 Task: Use LinkedIn's search filters to find people by location, industry, company, school, service category, and title.
Action: Mouse moved to (544, 71)
Screenshot: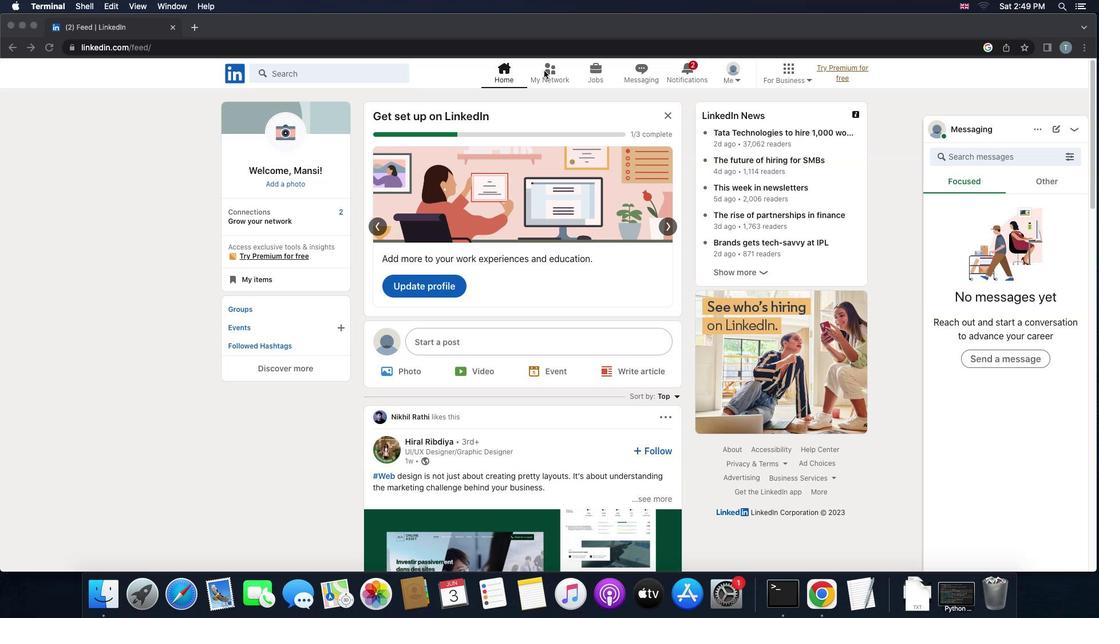 
Action: Mouse pressed left at (544, 71)
Screenshot: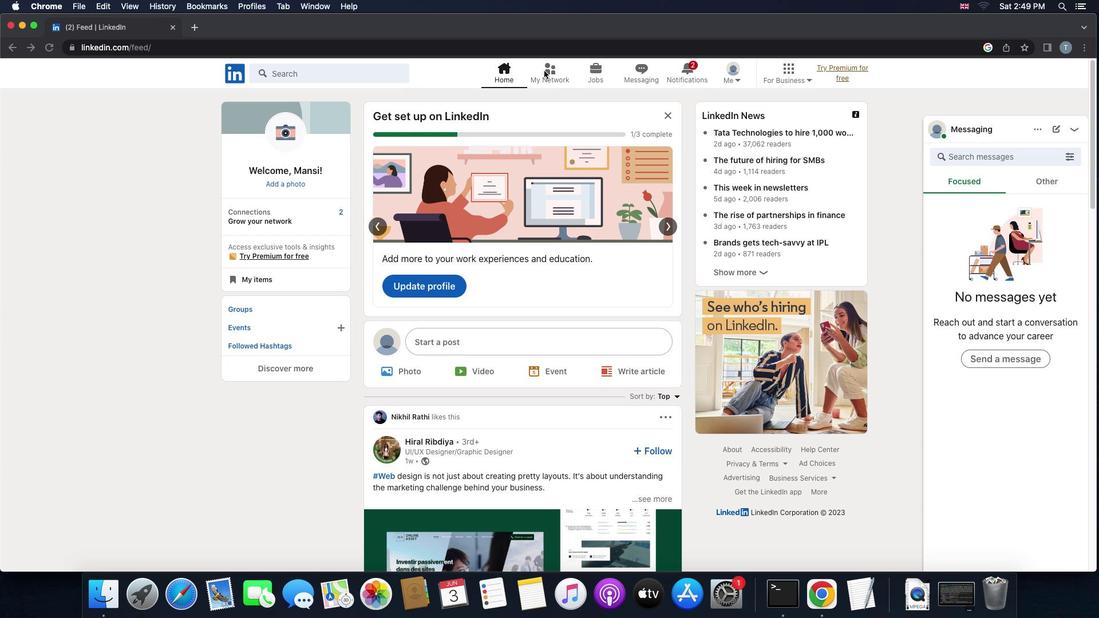 
Action: Mouse pressed left at (544, 71)
Screenshot: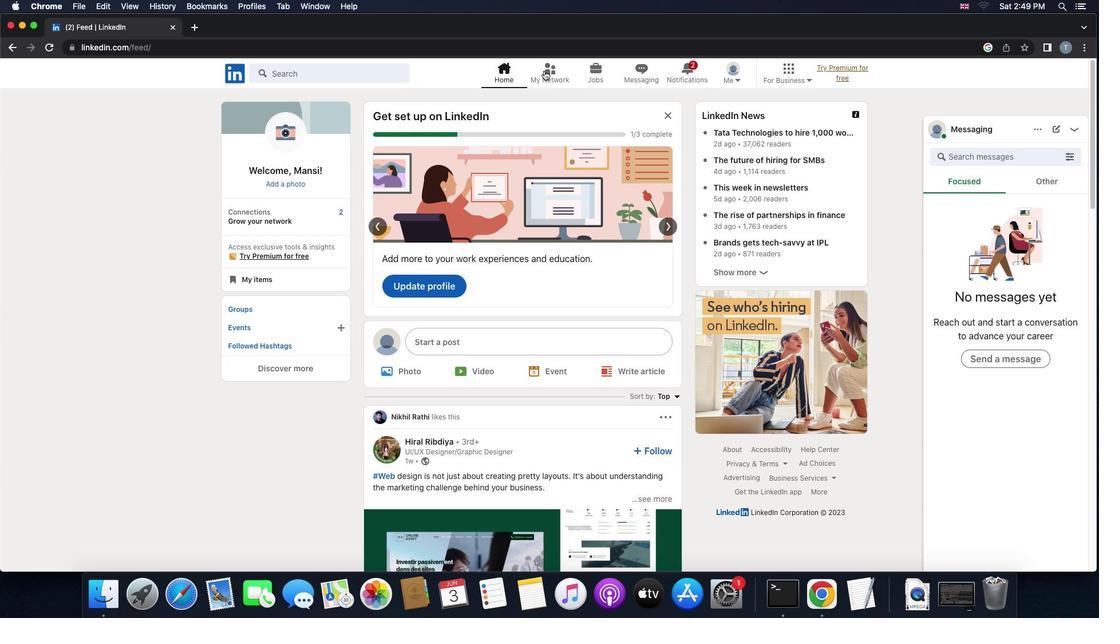 
Action: Mouse moved to (308, 136)
Screenshot: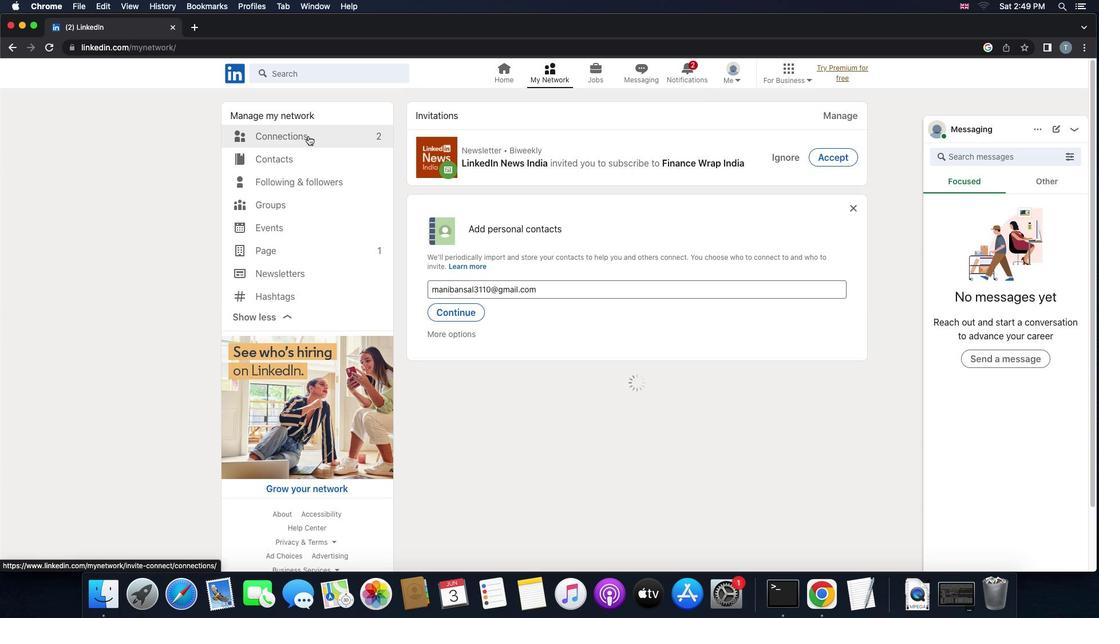 
Action: Mouse pressed left at (308, 136)
Screenshot: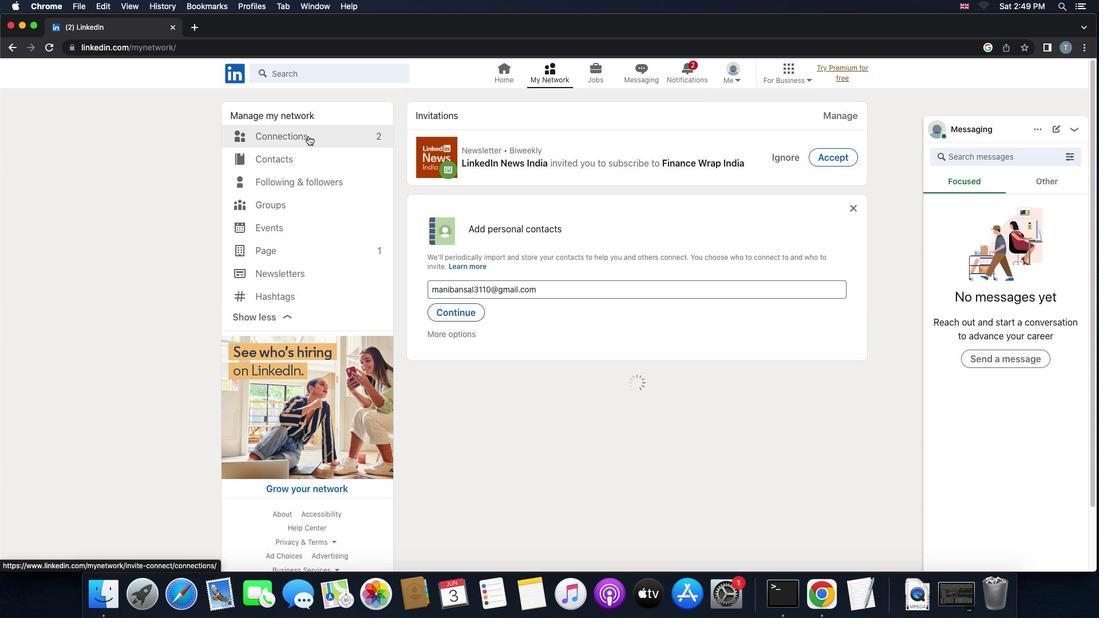 
Action: Mouse moved to (624, 136)
Screenshot: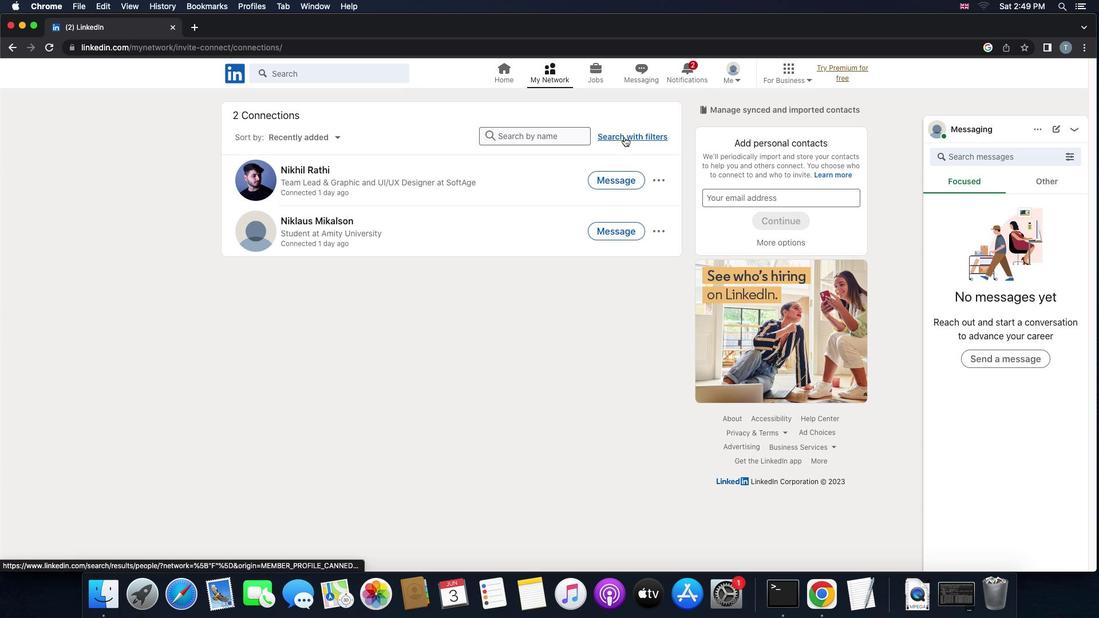 
Action: Mouse pressed left at (624, 136)
Screenshot: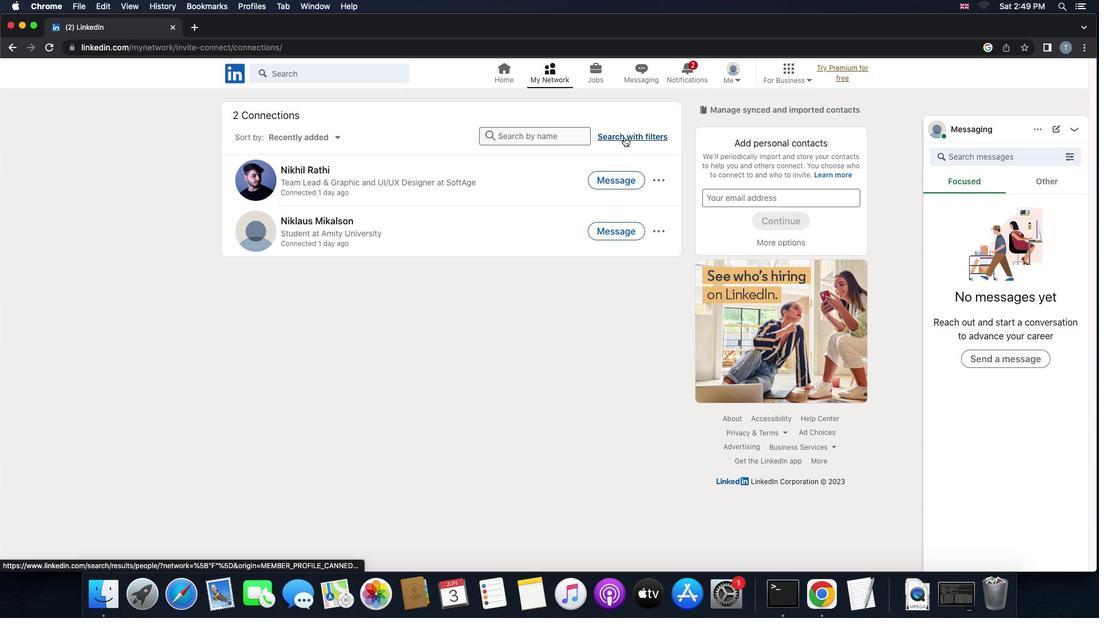 
Action: Mouse moved to (604, 108)
Screenshot: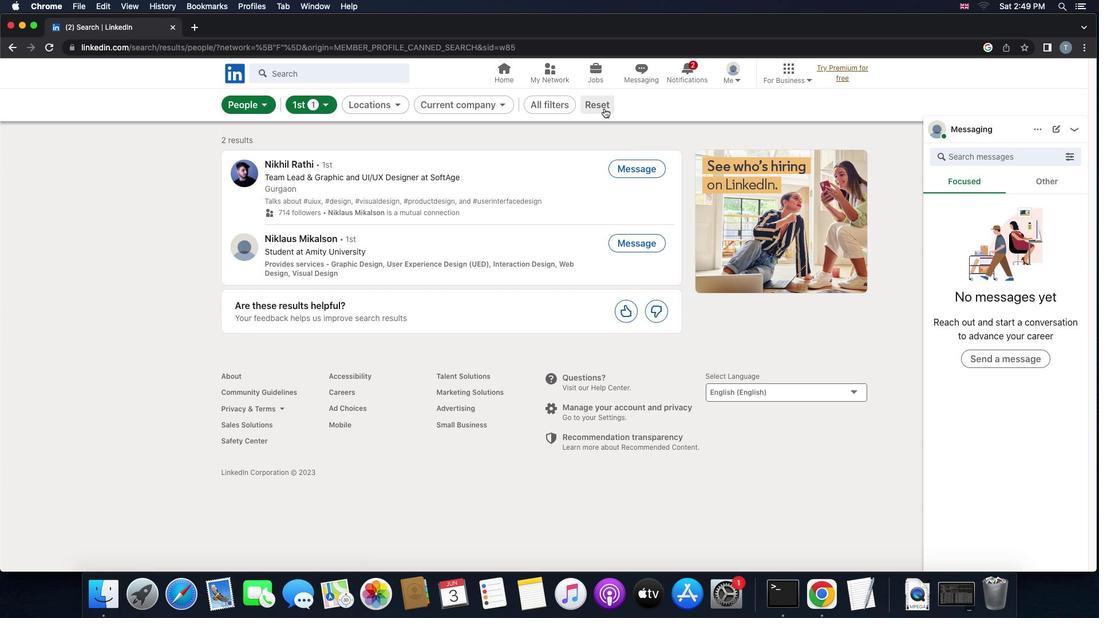 
Action: Mouse pressed left at (604, 108)
Screenshot: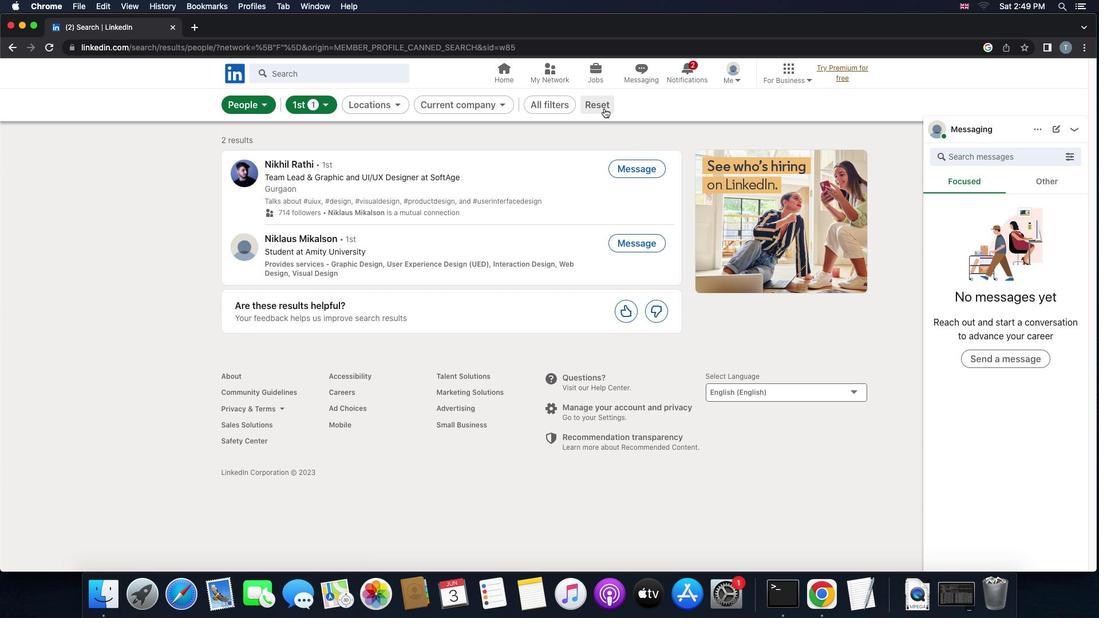 
Action: Mouse moved to (599, 108)
Screenshot: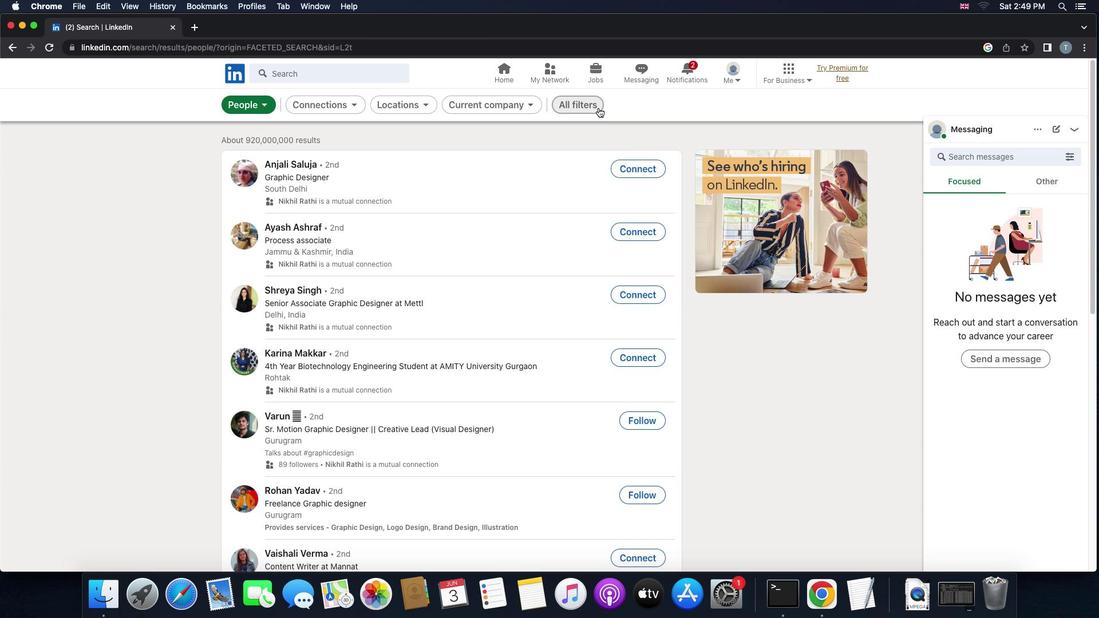 
Action: Mouse pressed left at (599, 108)
Screenshot: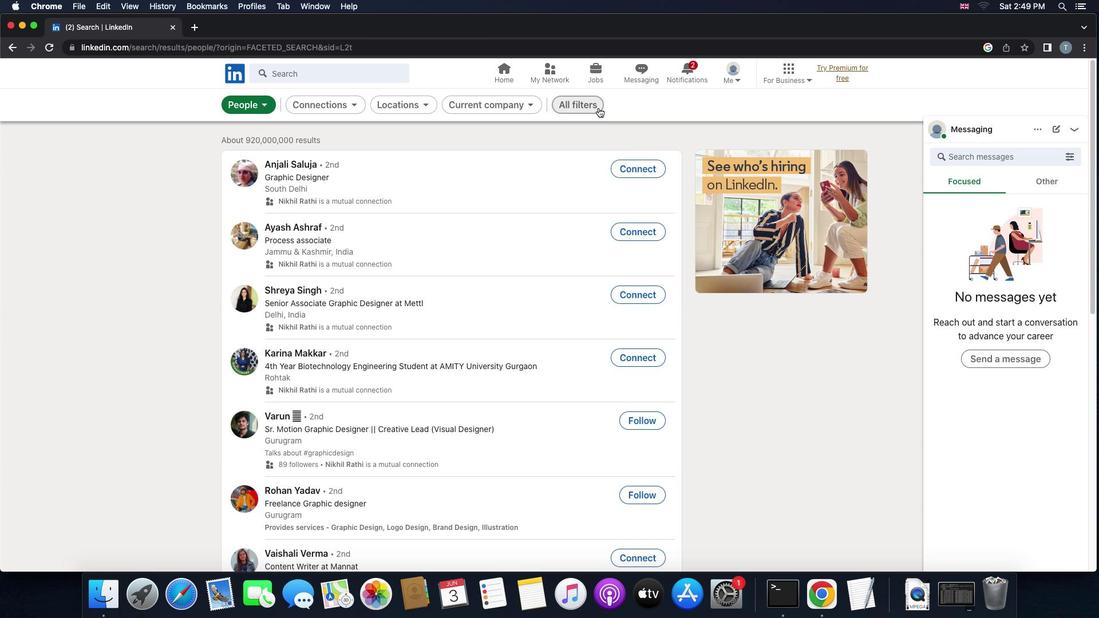 
Action: Mouse moved to (939, 314)
Screenshot: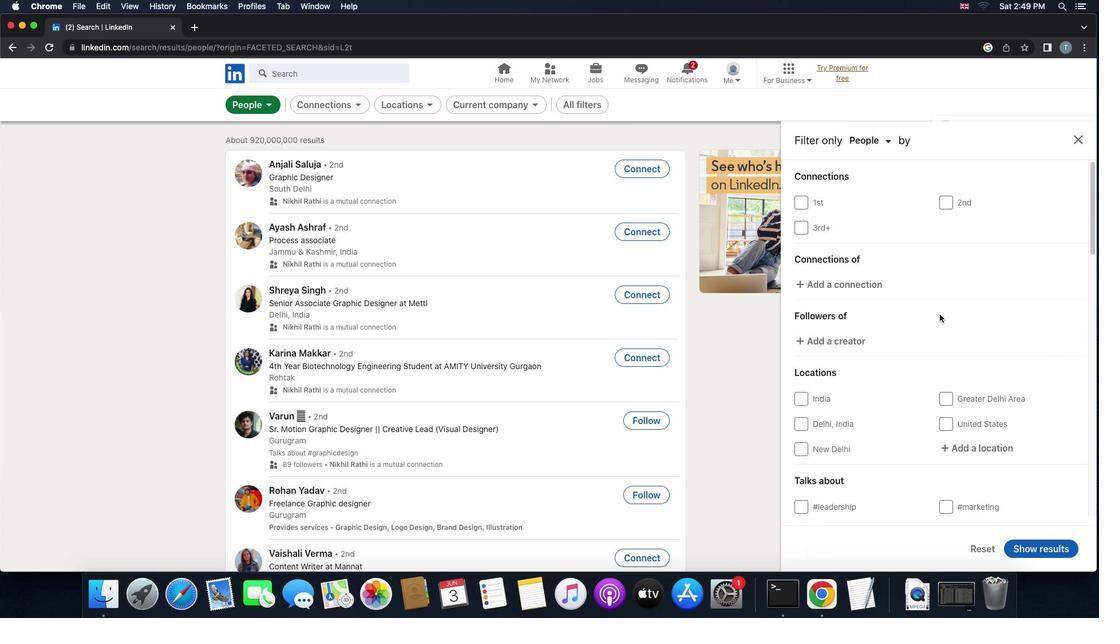 
Action: Mouse scrolled (939, 314) with delta (0, 0)
Screenshot: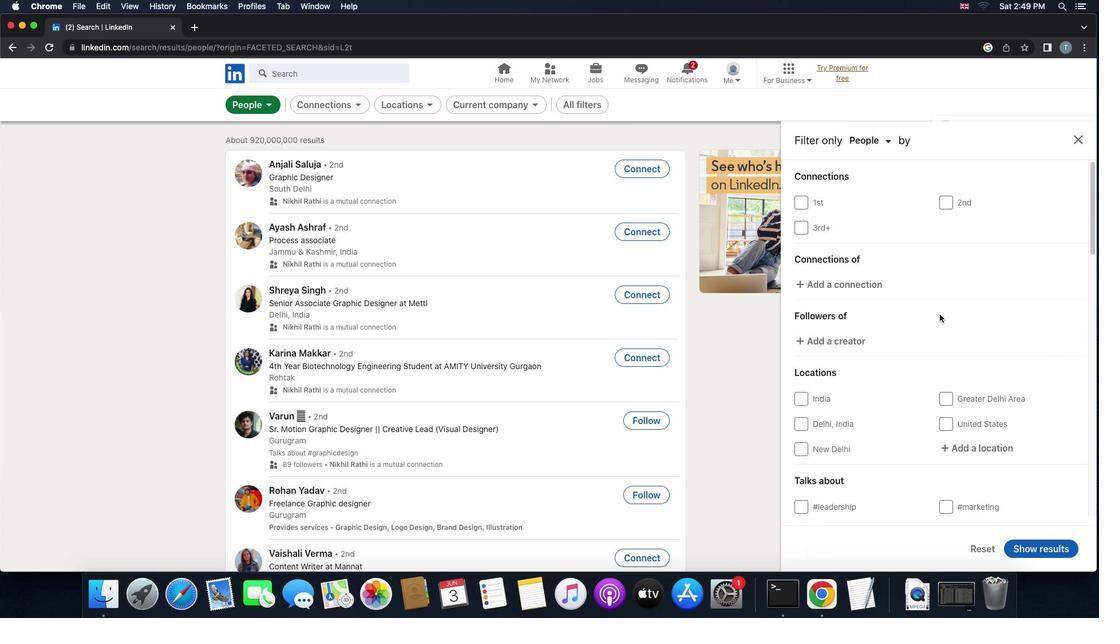 
Action: Mouse scrolled (939, 314) with delta (0, 0)
Screenshot: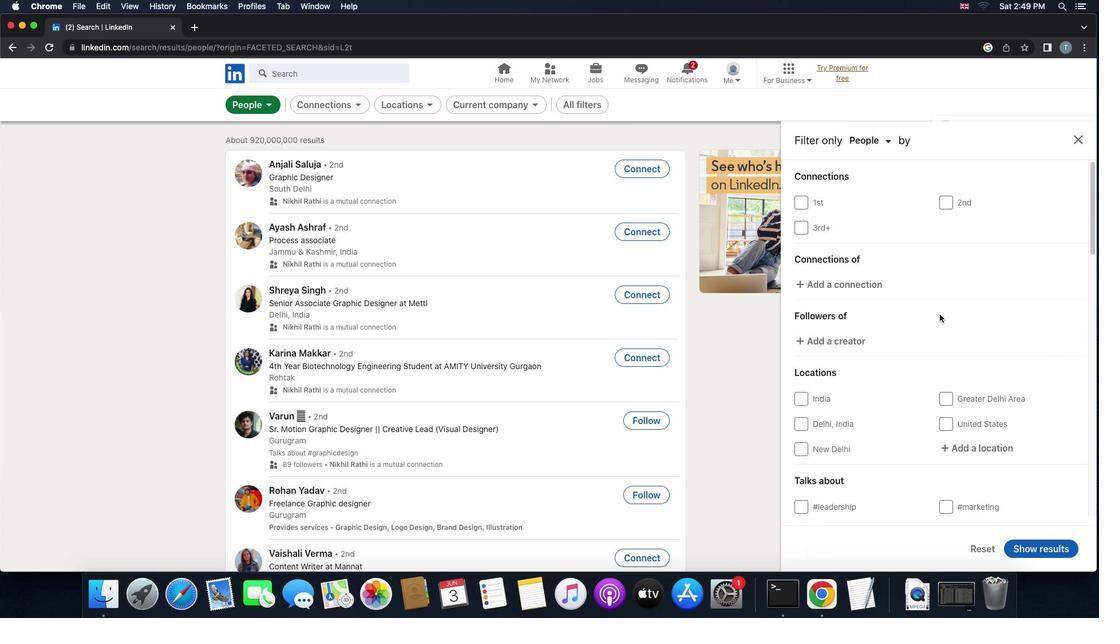 
Action: Mouse scrolled (939, 314) with delta (0, -1)
Screenshot: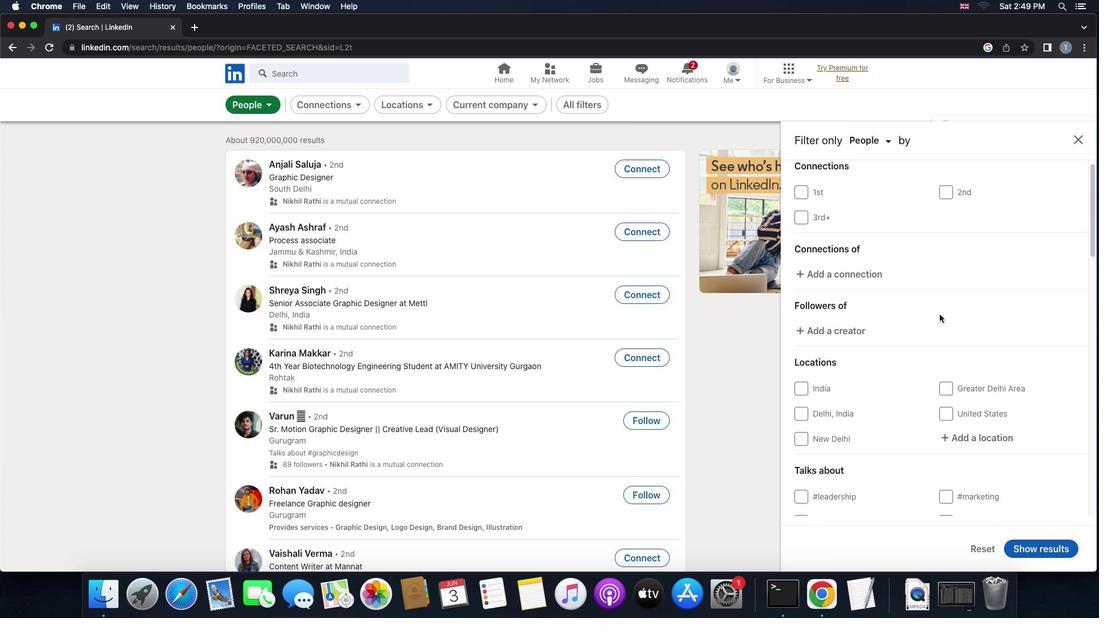 
Action: Mouse scrolled (939, 314) with delta (0, -2)
Screenshot: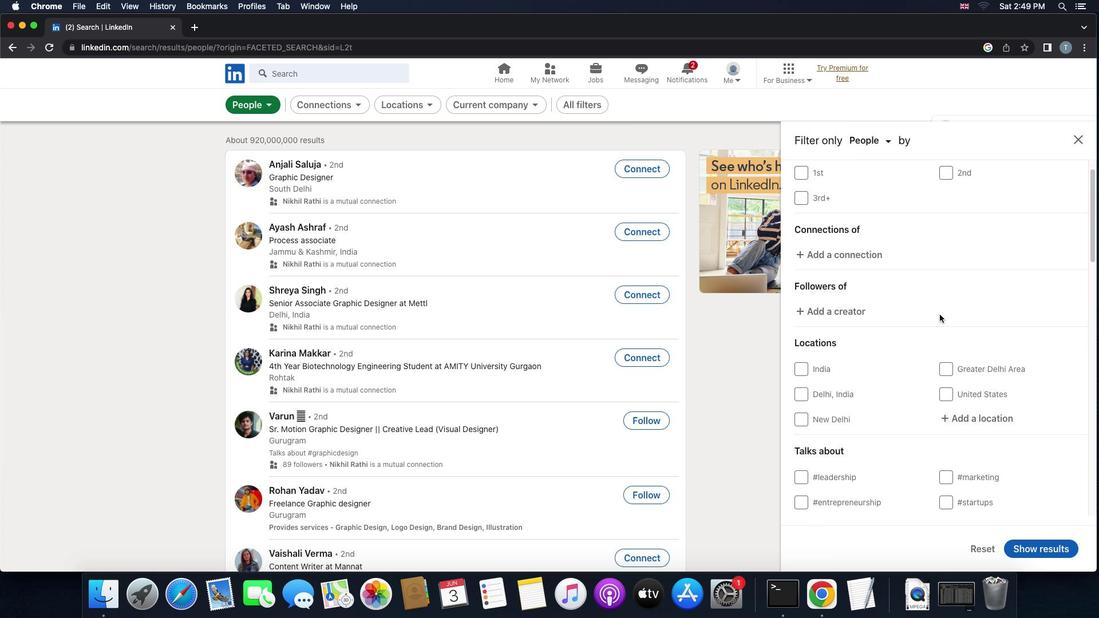 
Action: Mouse moved to (957, 260)
Screenshot: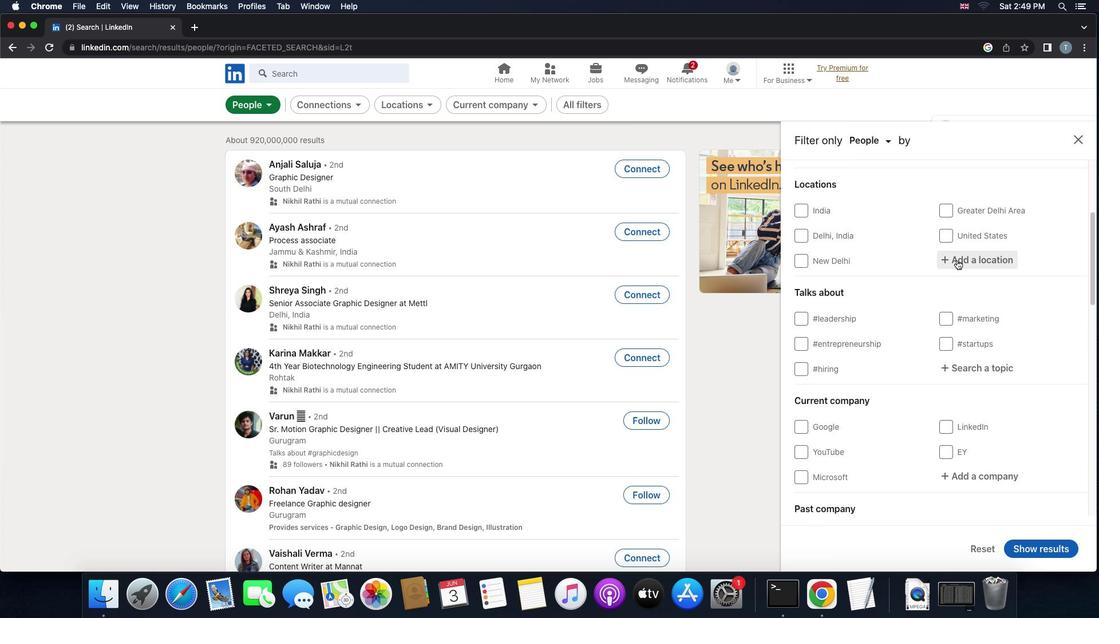 
Action: Mouse pressed left at (957, 260)
Screenshot: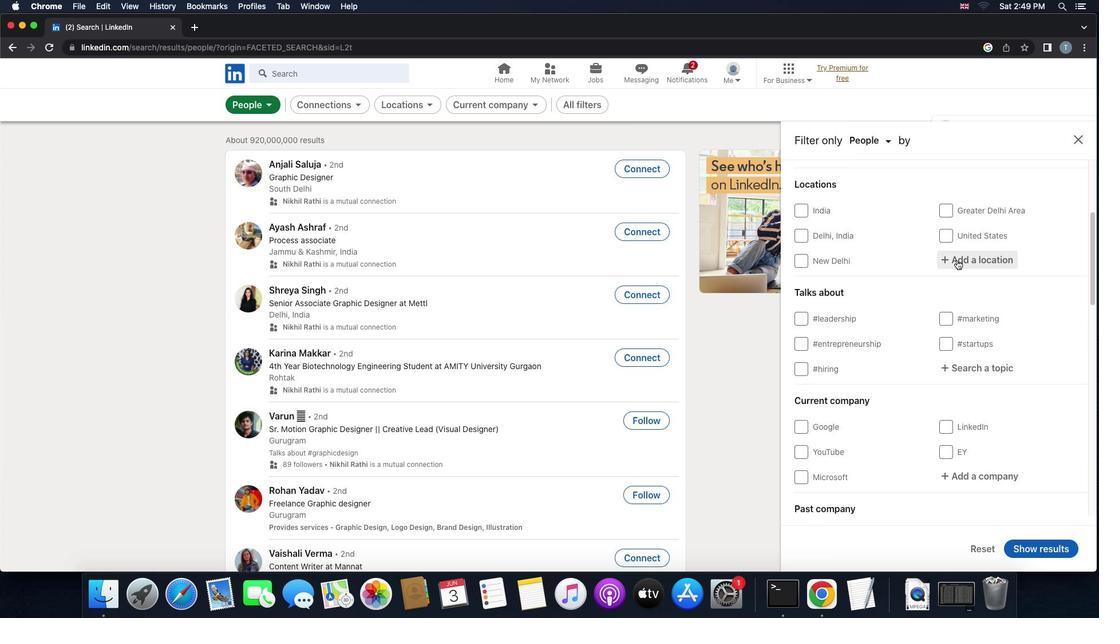 
Action: Key pressed 's''z''a''z''h''a''l''o''m''b''a''t''t''a'
Screenshot: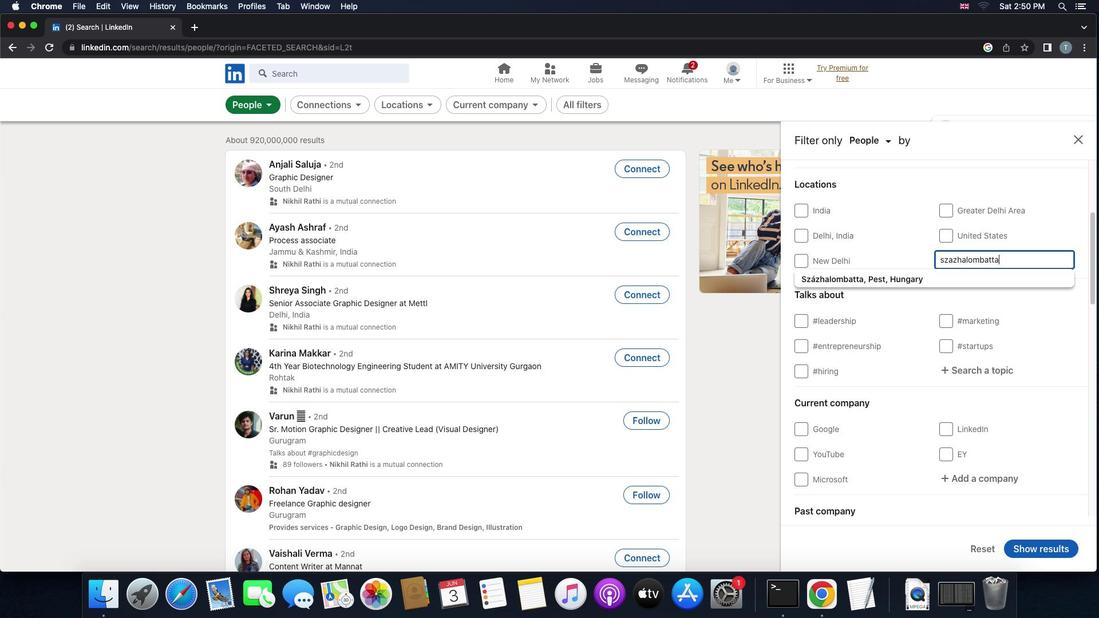 
Action: Mouse moved to (943, 276)
Screenshot: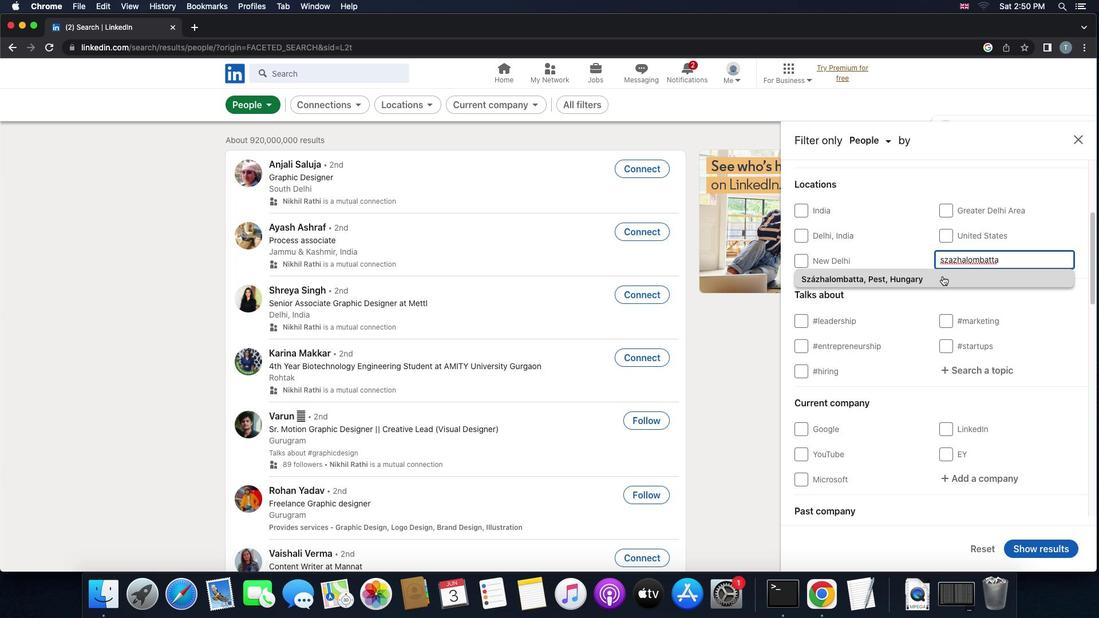 
Action: Mouse pressed left at (943, 276)
Screenshot: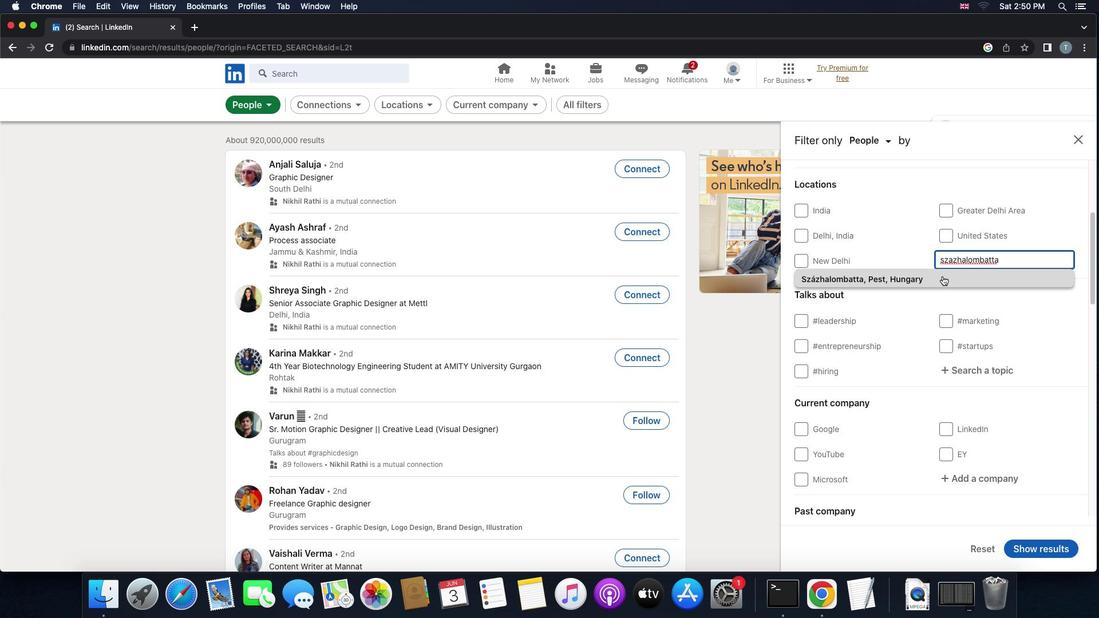 
Action: Mouse scrolled (943, 276) with delta (0, 0)
Screenshot: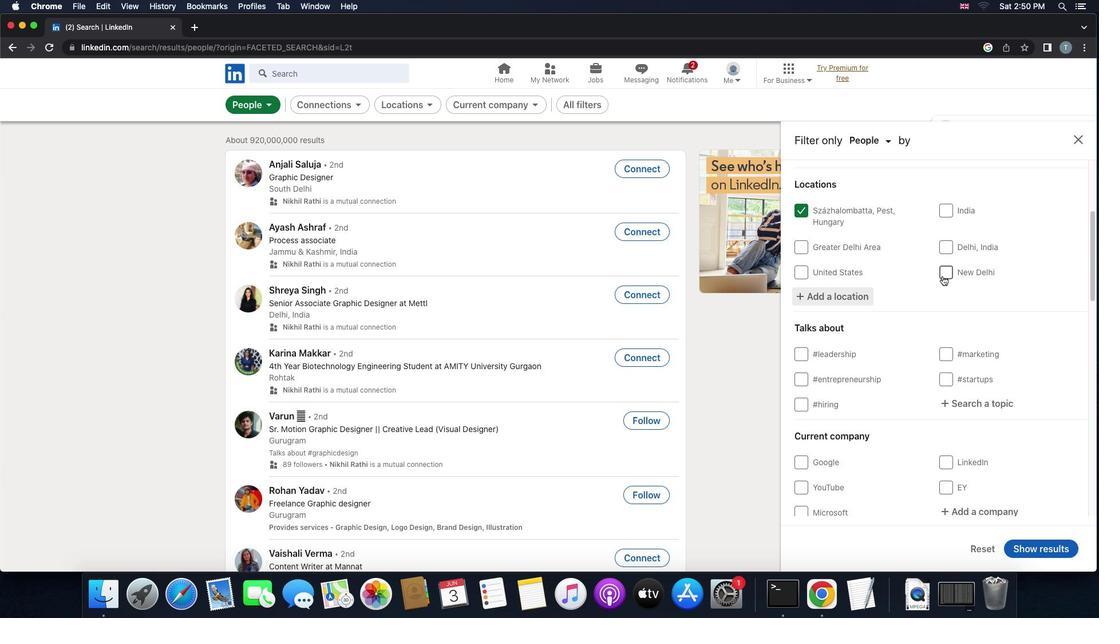 
Action: Mouse scrolled (943, 276) with delta (0, 0)
Screenshot: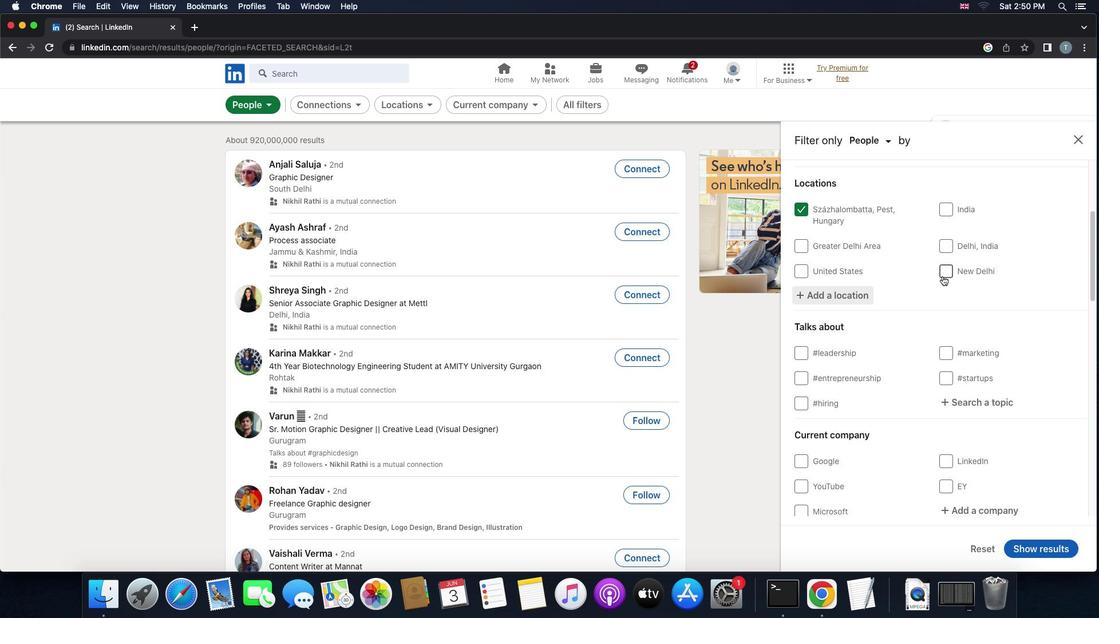 
Action: Mouse scrolled (943, 276) with delta (0, 0)
Screenshot: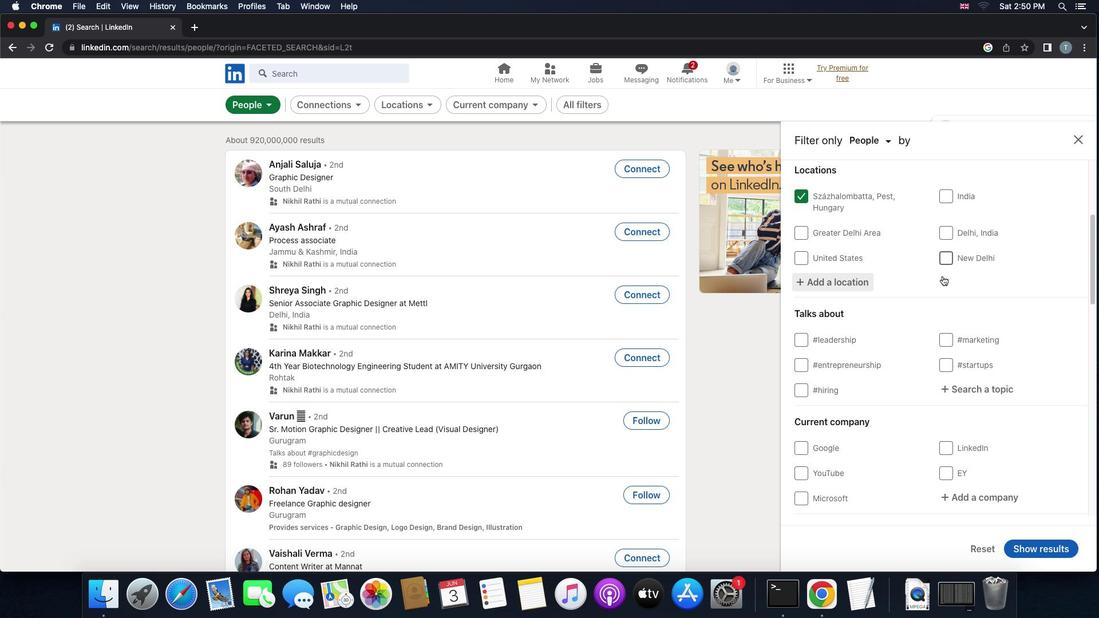 
Action: Mouse moved to (943, 276)
Screenshot: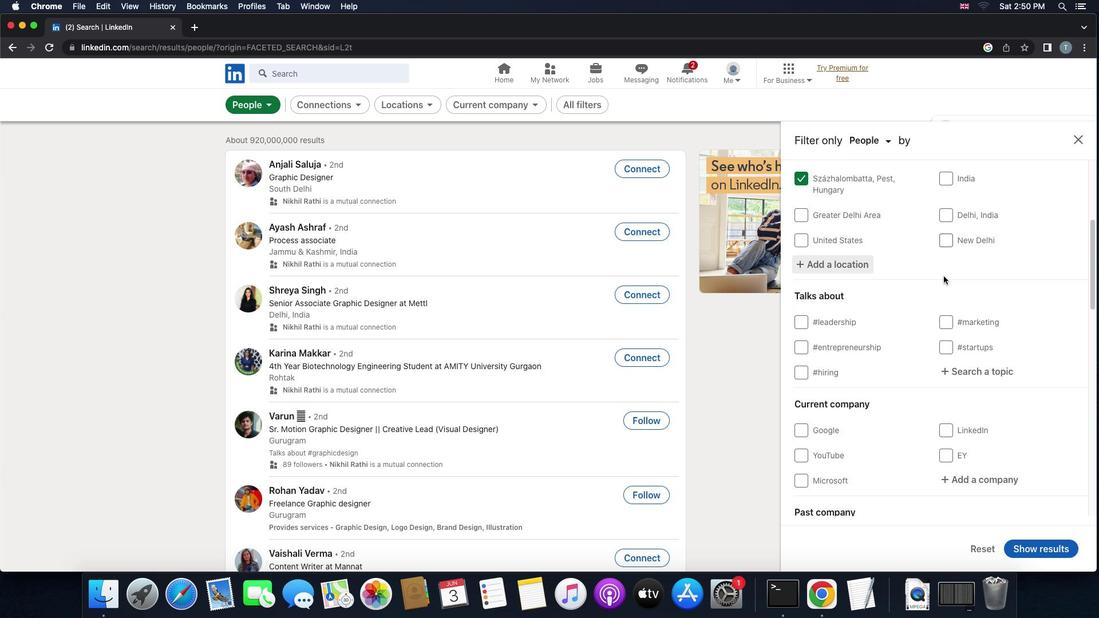
Action: Mouse scrolled (943, 276) with delta (0, 0)
Screenshot: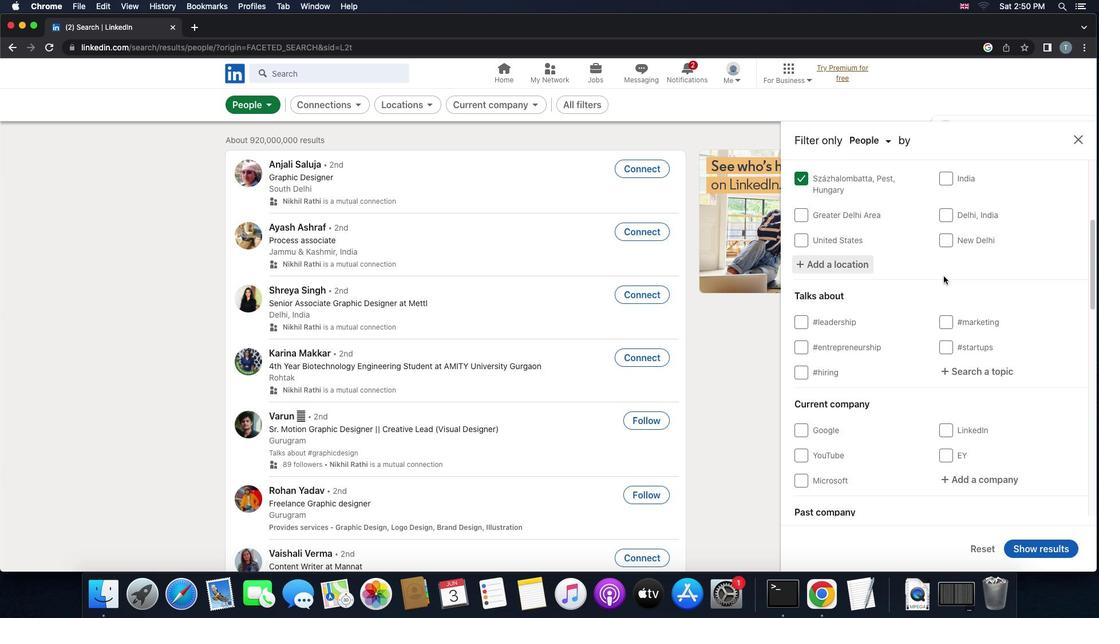 
Action: Mouse moved to (944, 276)
Screenshot: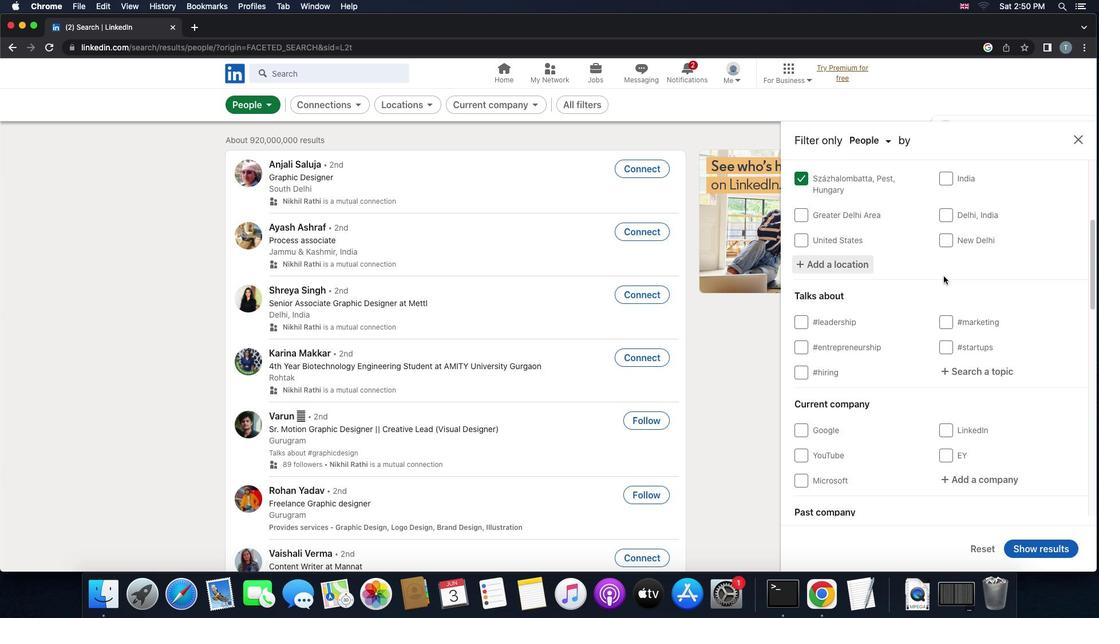 
Action: Mouse scrolled (944, 276) with delta (0, 0)
Screenshot: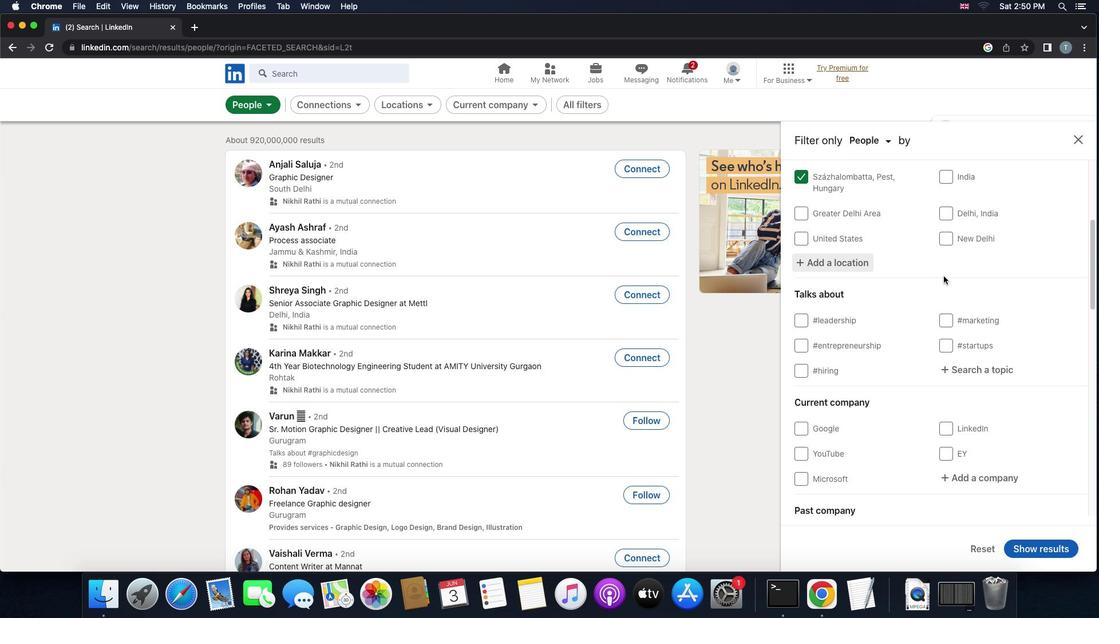 
Action: Mouse scrolled (944, 276) with delta (0, -1)
Screenshot: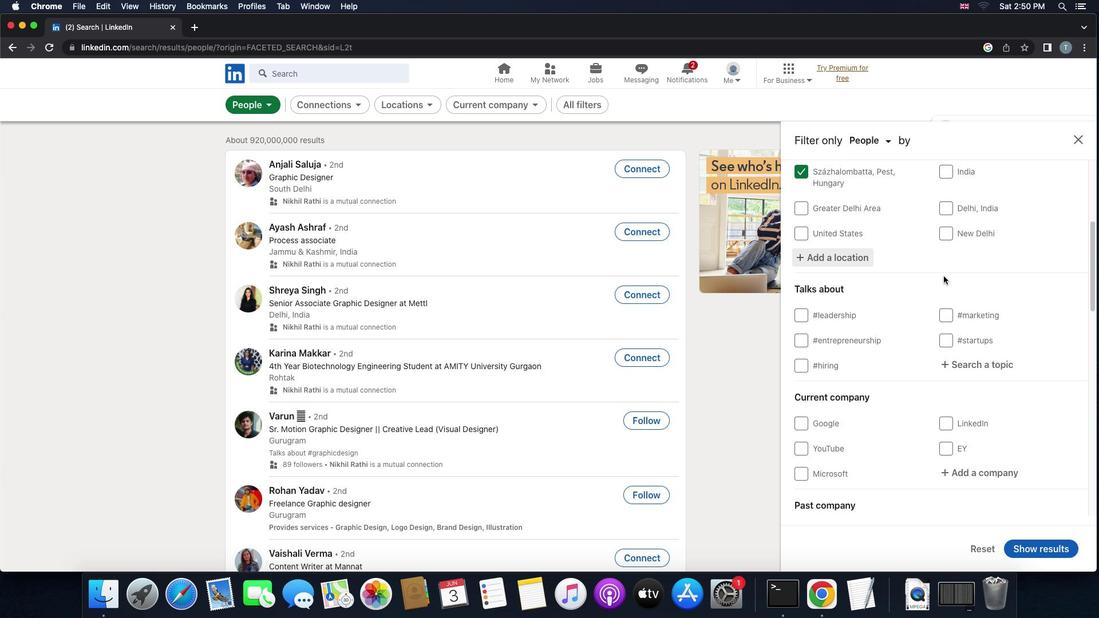 
Action: Mouse scrolled (944, 276) with delta (0, 0)
Screenshot: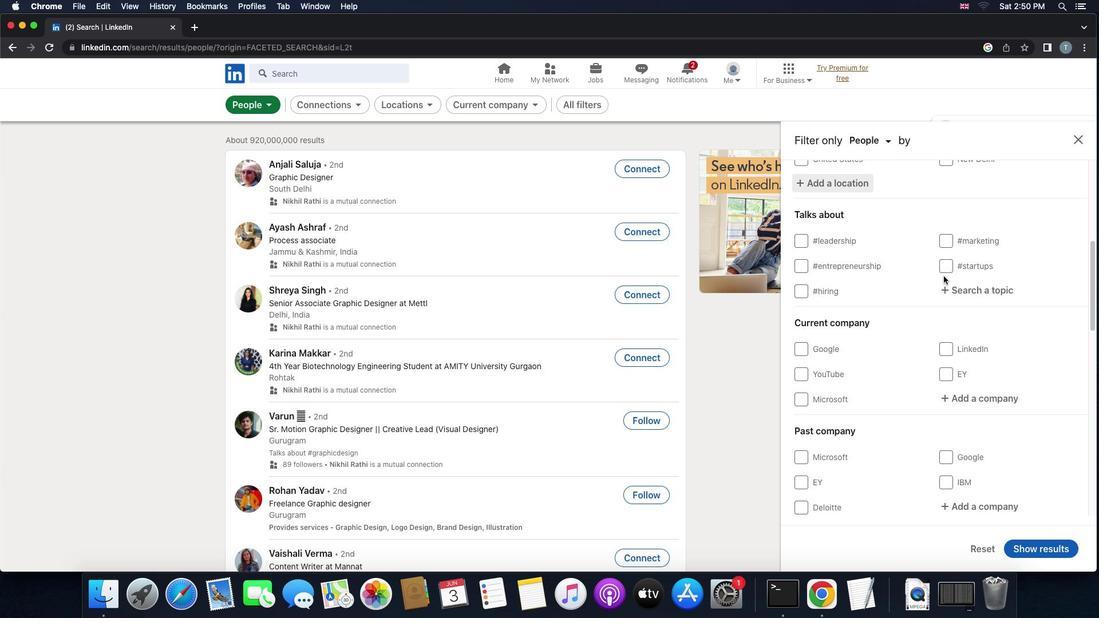 
Action: Mouse moved to (949, 289)
Screenshot: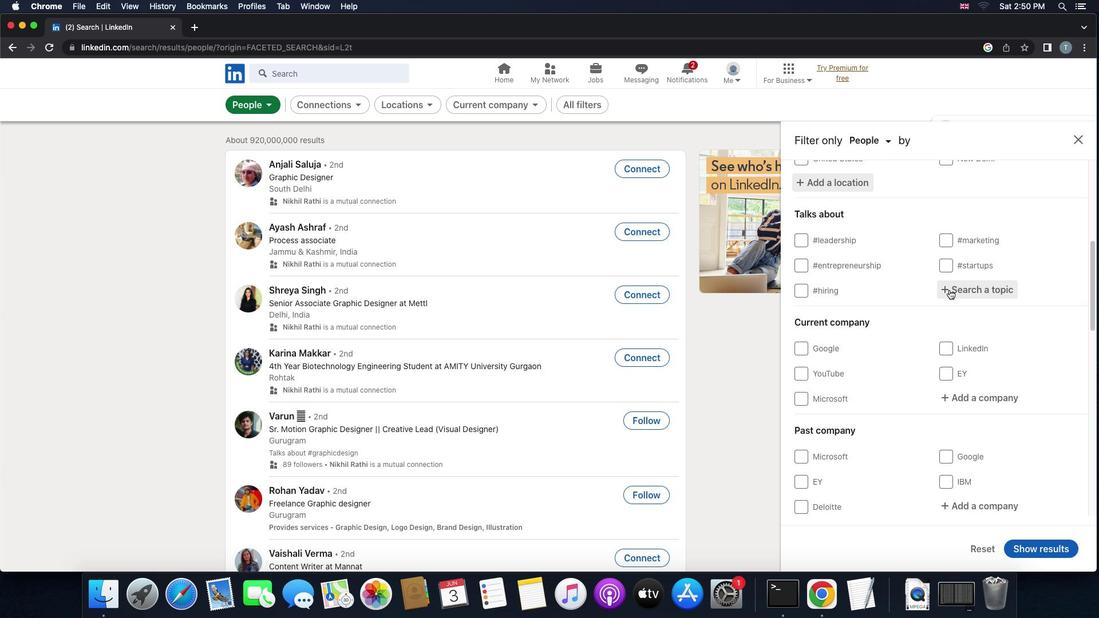 
Action: Mouse pressed left at (949, 289)
Screenshot: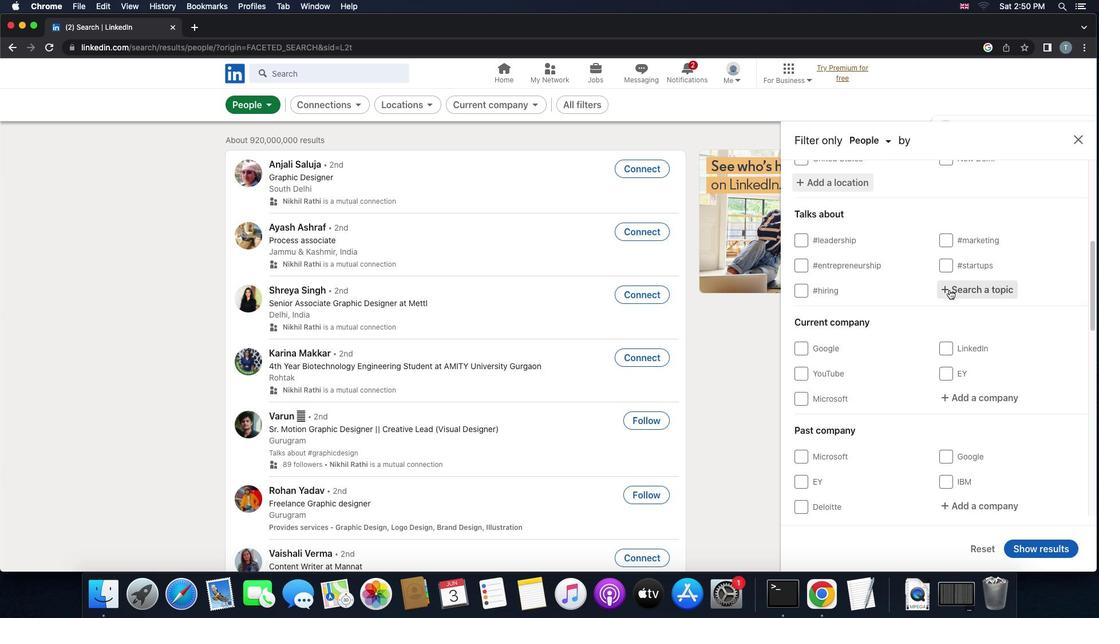 
Action: Mouse moved to (949, 290)
Screenshot: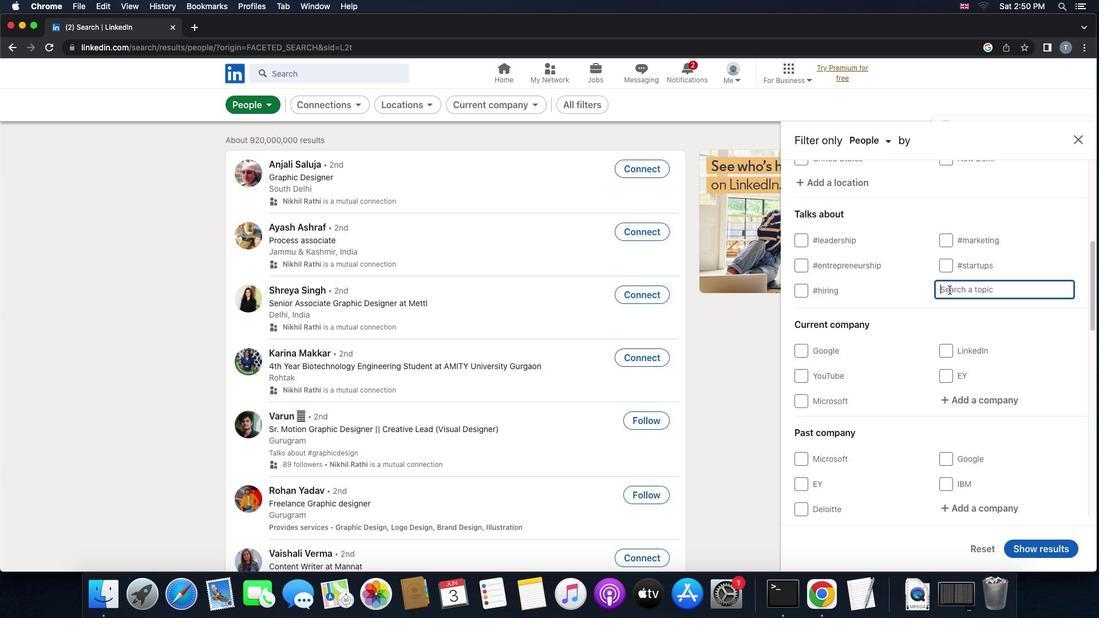 
Action: Key pressed 'l''i''f''e''c''o''a''c''h'
Screenshot: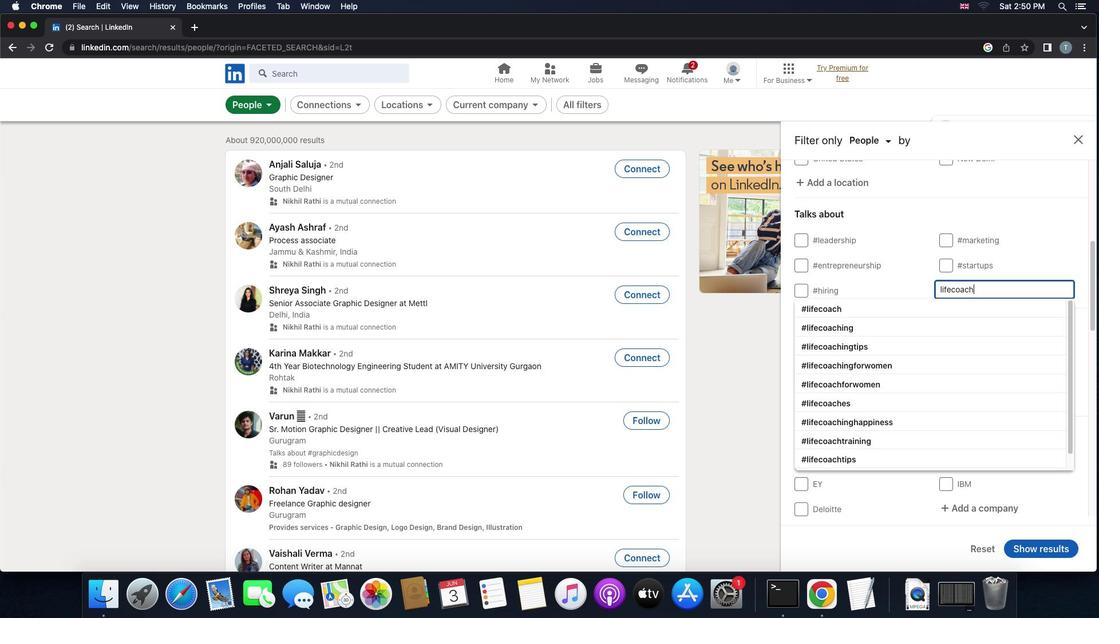 
Action: Mouse moved to (929, 301)
Screenshot: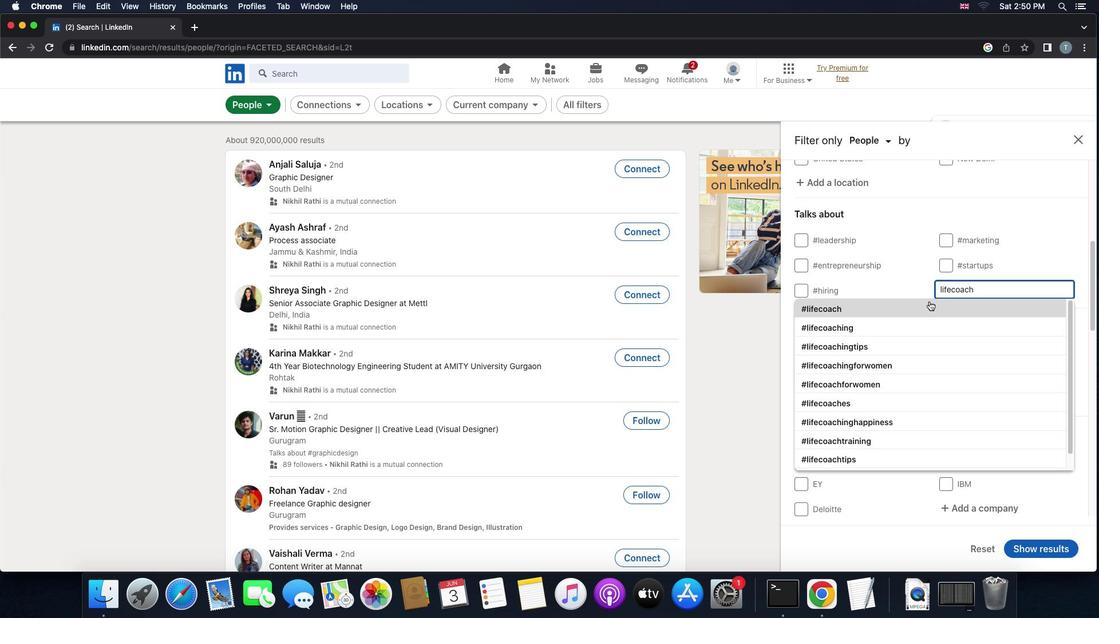 
Action: Mouse pressed left at (929, 301)
Screenshot: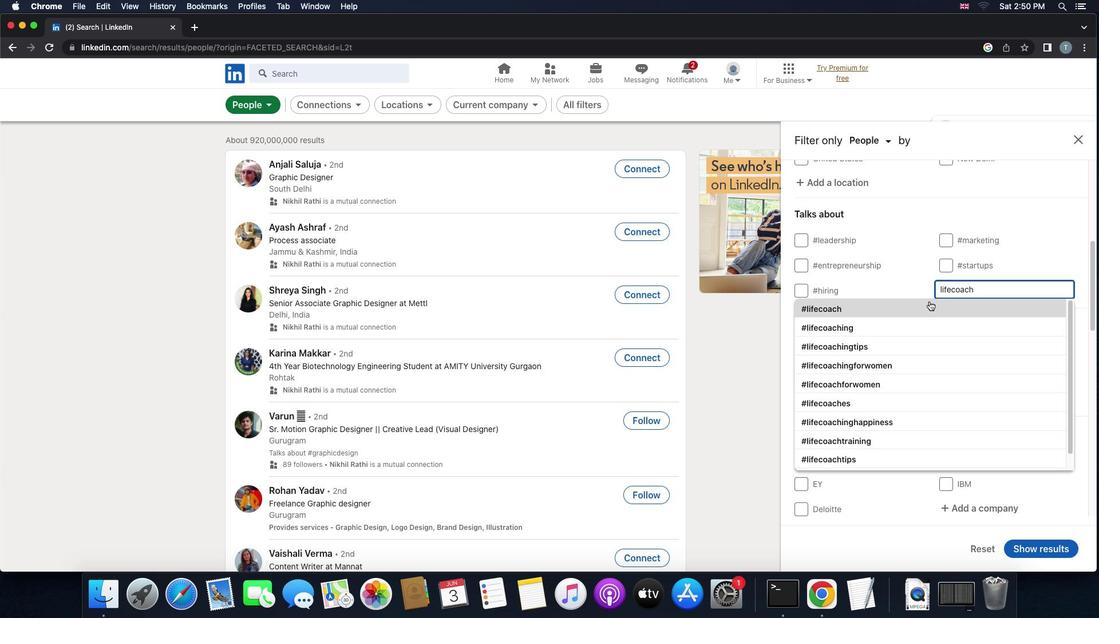 
Action: Mouse scrolled (929, 301) with delta (0, 0)
Screenshot: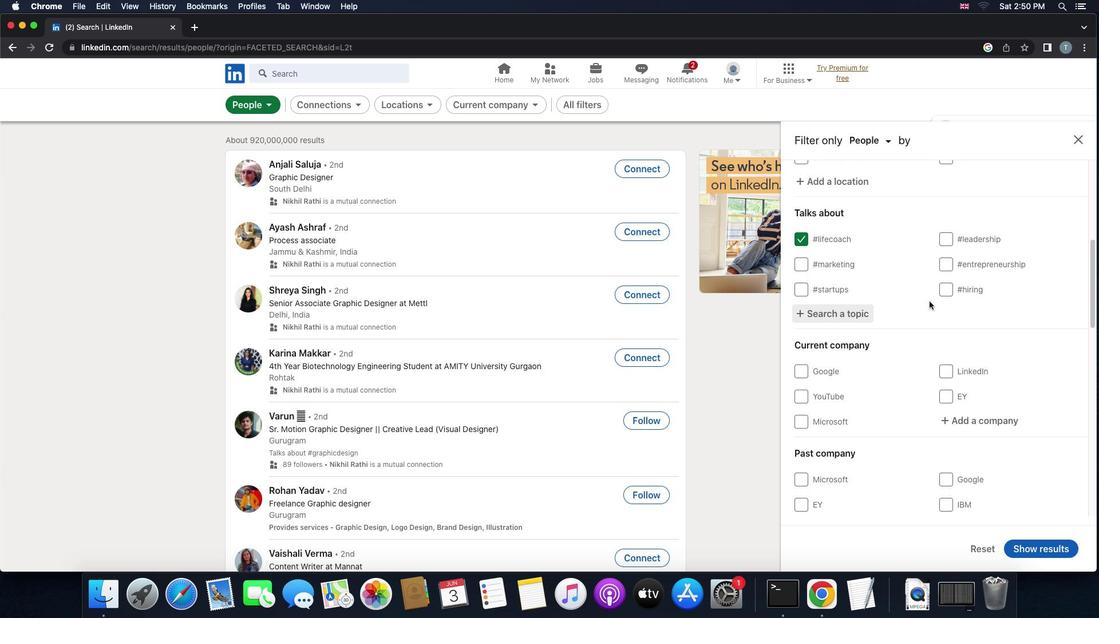
Action: Mouse scrolled (929, 301) with delta (0, 0)
Screenshot: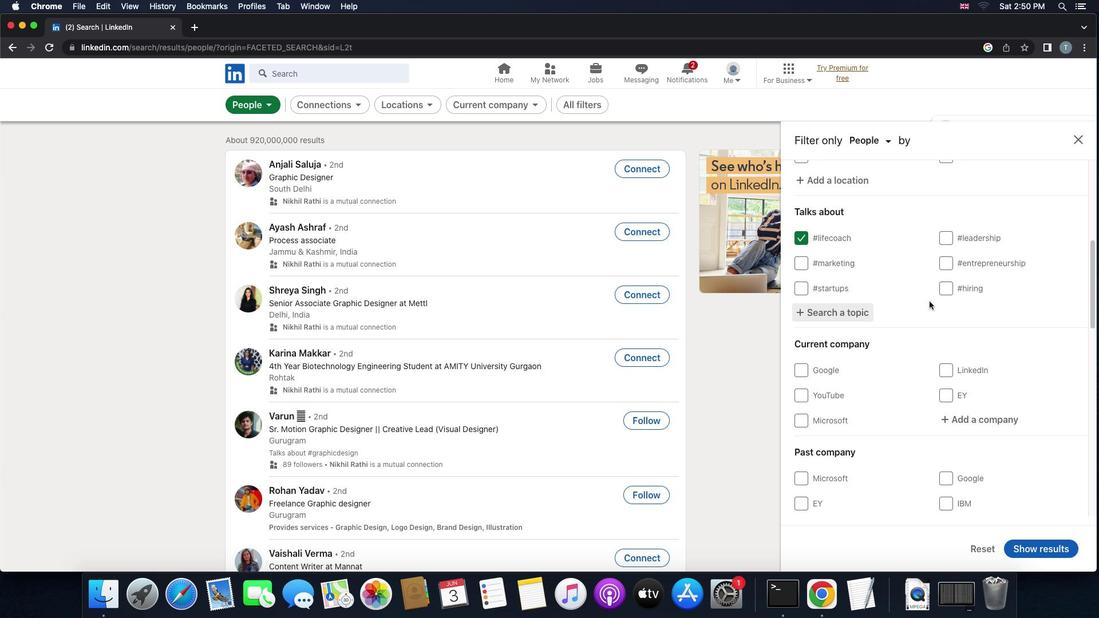 
Action: Mouse scrolled (929, 301) with delta (0, -1)
Screenshot: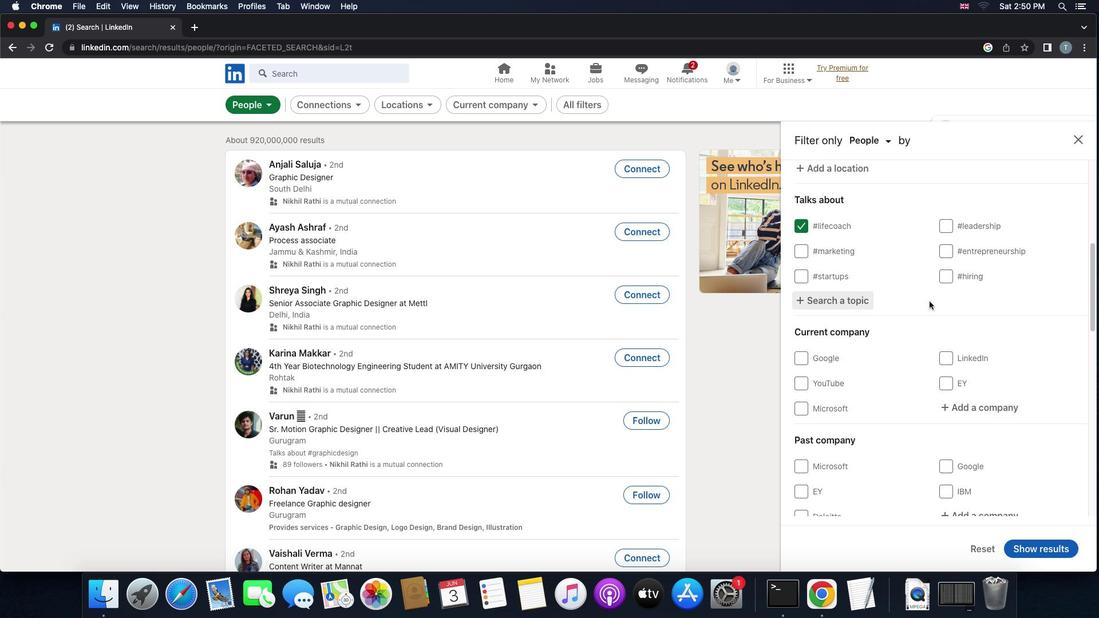 
Action: Mouse scrolled (929, 301) with delta (0, 0)
Screenshot: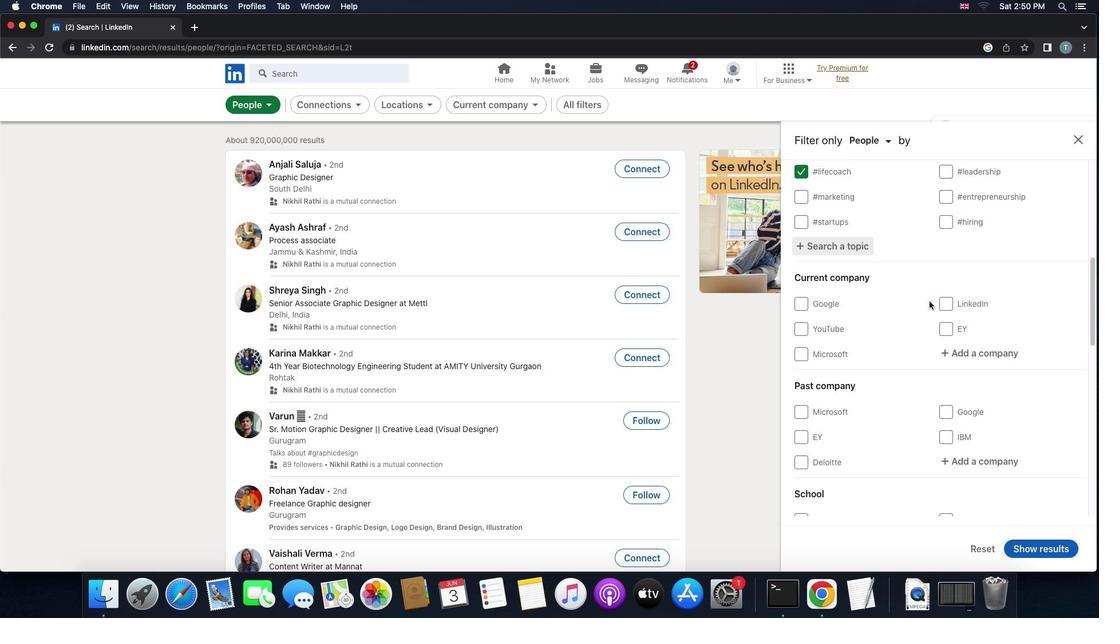 
Action: Mouse moved to (930, 301)
Screenshot: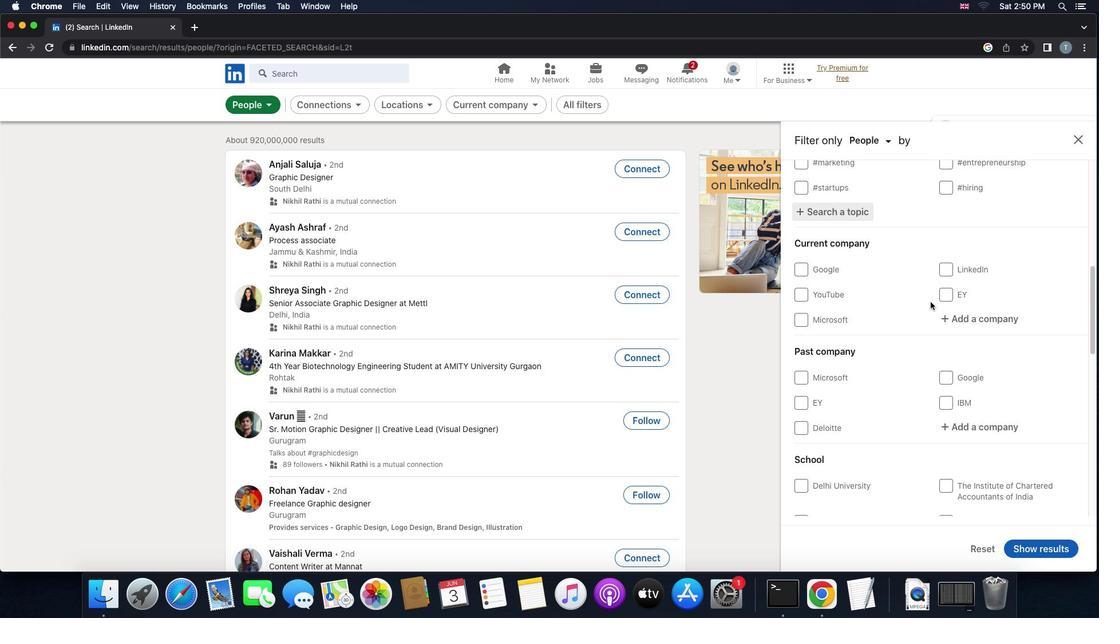 
Action: Mouse scrolled (930, 301) with delta (0, 0)
Screenshot: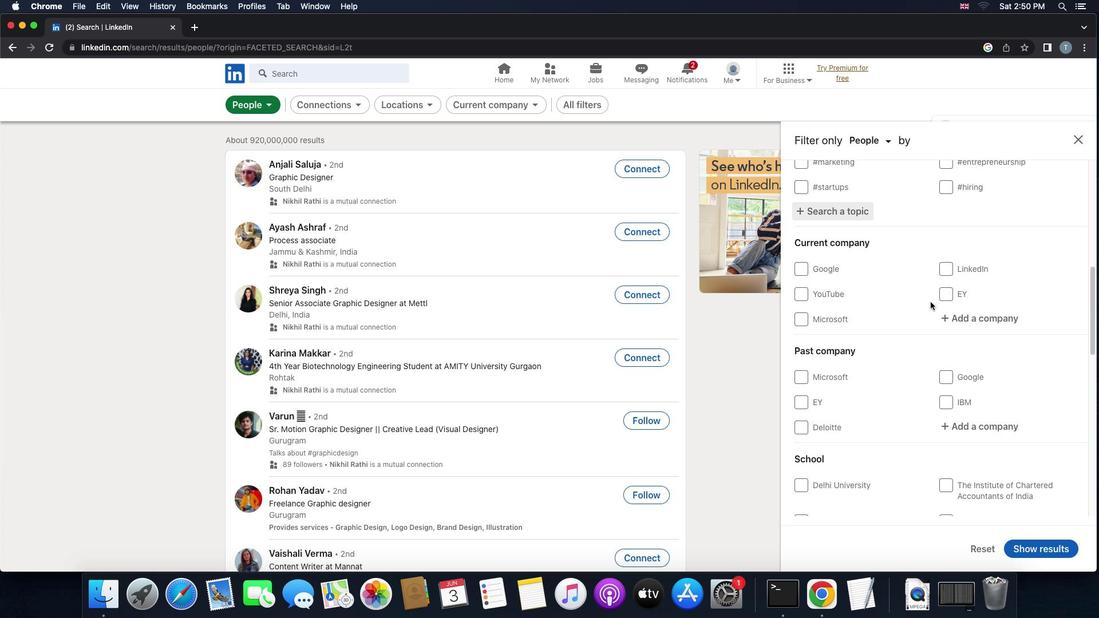 
Action: Mouse scrolled (930, 301) with delta (0, 0)
Screenshot: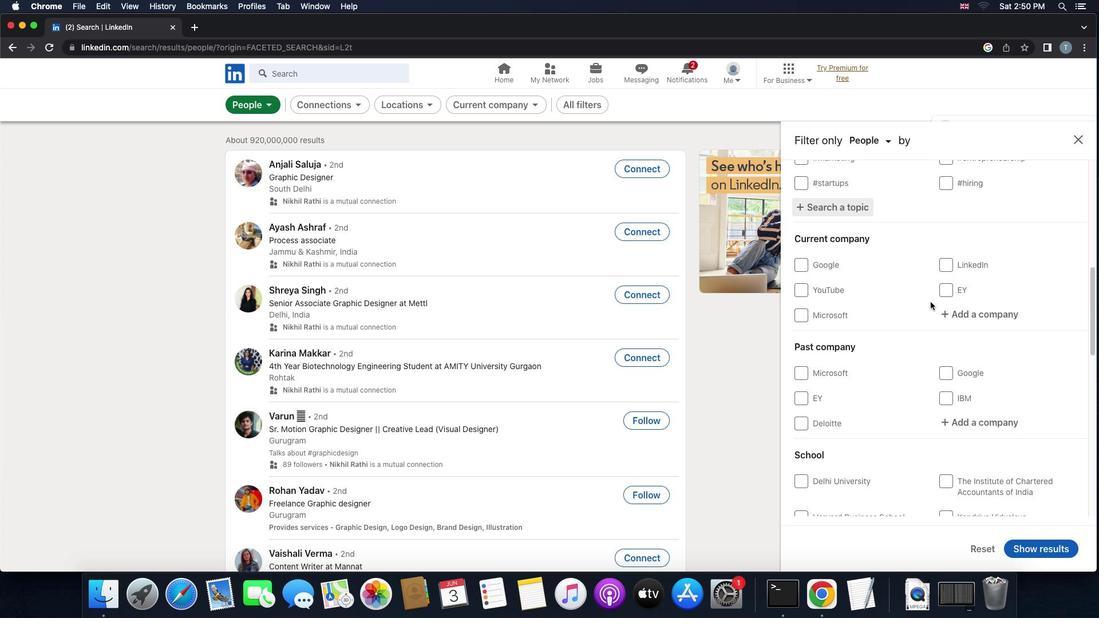 
Action: Mouse scrolled (930, 301) with delta (0, 0)
Screenshot: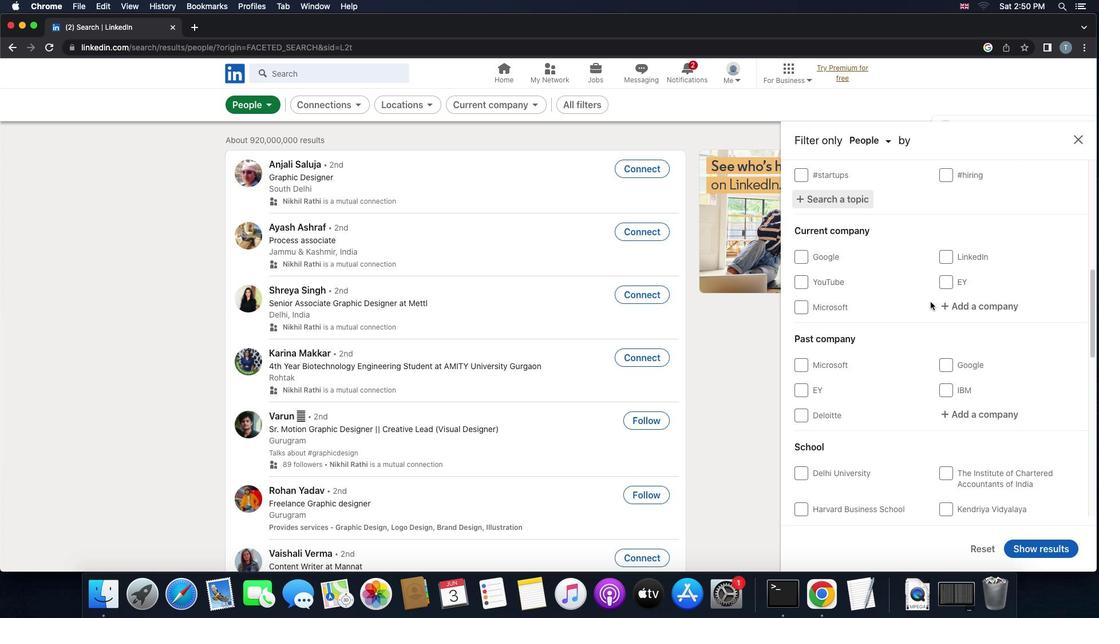 
Action: Mouse moved to (935, 302)
Screenshot: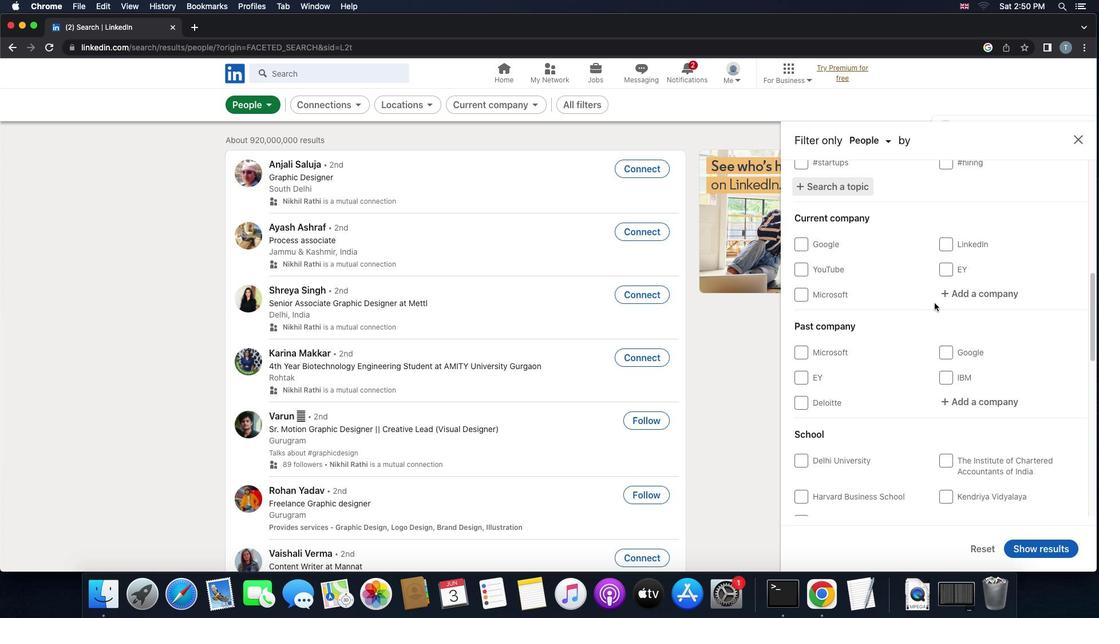 
Action: Mouse scrolled (935, 302) with delta (0, 0)
Screenshot: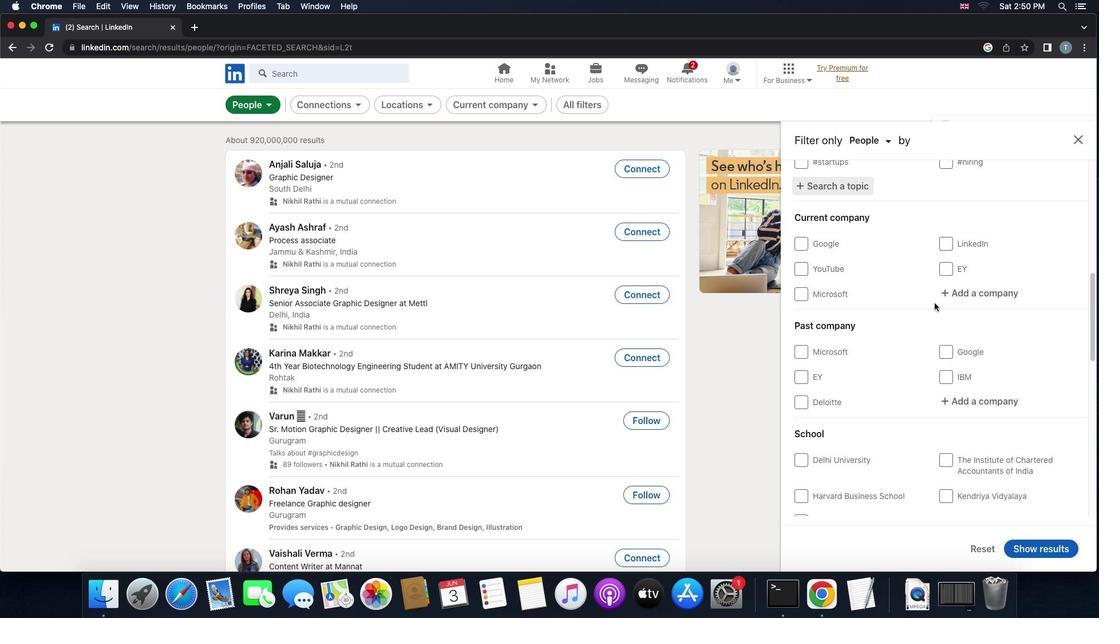 
Action: Mouse scrolled (935, 302) with delta (0, 0)
Screenshot: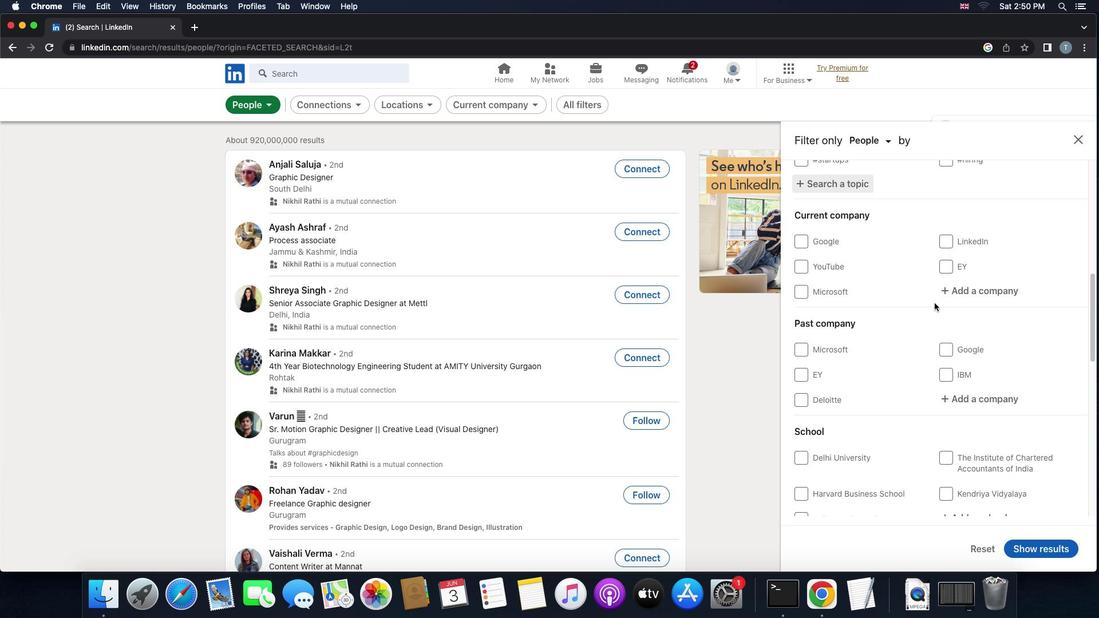 
Action: Mouse moved to (982, 280)
Screenshot: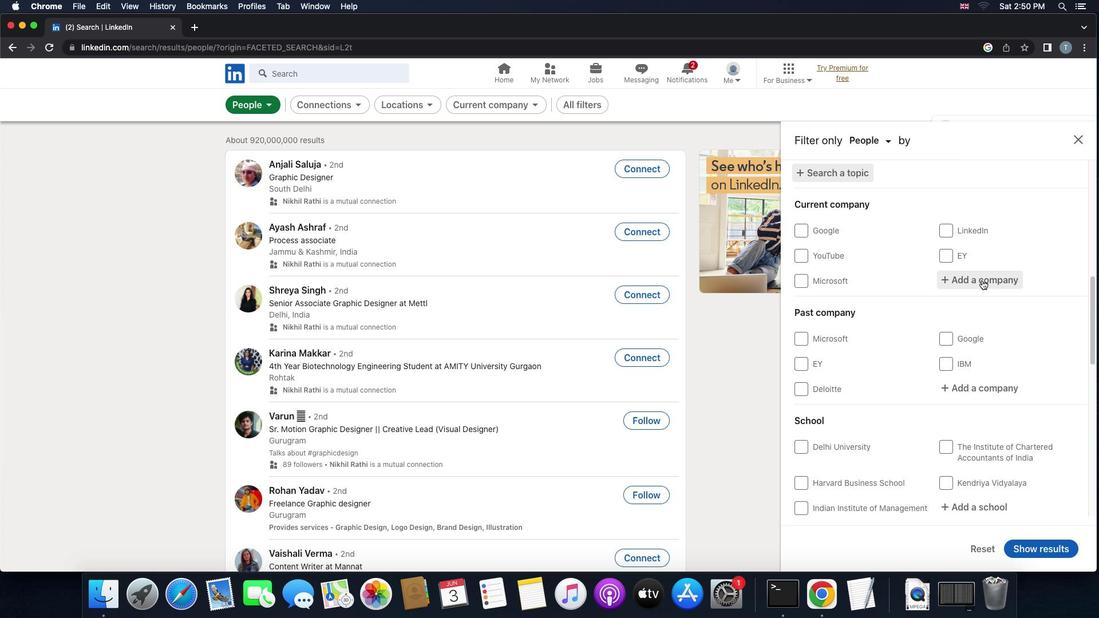 
Action: Mouse pressed left at (982, 280)
Screenshot: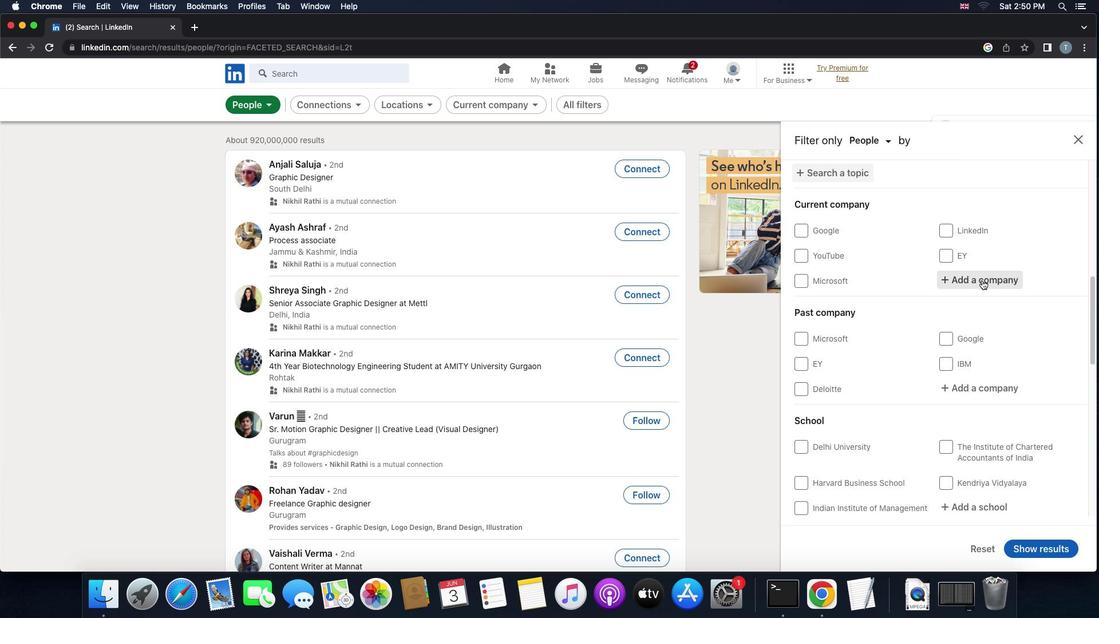 
Action: Key pressed 't''a''t''a'Key.space'c''a'Key.backspace'o''n''s''u''l''t''i''n''g'
Screenshot: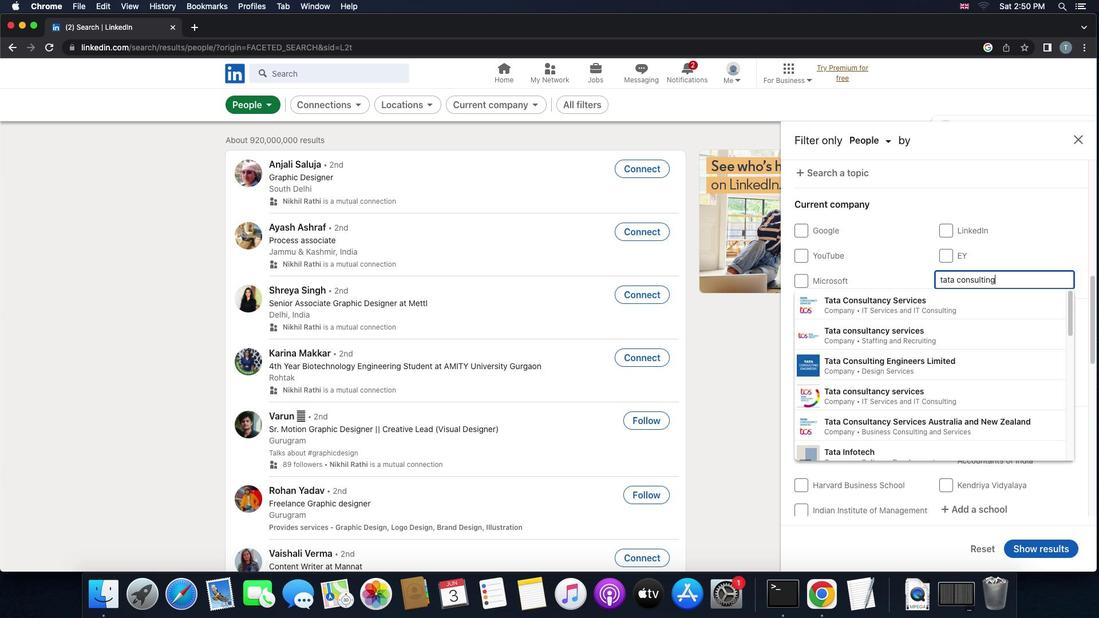 
Action: Mouse moved to (984, 306)
Screenshot: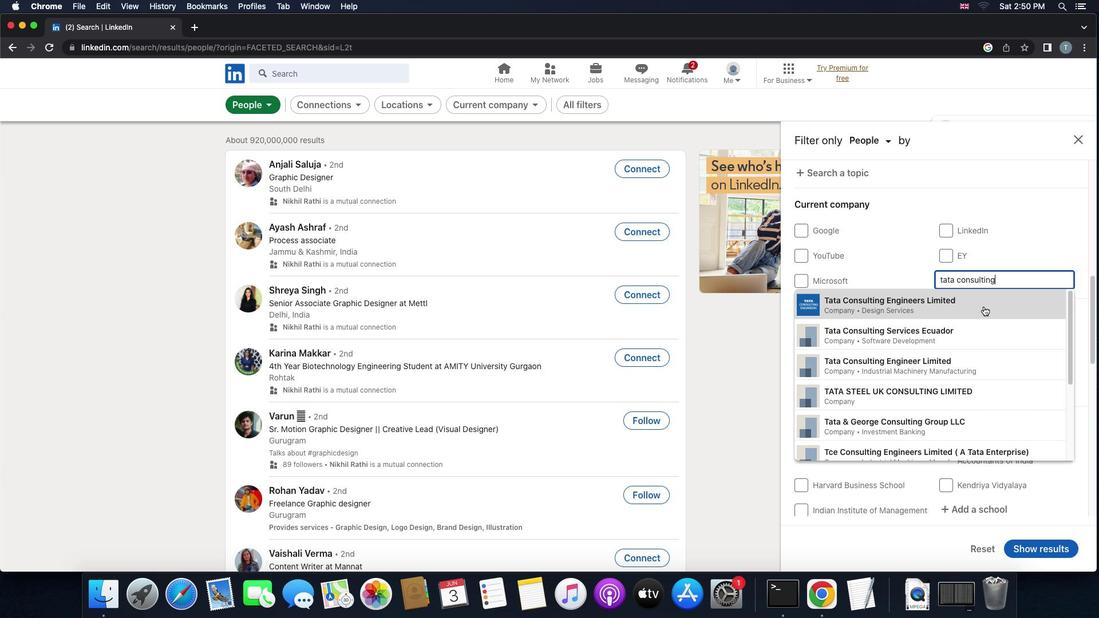
Action: Mouse pressed left at (984, 306)
Screenshot: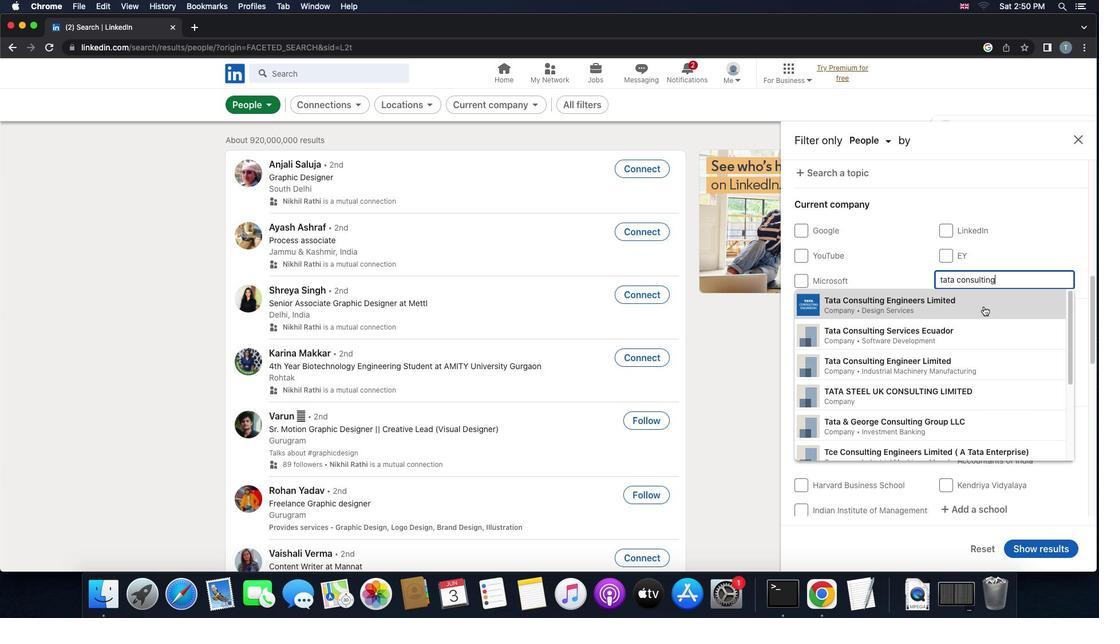 
Action: Mouse moved to (979, 310)
Screenshot: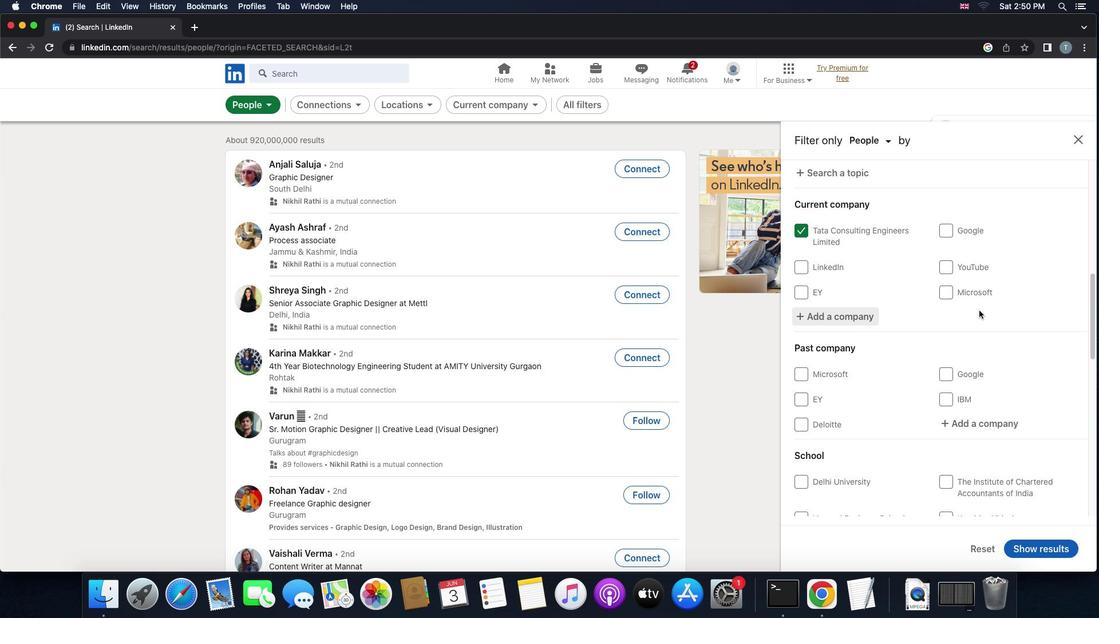 
Action: Mouse scrolled (979, 310) with delta (0, 0)
Screenshot: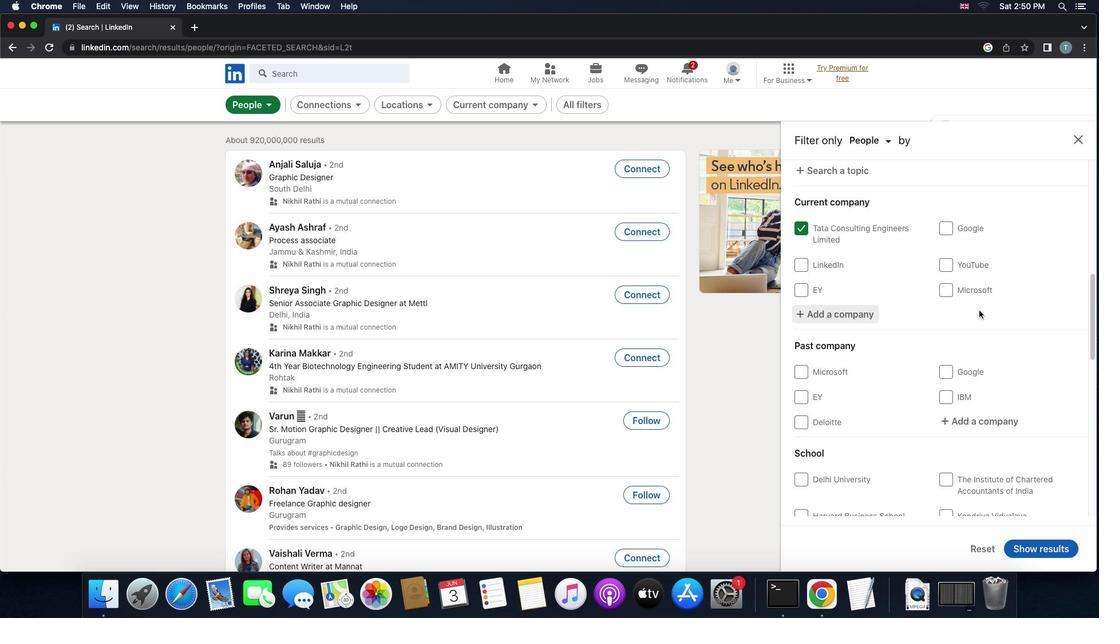 
Action: Mouse scrolled (979, 310) with delta (0, 0)
Screenshot: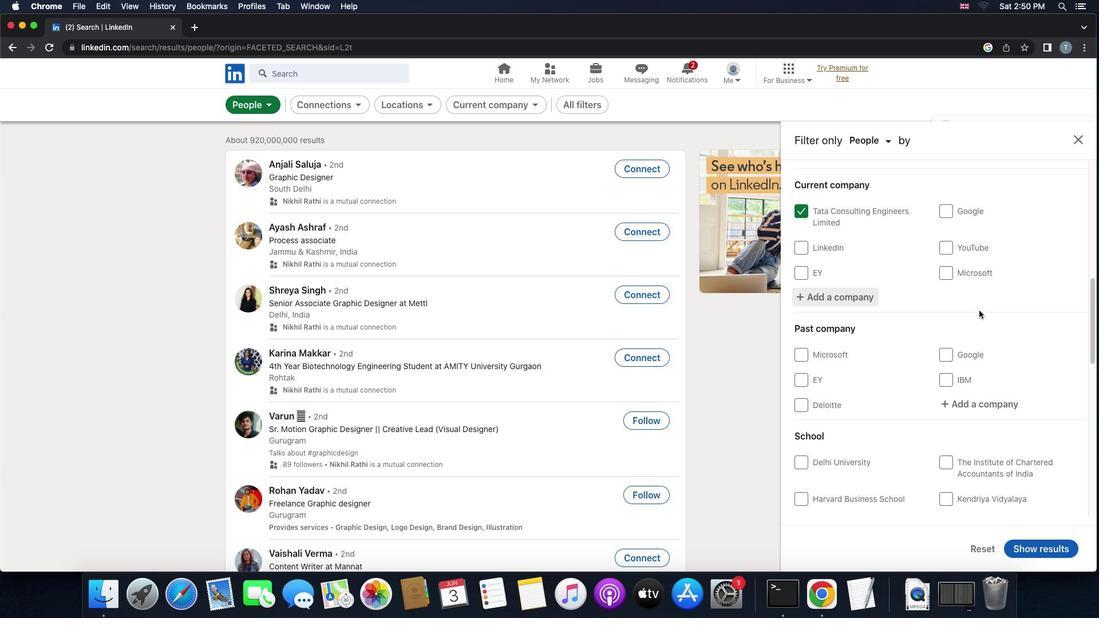 
Action: Mouse scrolled (979, 310) with delta (0, -1)
Screenshot: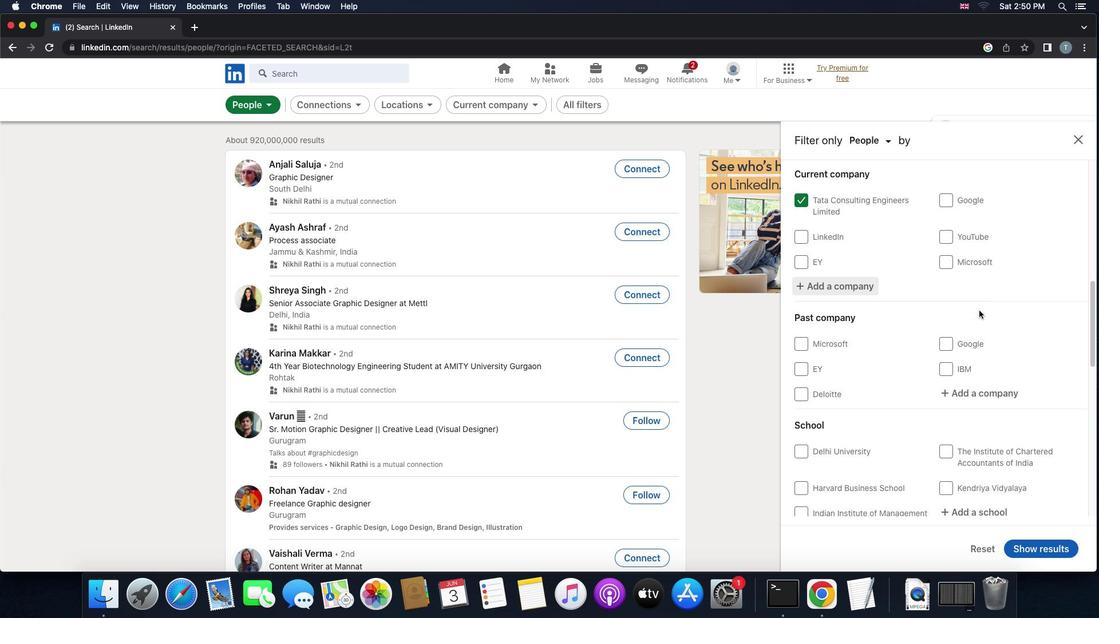 
Action: Mouse scrolled (979, 310) with delta (0, -1)
Screenshot: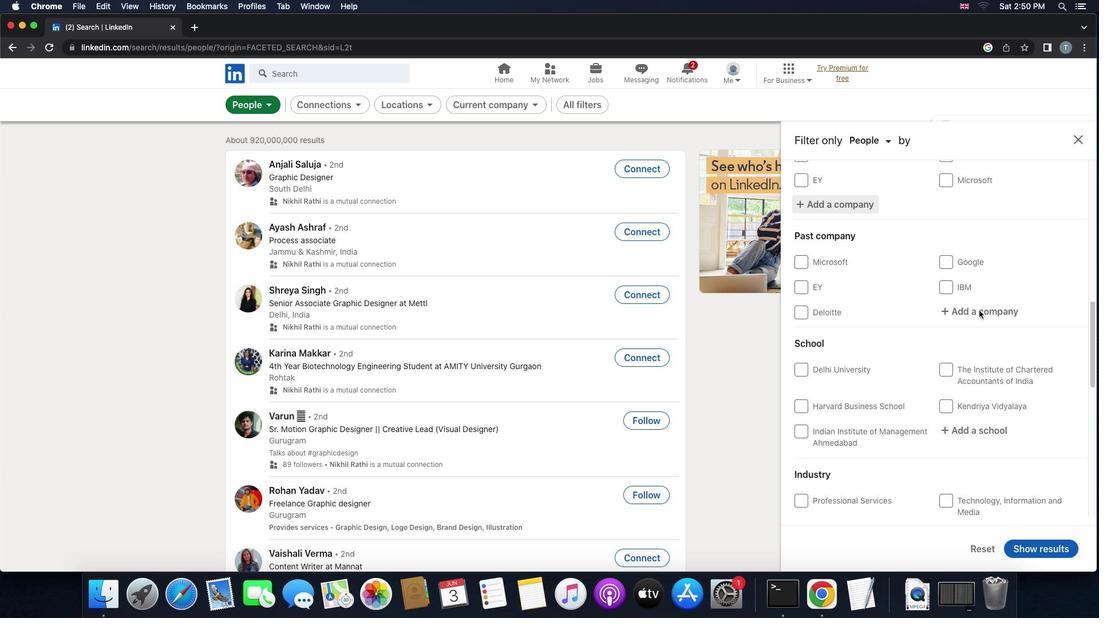 
Action: Mouse scrolled (979, 310) with delta (0, 0)
Screenshot: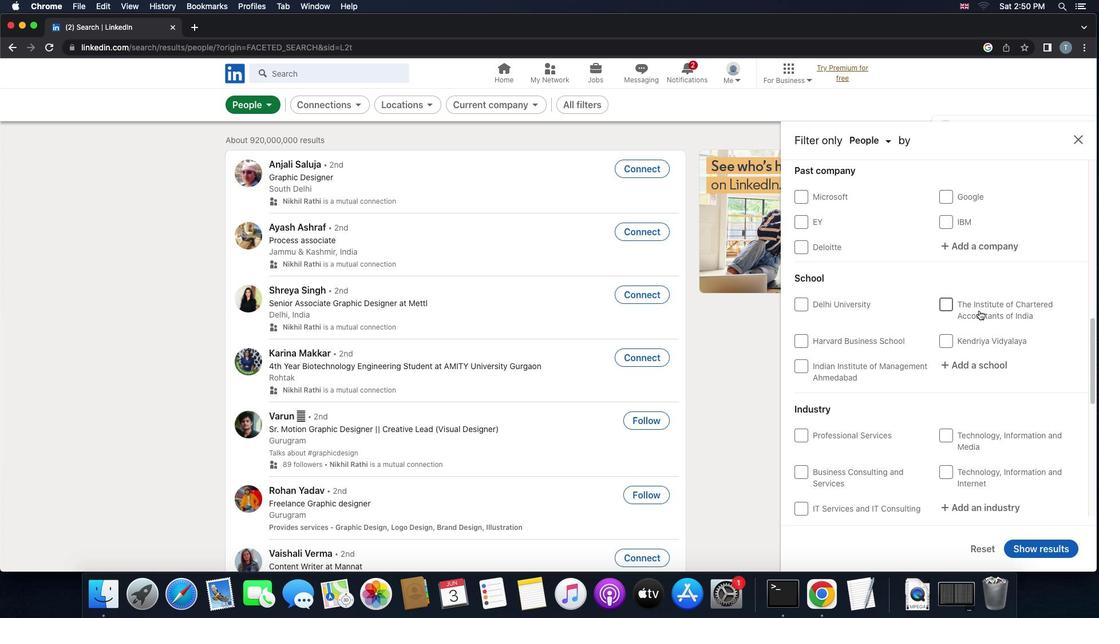 
Action: Mouse scrolled (979, 310) with delta (0, 0)
Screenshot: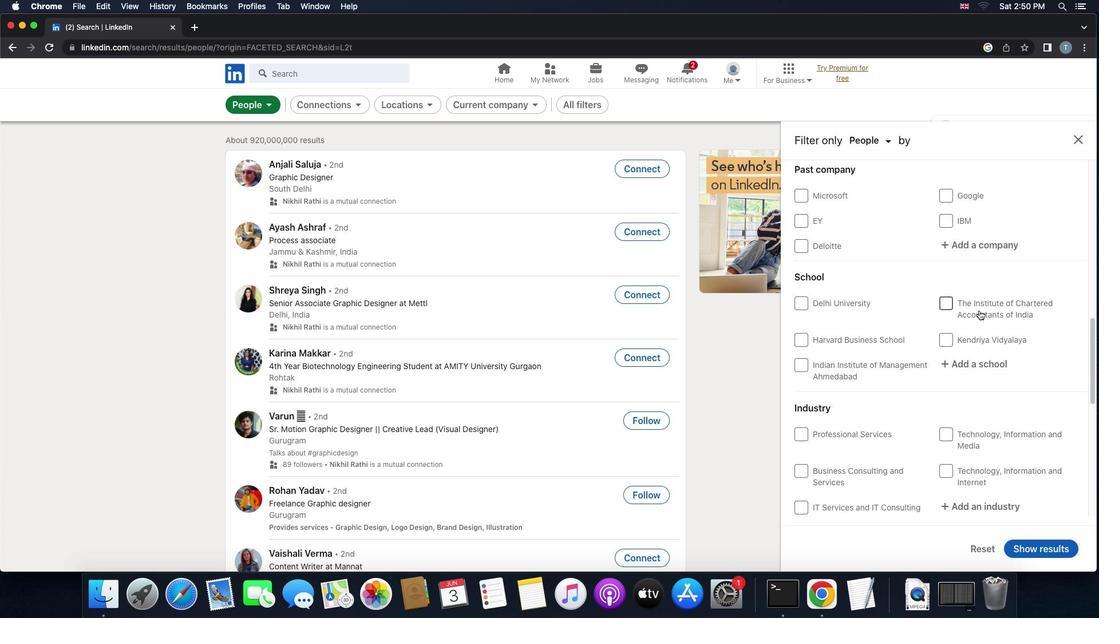 
Action: Mouse scrolled (979, 310) with delta (0, -1)
Screenshot: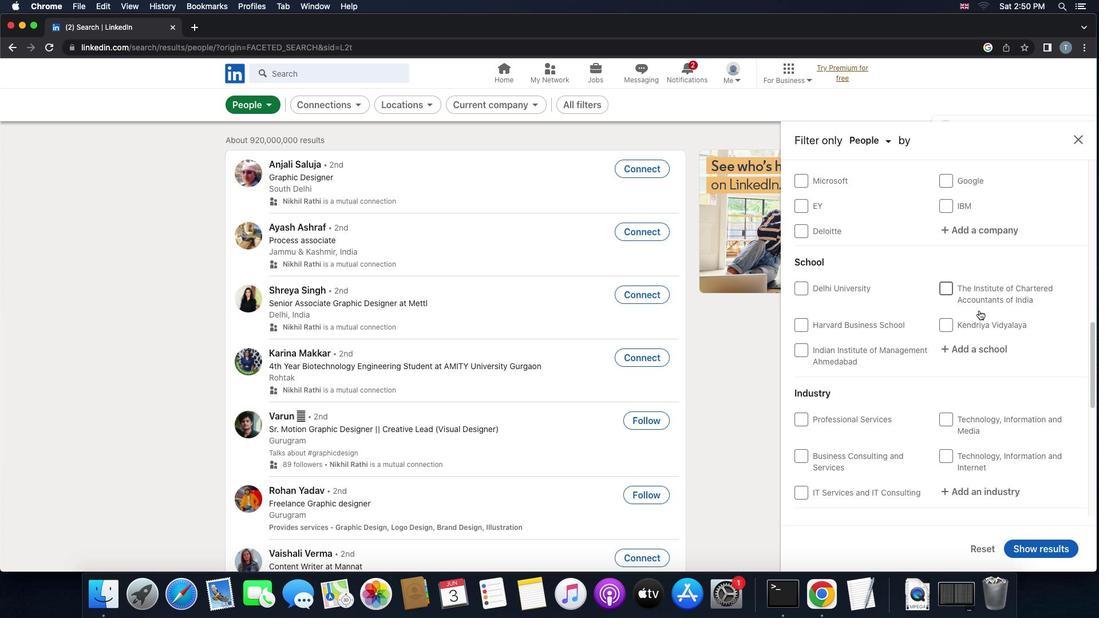 
Action: Mouse moved to (986, 290)
Screenshot: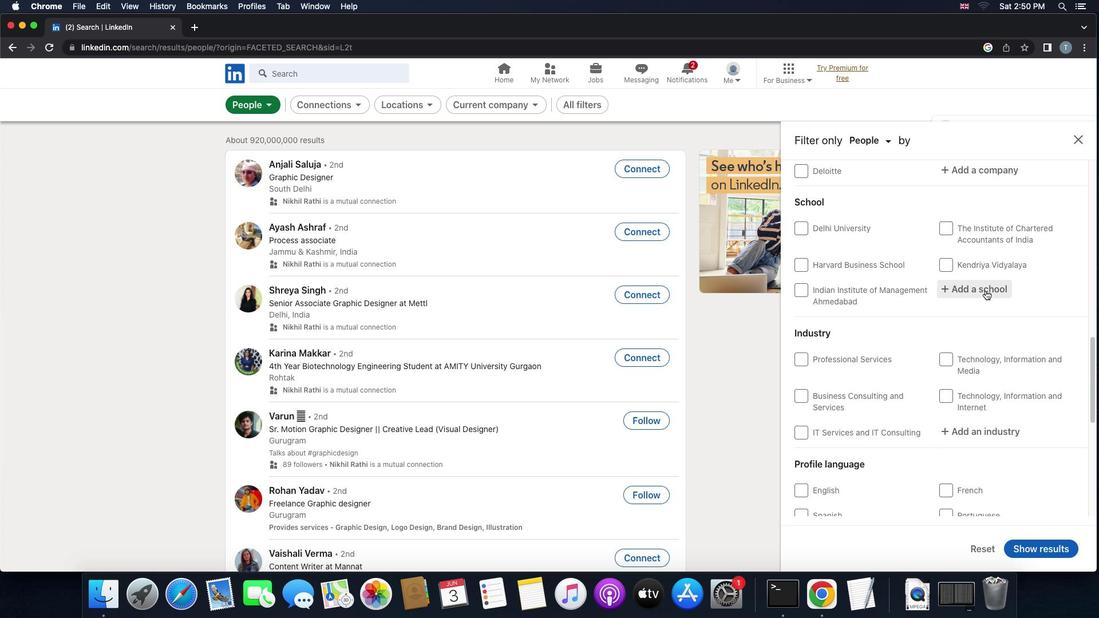 
Action: Mouse pressed left at (986, 290)
Screenshot: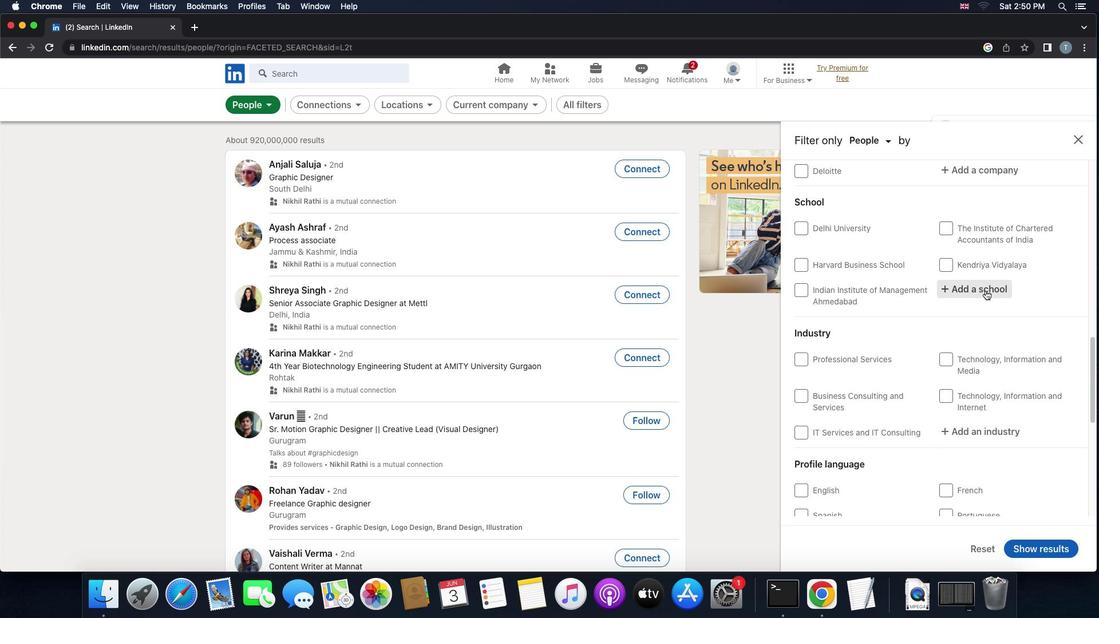
Action: Key pressed 's''t''.''p''a''u''l'
Screenshot: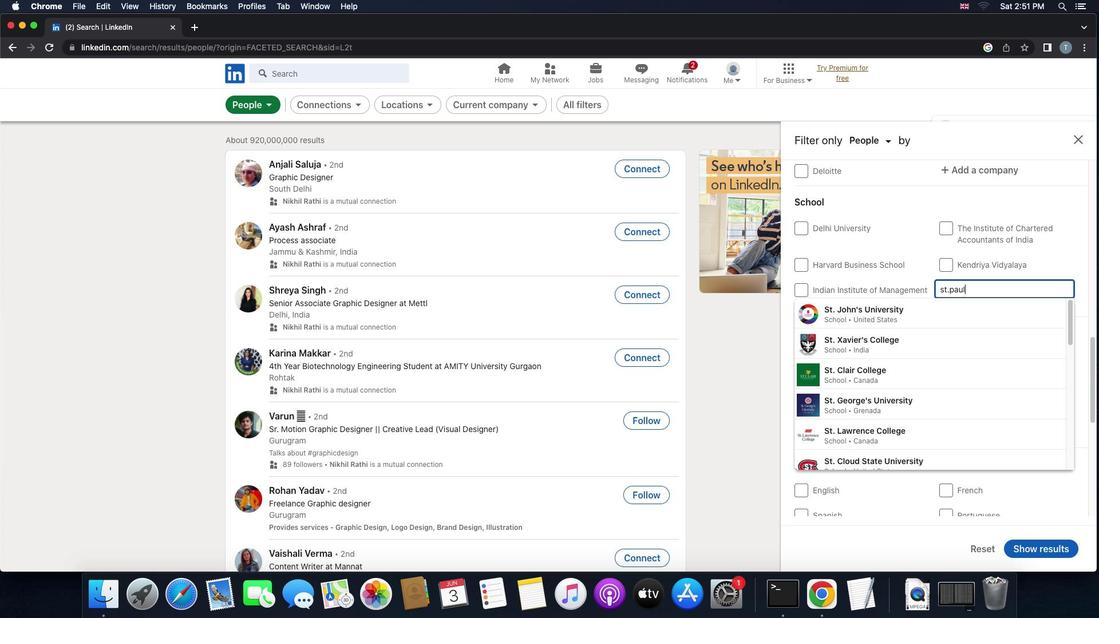 
Action: Mouse moved to (971, 371)
Screenshot: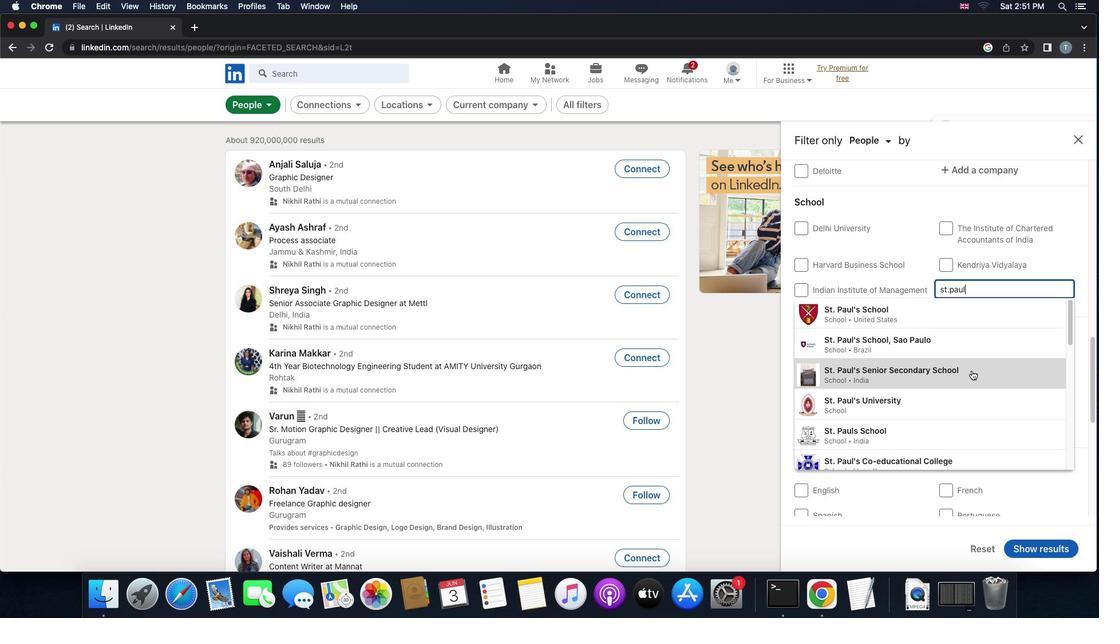 
Action: Mouse pressed left at (971, 371)
Screenshot: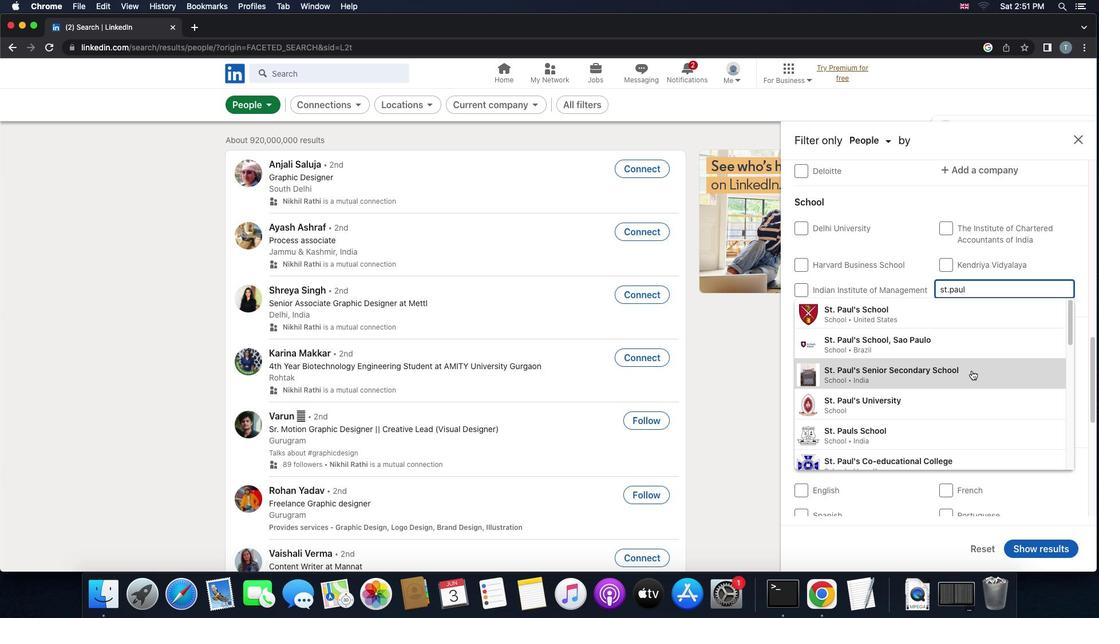 
Action: Mouse scrolled (971, 371) with delta (0, 0)
Screenshot: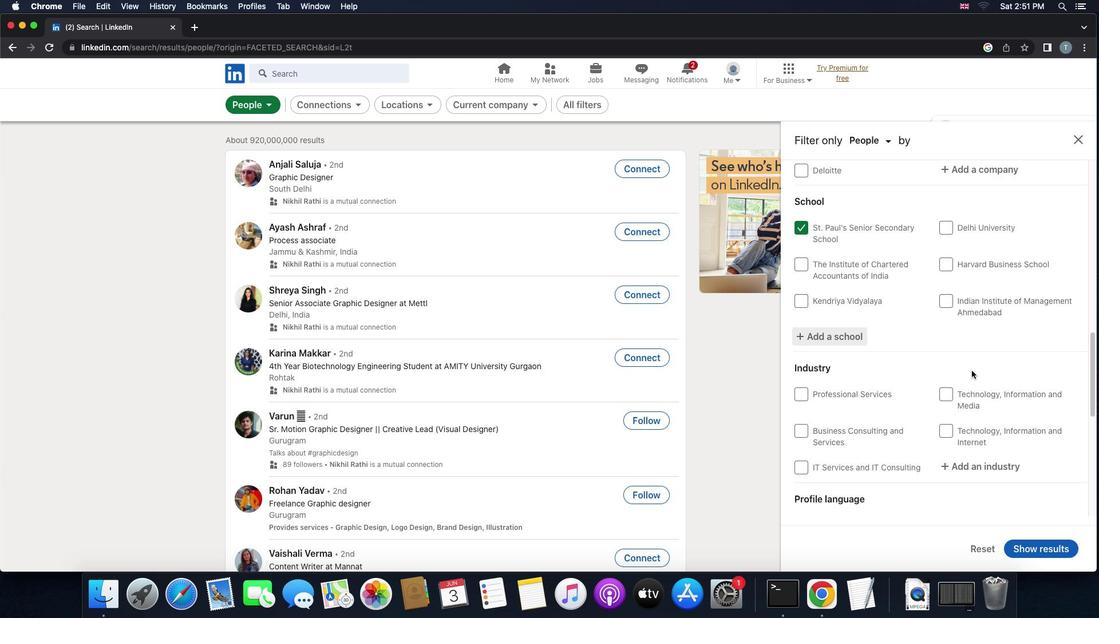 
Action: Mouse scrolled (971, 371) with delta (0, 0)
Screenshot: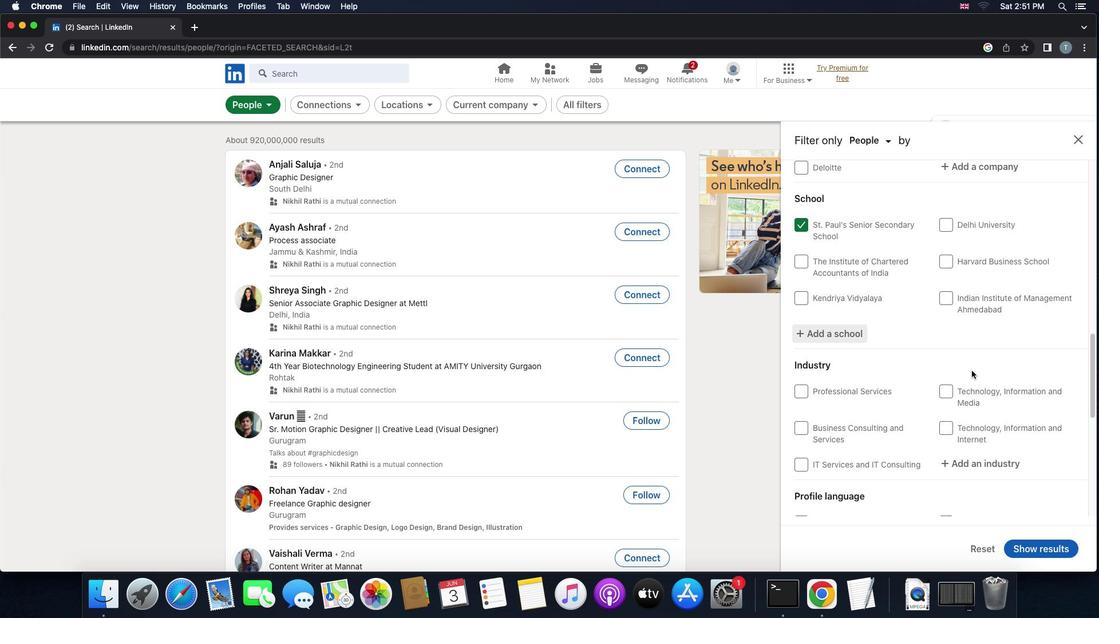
Action: Mouse scrolled (971, 371) with delta (0, 0)
Screenshot: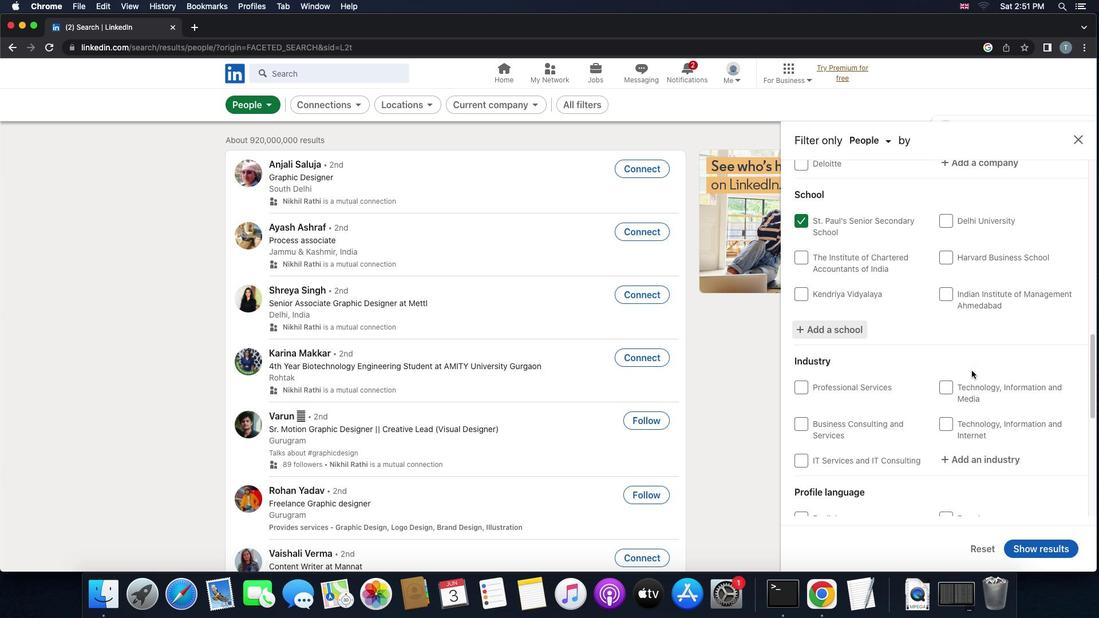 
Action: Mouse scrolled (971, 371) with delta (0, 0)
Screenshot: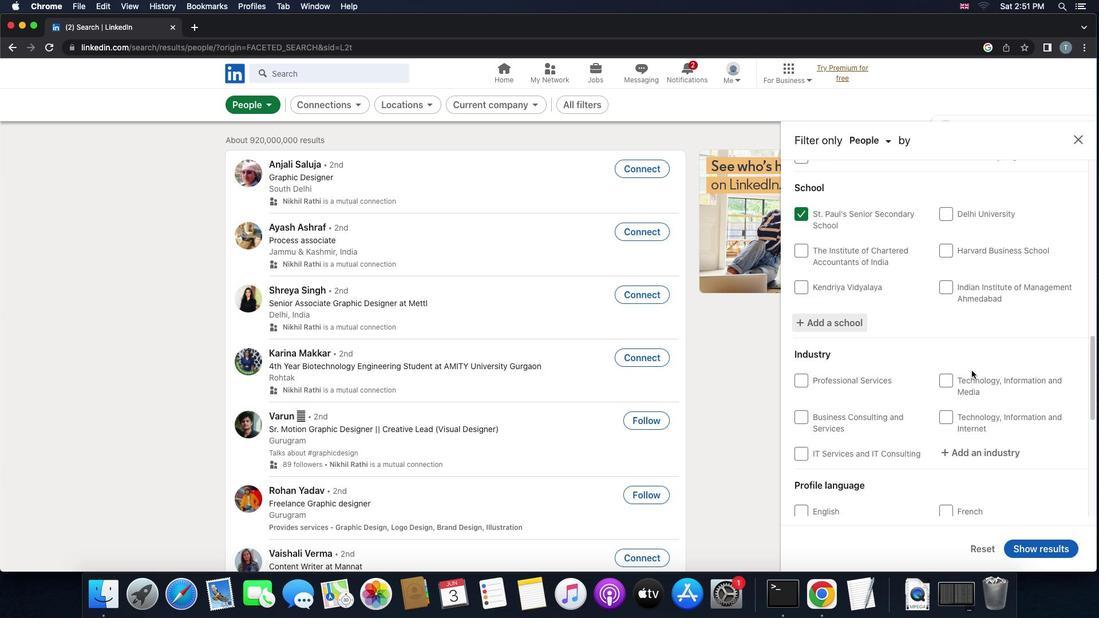 
Action: Mouse scrolled (971, 371) with delta (0, 0)
Screenshot: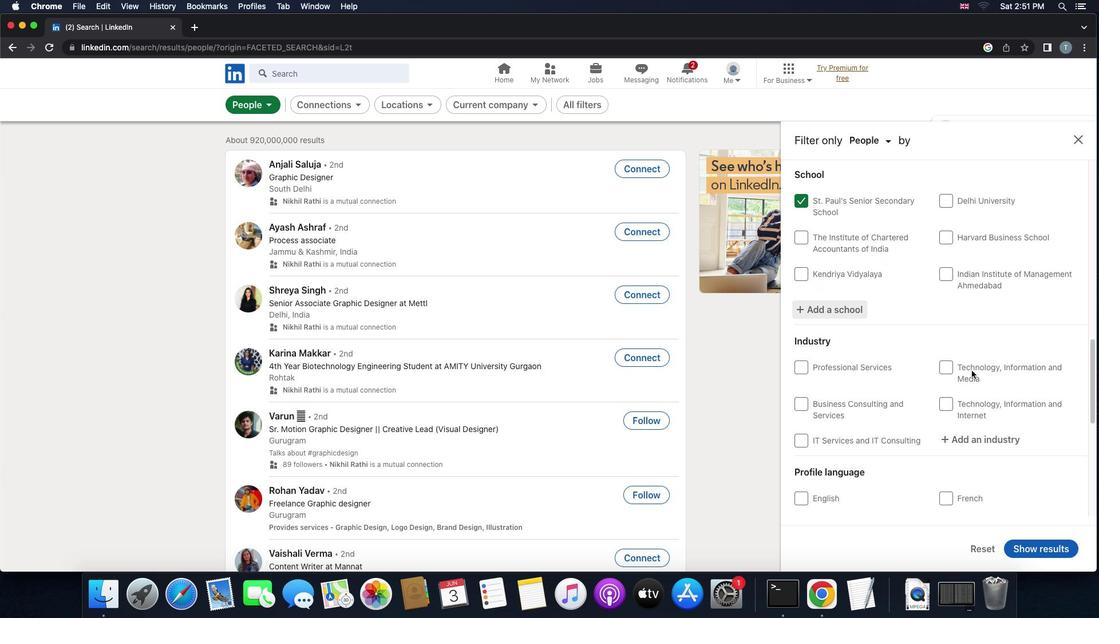 
Action: Mouse scrolled (971, 371) with delta (0, 0)
Screenshot: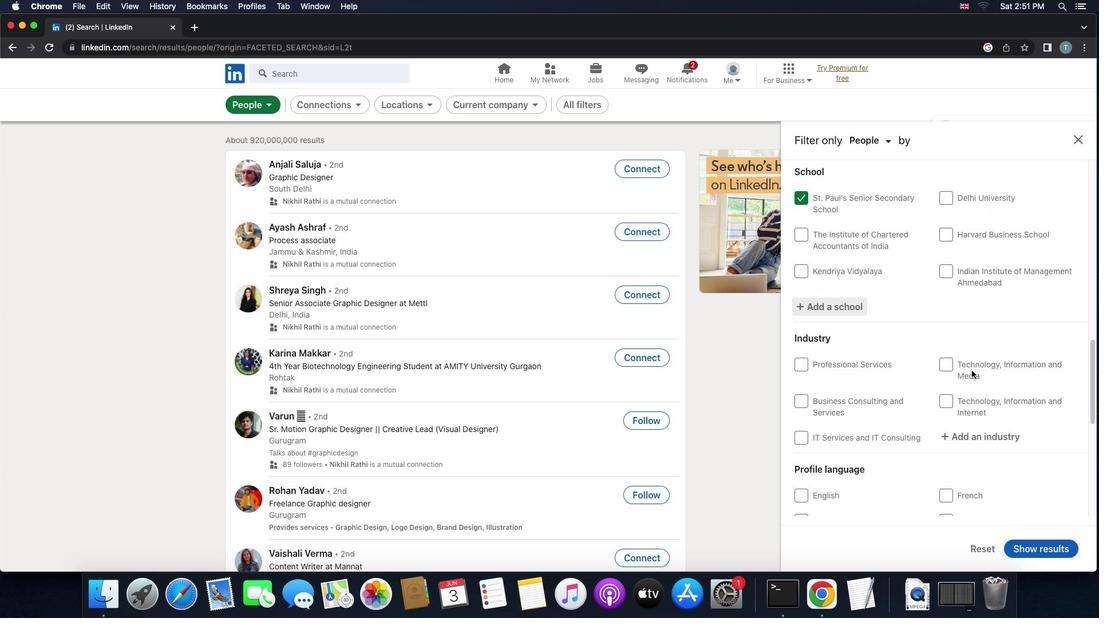 
Action: Mouse scrolled (971, 371) with delta (0, 0)
Screenshot: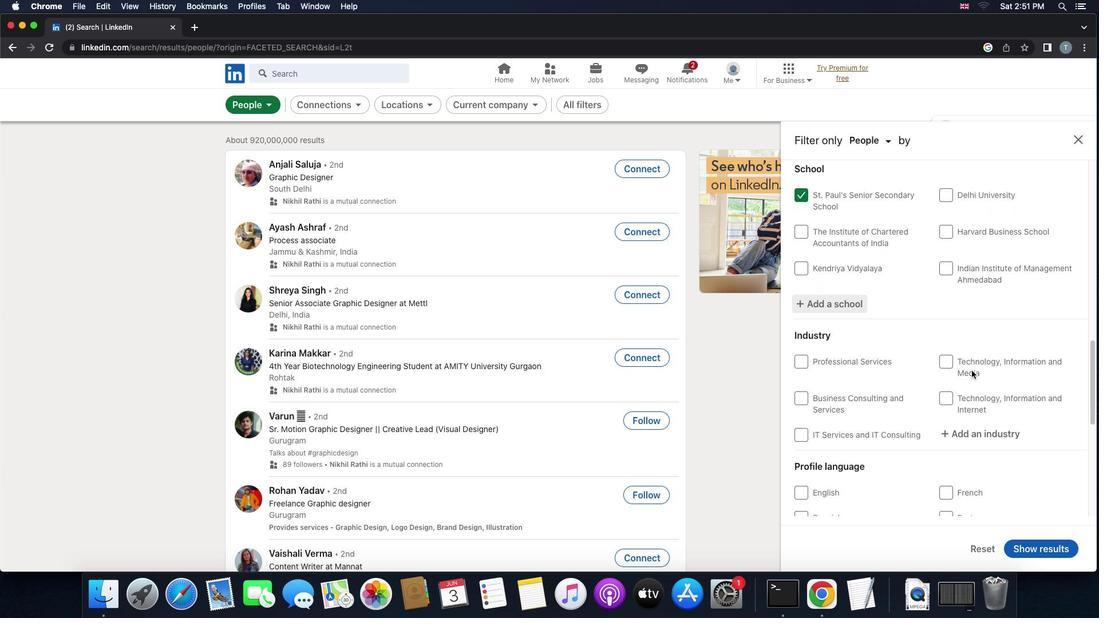 
Action: Mouse scrolled (971, 371) with delta (0, 0)
Screenshot: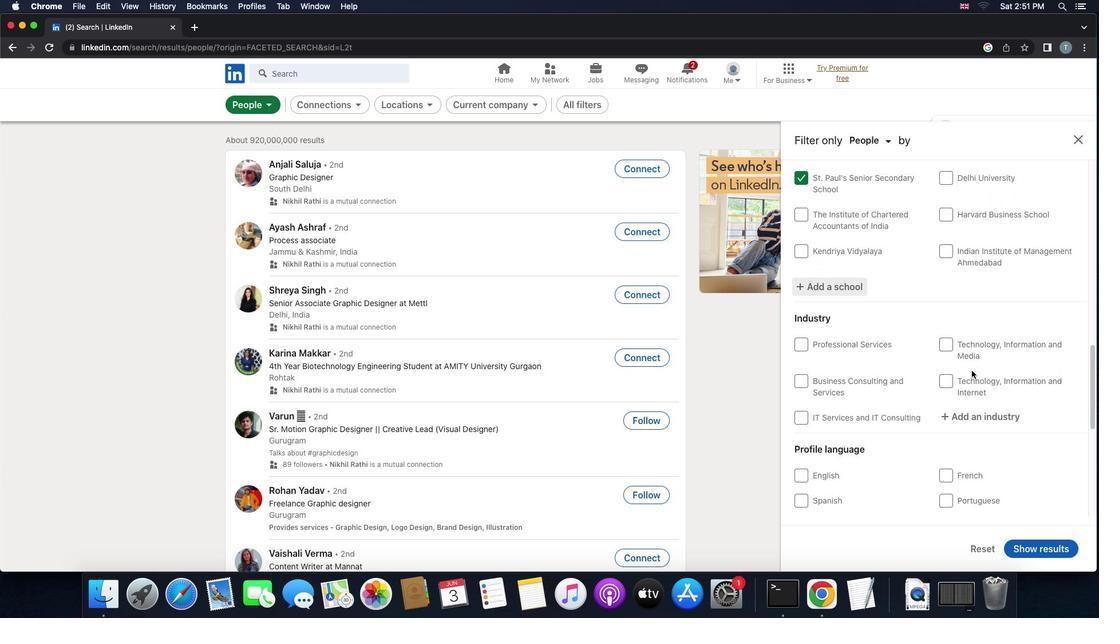 
Action: Mouse moved to (971, 374)
Screenshot: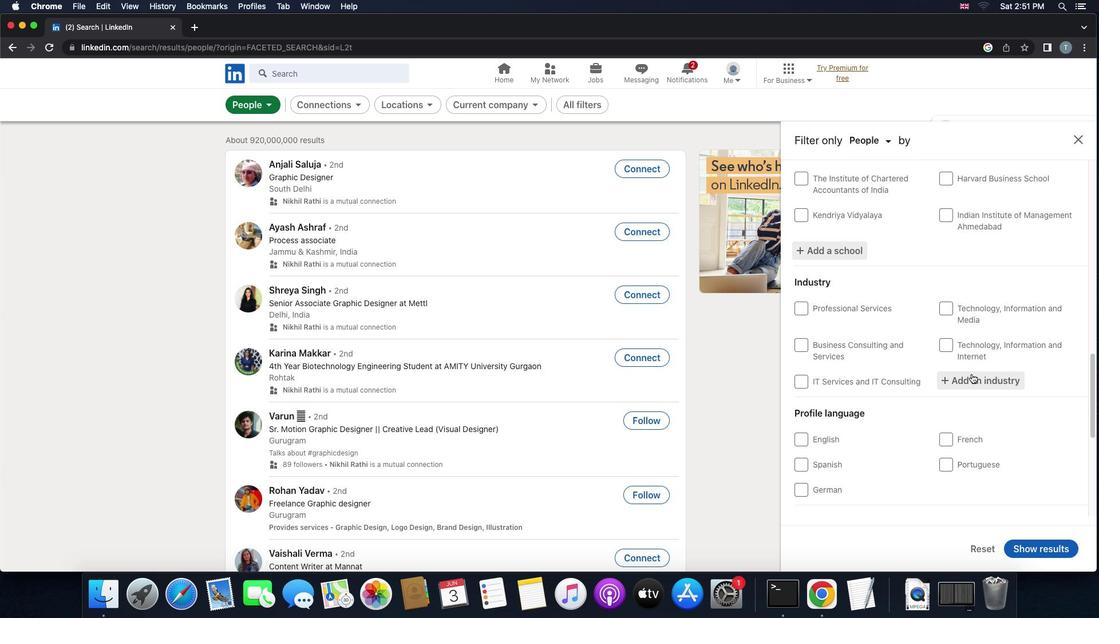 
Action: Mouse pressed left at (971, 374)
Screenshot: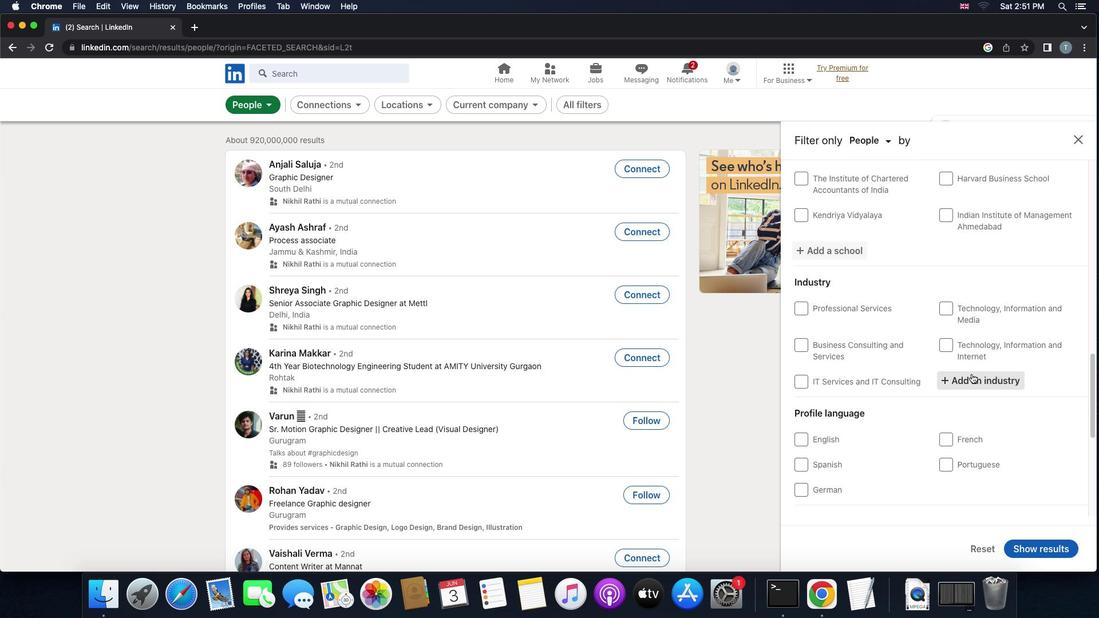 
Action: Key pressed 'm''u''s''i''a'Key.backspace'c''i'
Screenshot: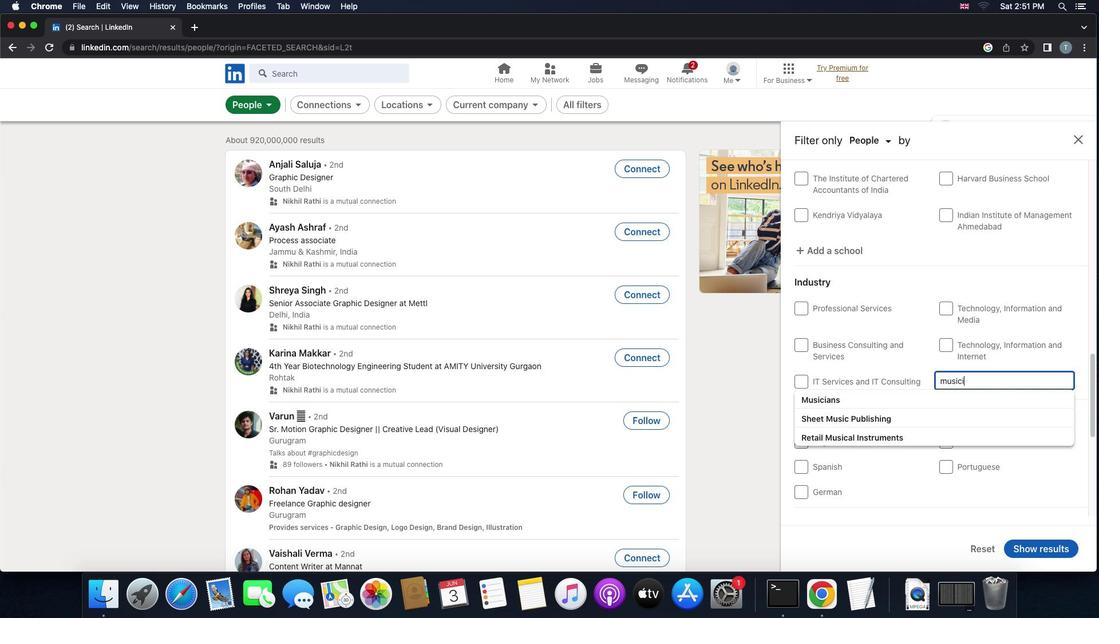 
Action: Mouse moved to (933, 397)
Screenshot: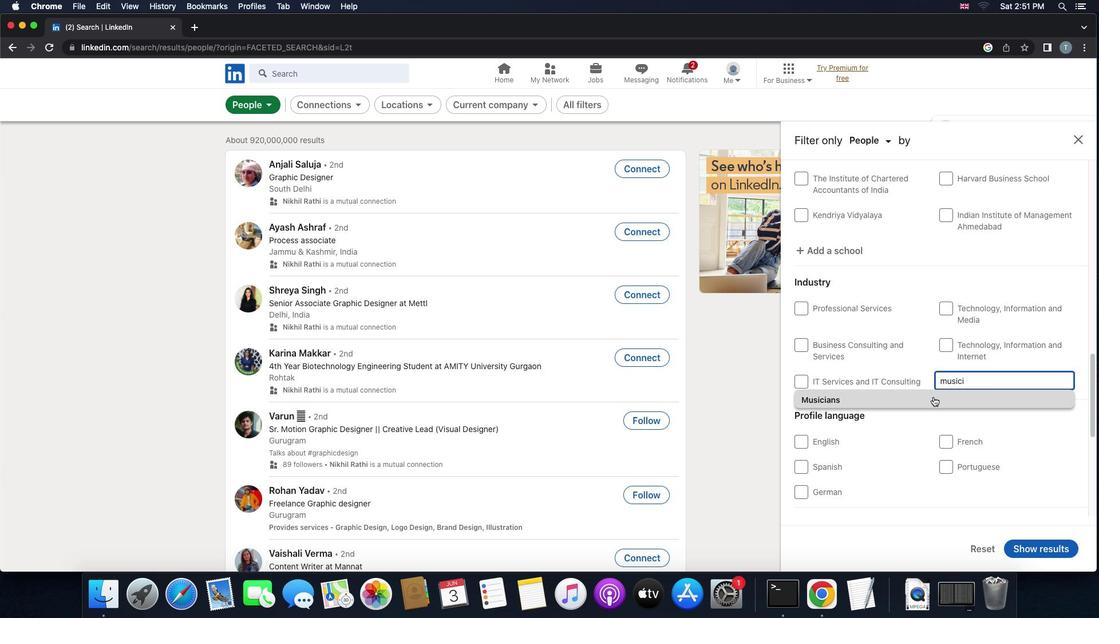 
Action: Mouse pressed left at (933, 397)
Screenshot: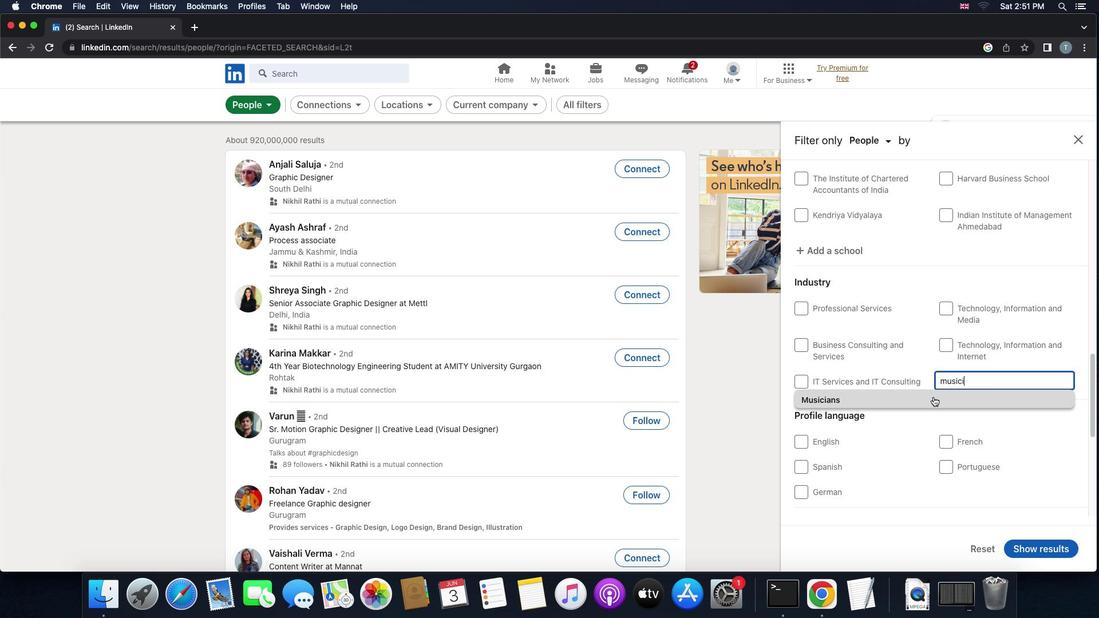 
Action: Mouse moved to (935, 397)
Screenshot: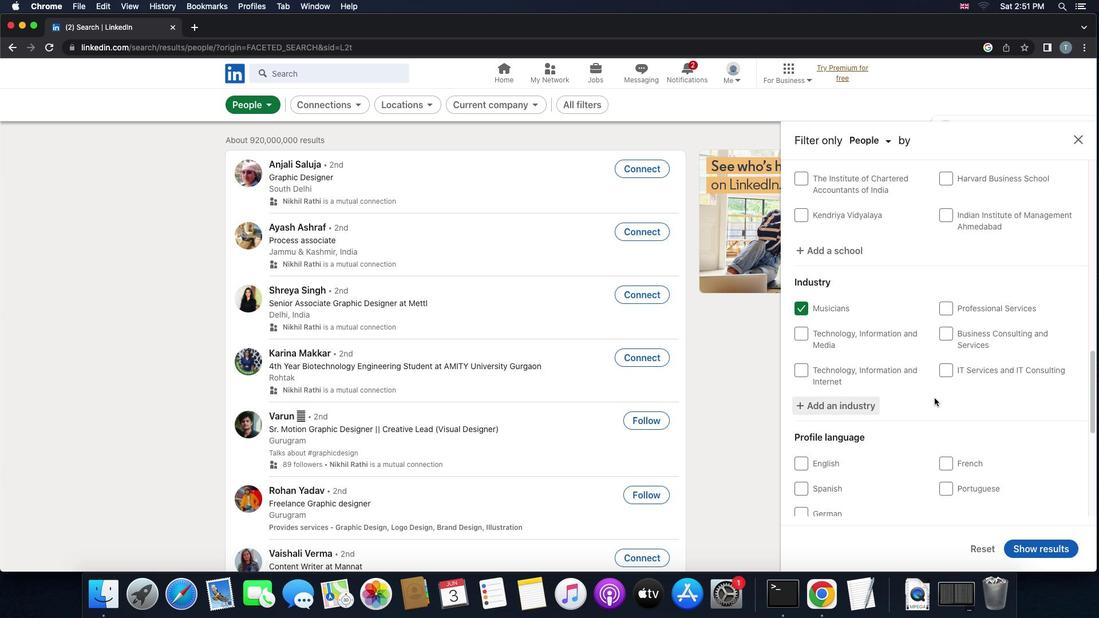 
Action: Mouse scrolled (935, 397) with delta (0, 0)
Screenshot: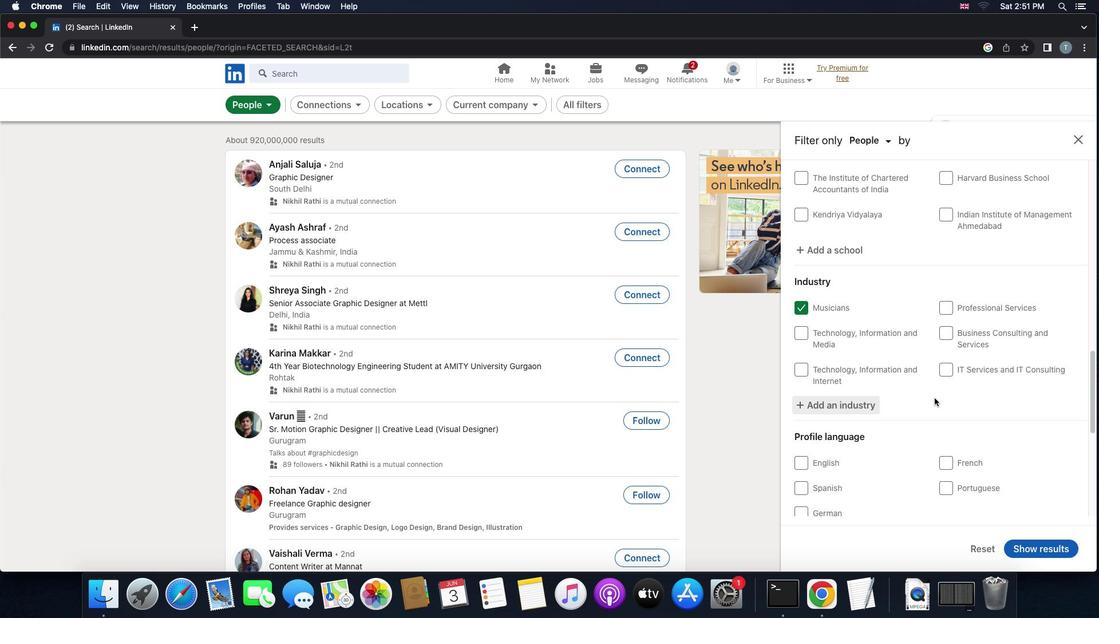 
Action: Mouse scrolled (935, 397) with delta (0, 0)
Screenshot: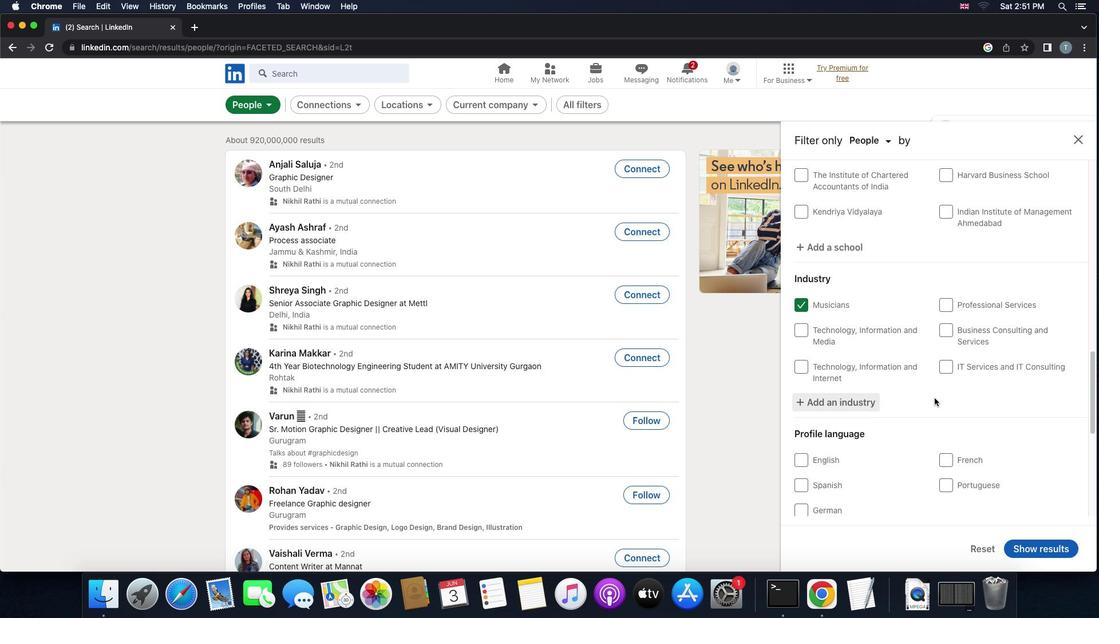 
Action: Mouse scrolled (935, 397) with delta (0, 0)
Screenshot: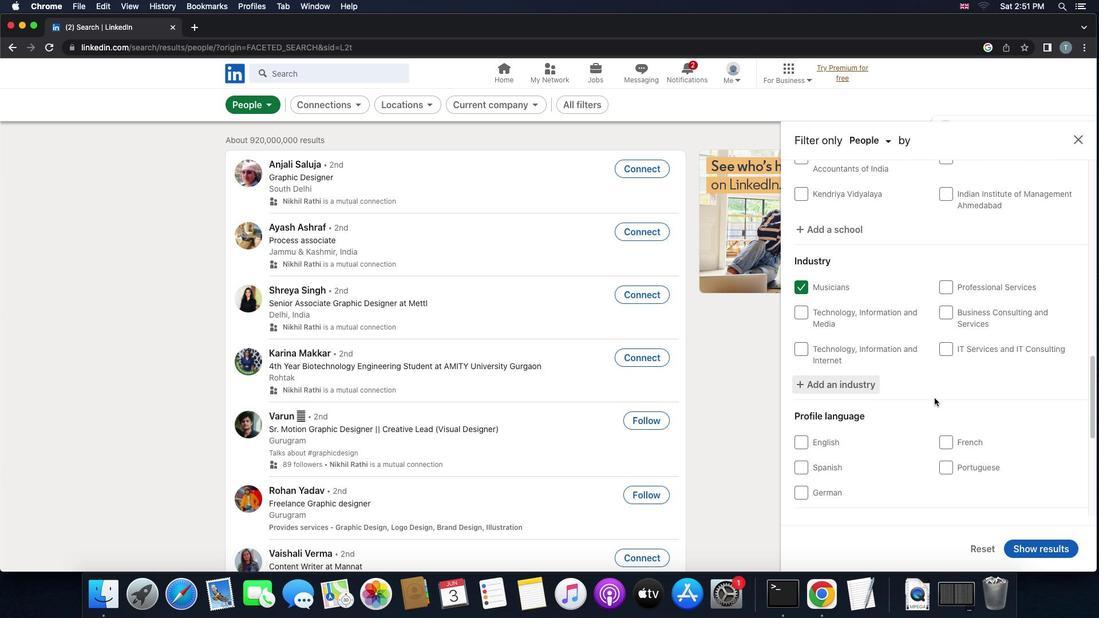 
Action: Mouse scrolled (935, 397) with delta (0, 0)
Screenshot: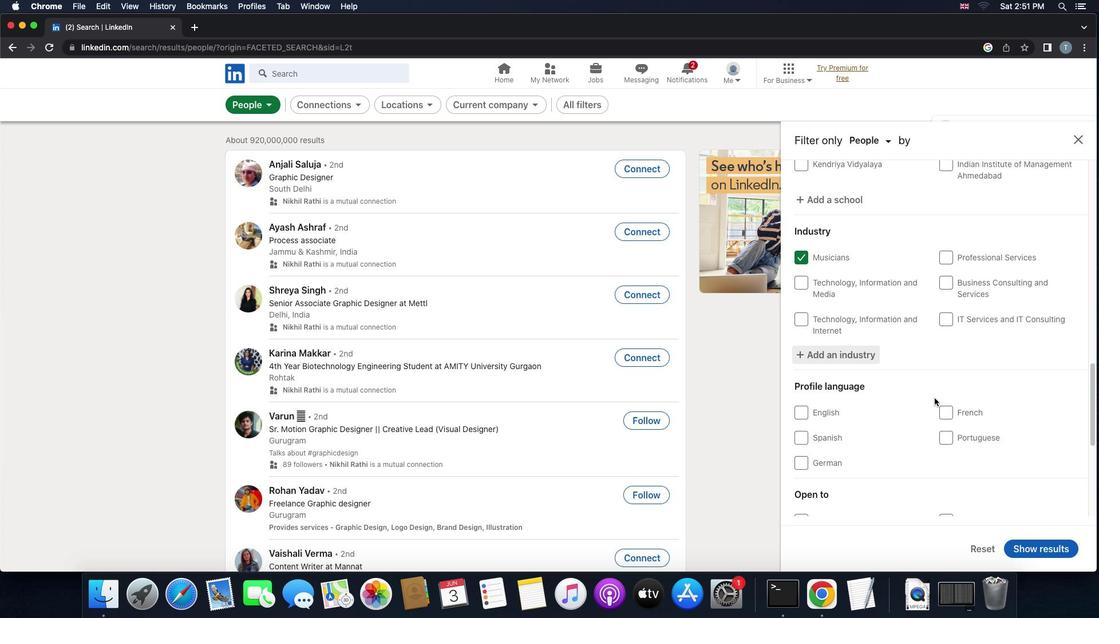 
Action: Mouse scrolled (935, 397) with delta (0, 0)
Screenshot: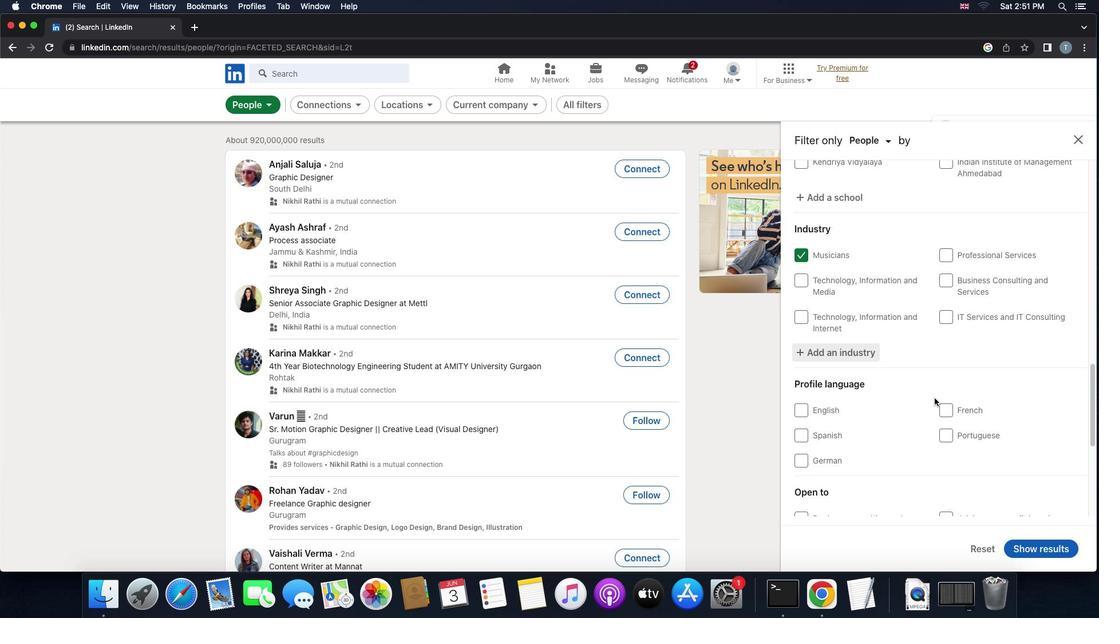 
Action: Mouse scrolled (935, 397) with delta (0, 0)
Screenshot: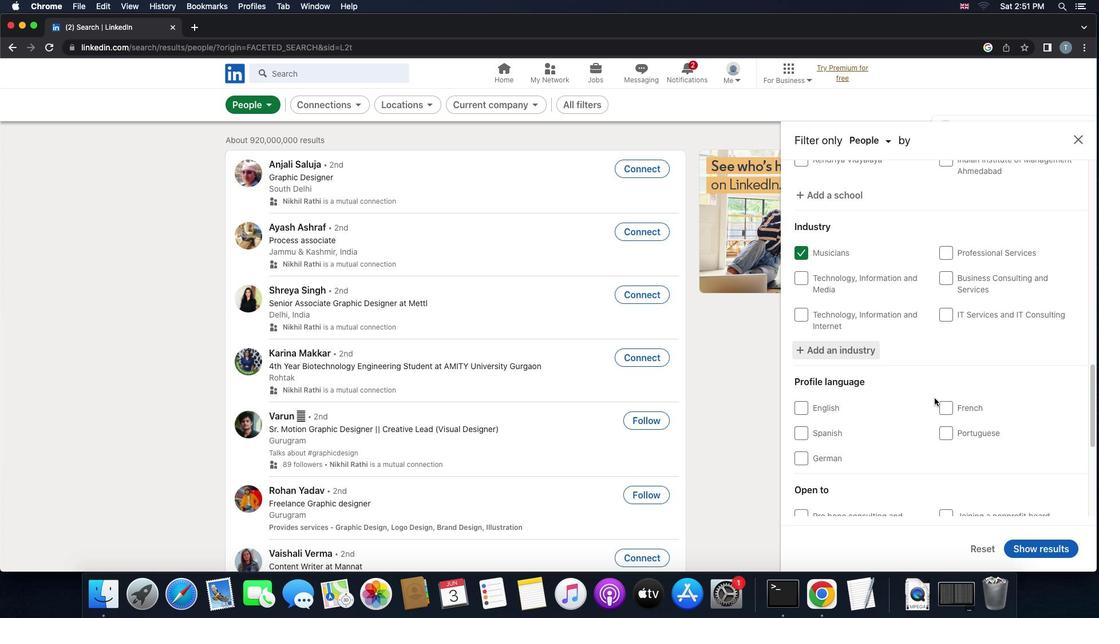 
Action: Mouse scrolled (935, 397) with delta (0, 0)
Screenshot: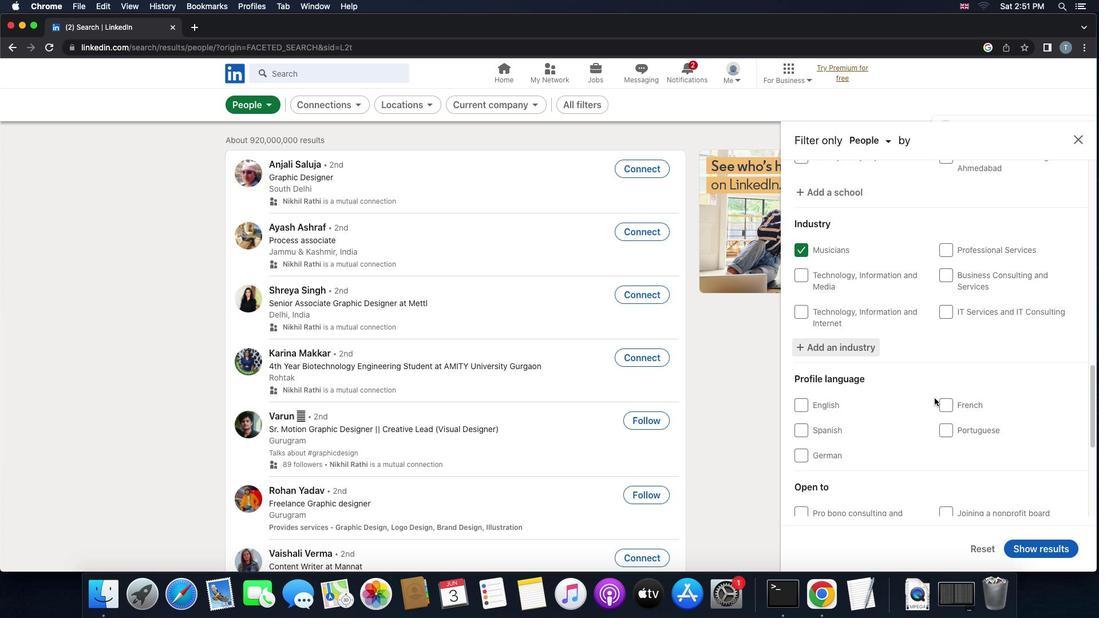 
Action: Mouse scrolled (935, 397) with delta (0, 0)
Screenshot: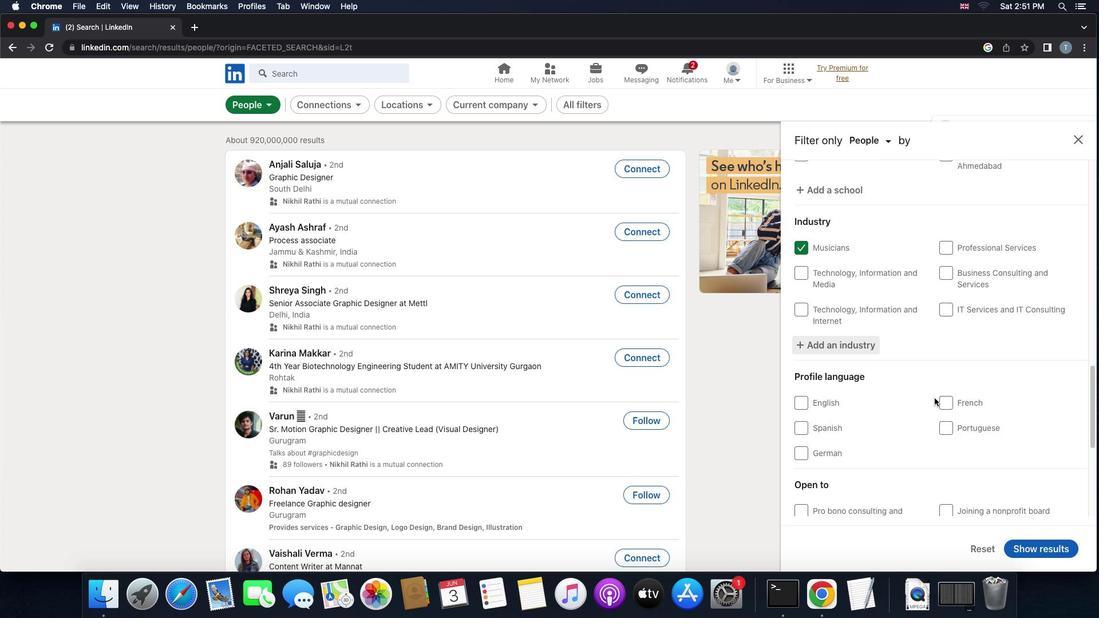 
Action: Mouse scrolled (935, 397) with delta (0, 0)
Screenshot: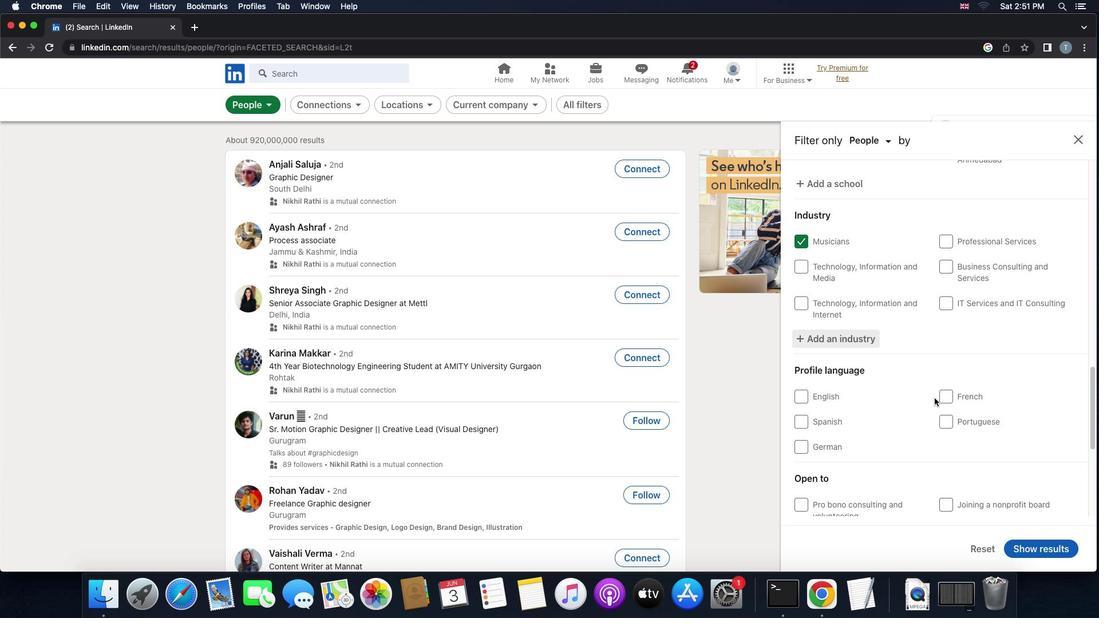 
Action: Mouse moved to (950, 392)
Screenshot: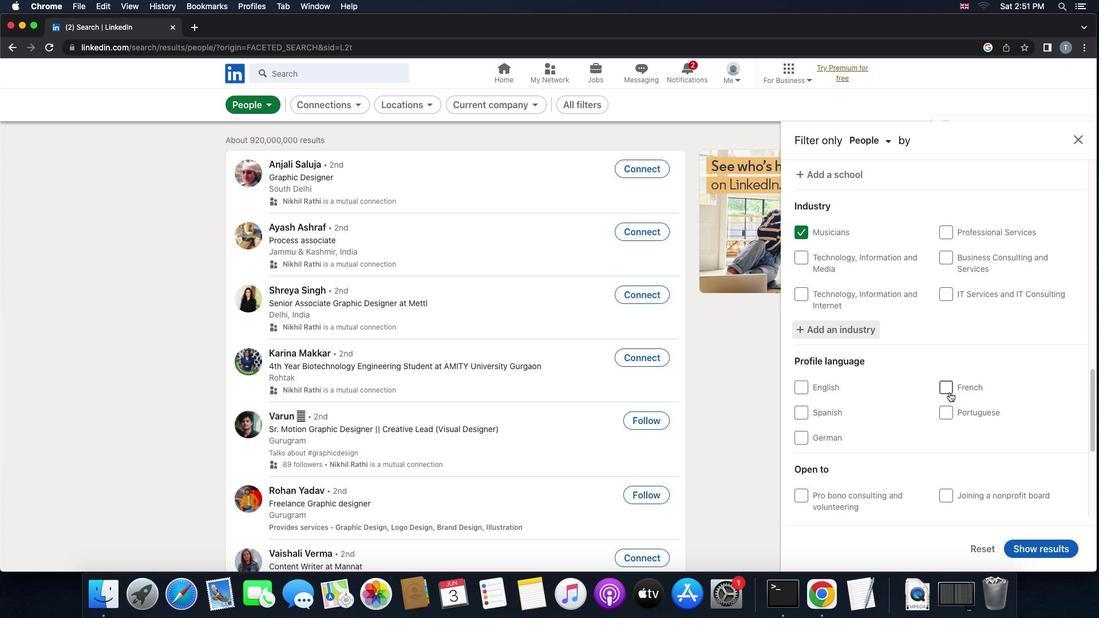 
Action: Mouse pressed left at (950, 392)
Screenshot: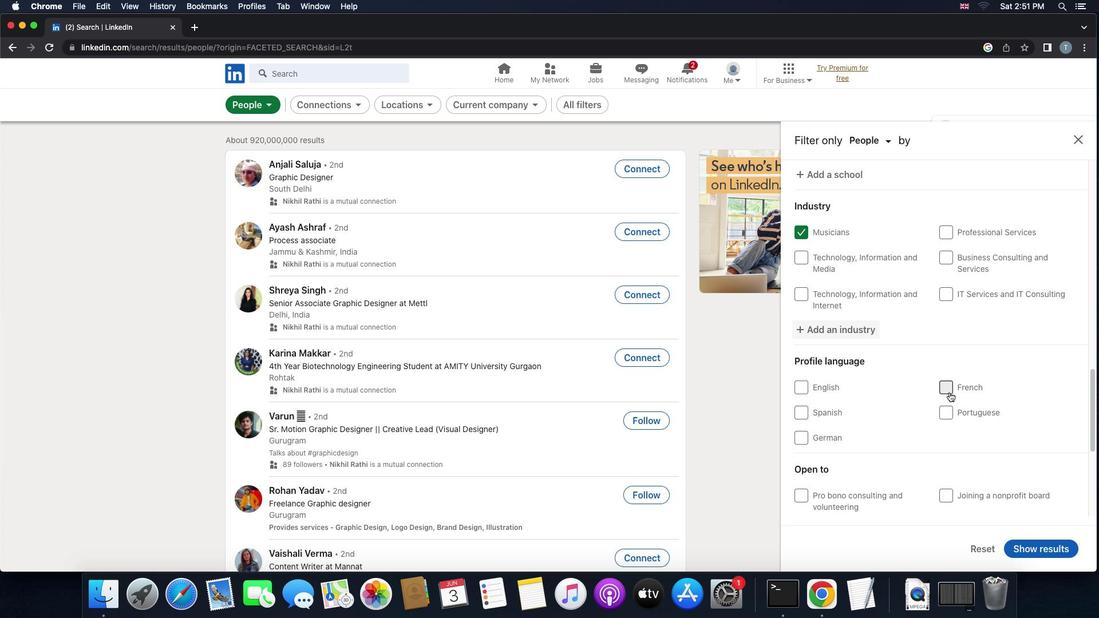
Action: Mouse moved to (938, 426)
Screenshot: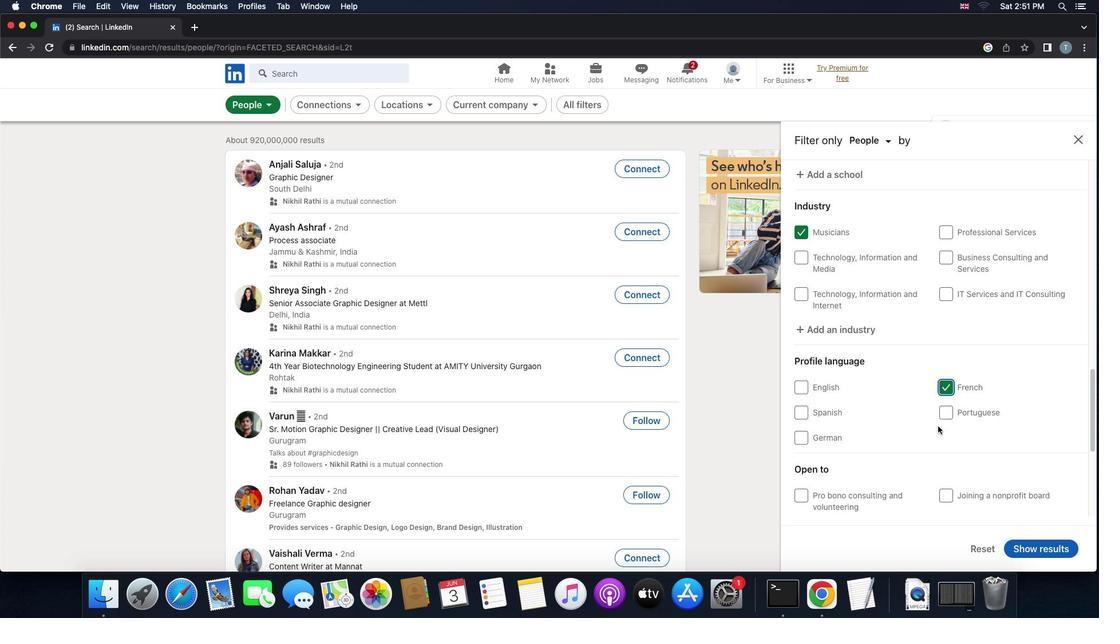 
Action: Mouse scrolled (938, 426) with delta (0, 0)
Screenshot: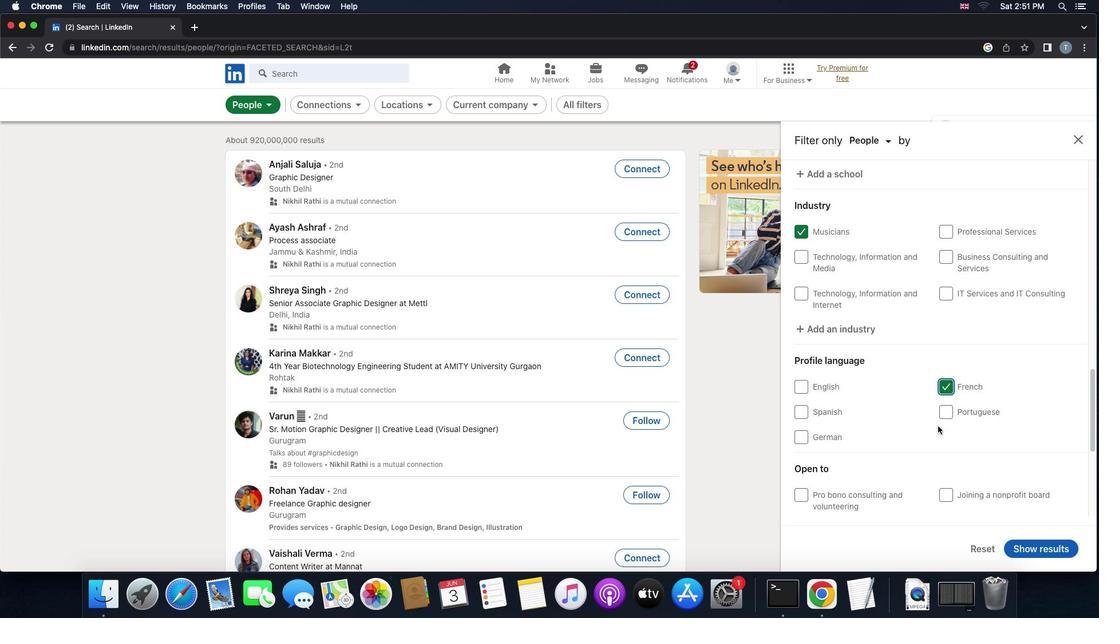
Action: Mouse scrolled (938, 426) with delta (0, 0)
Screenshot: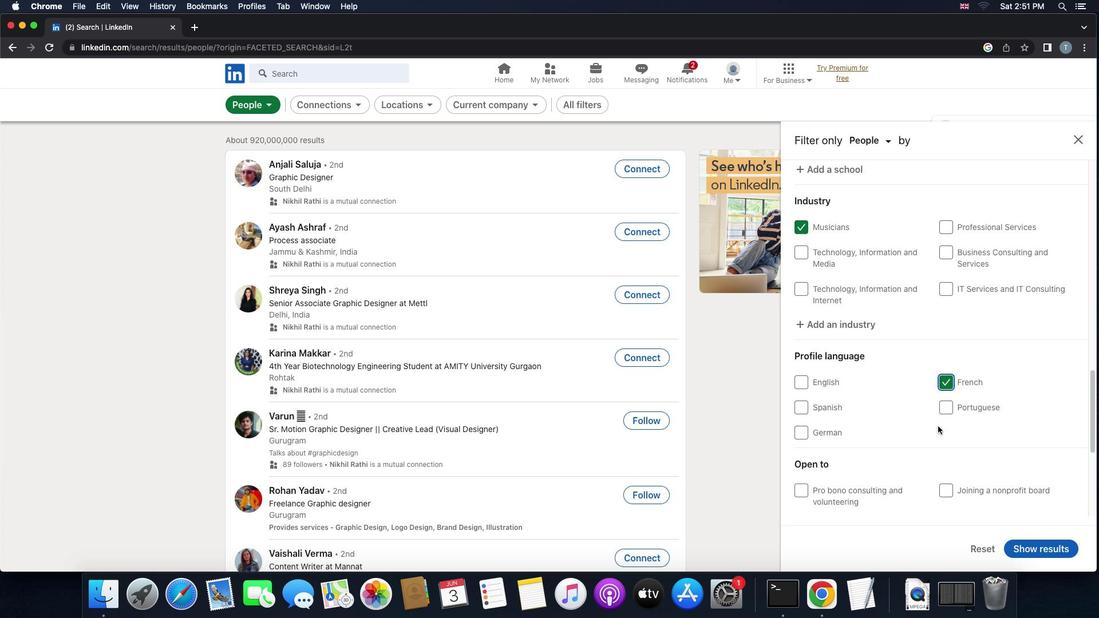 
Action: Mouse scrolled (938, 426) with delta (0, 0)
Screenshot: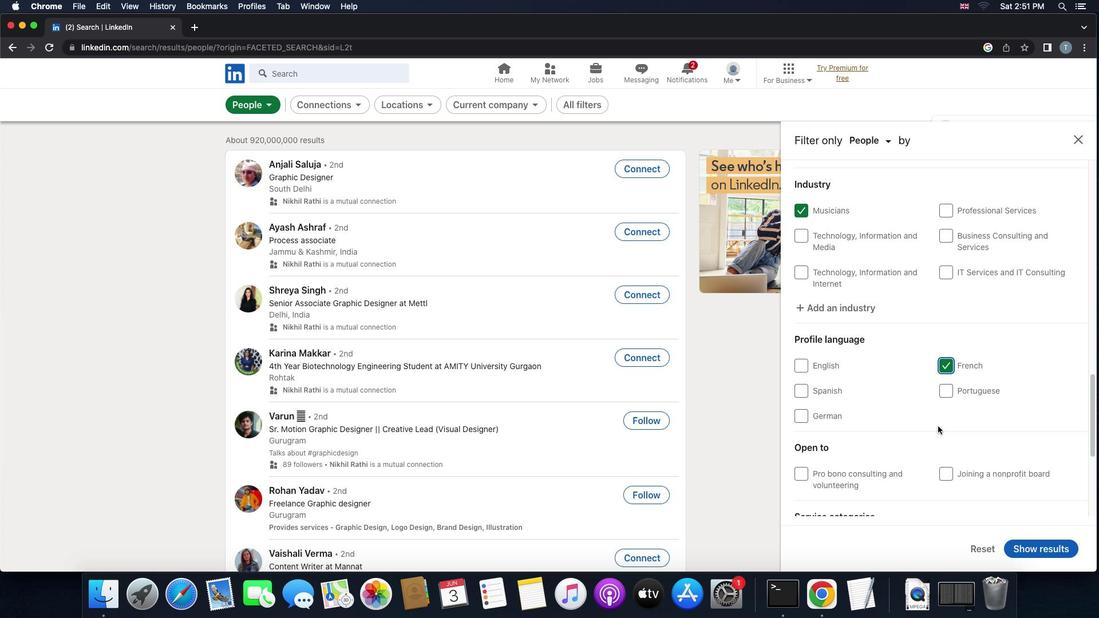 
Action: Mouse scrolled (938, 426) with delta (0, 0)
Screenshot: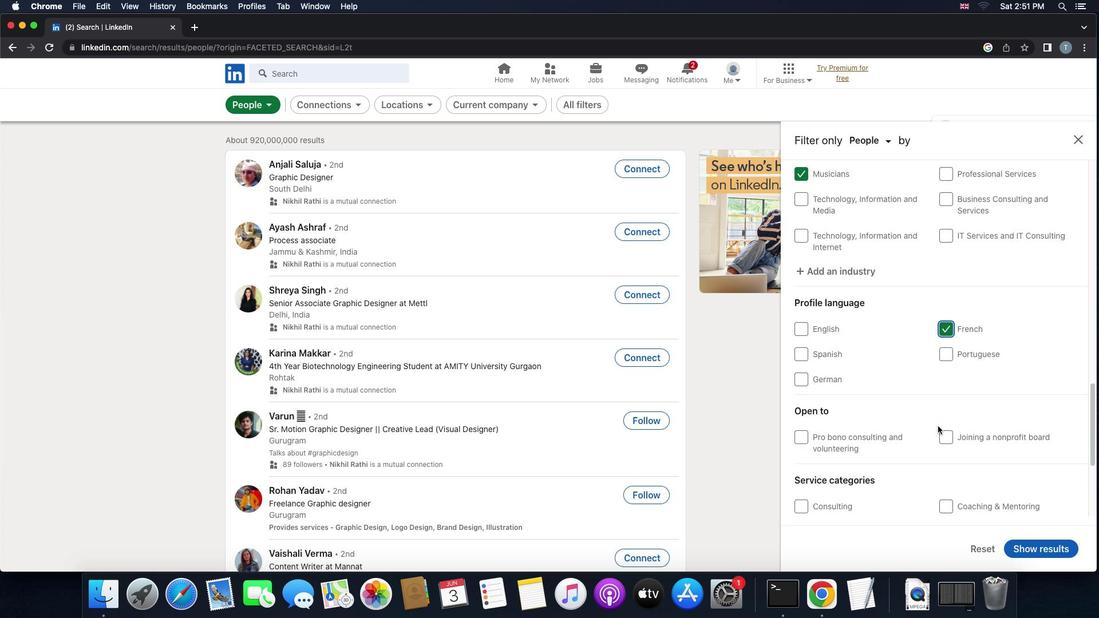 
Action: Mouse moved to (938, 426)
Screenshot: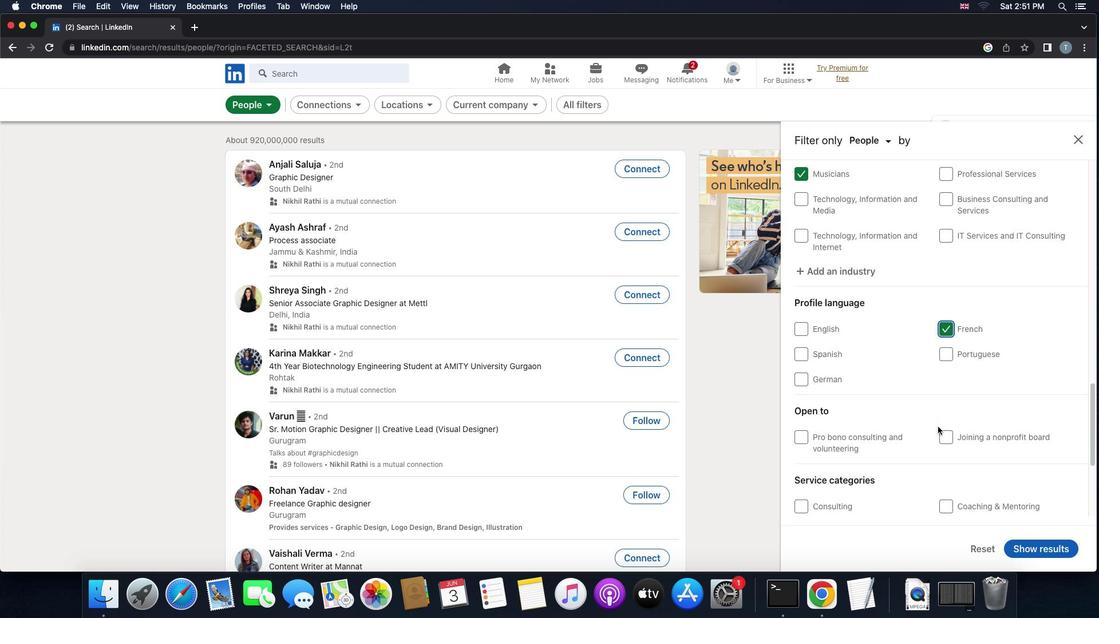 
Action: Mouse scrolled (938, 426) with delta (0, 0)
Screenshot: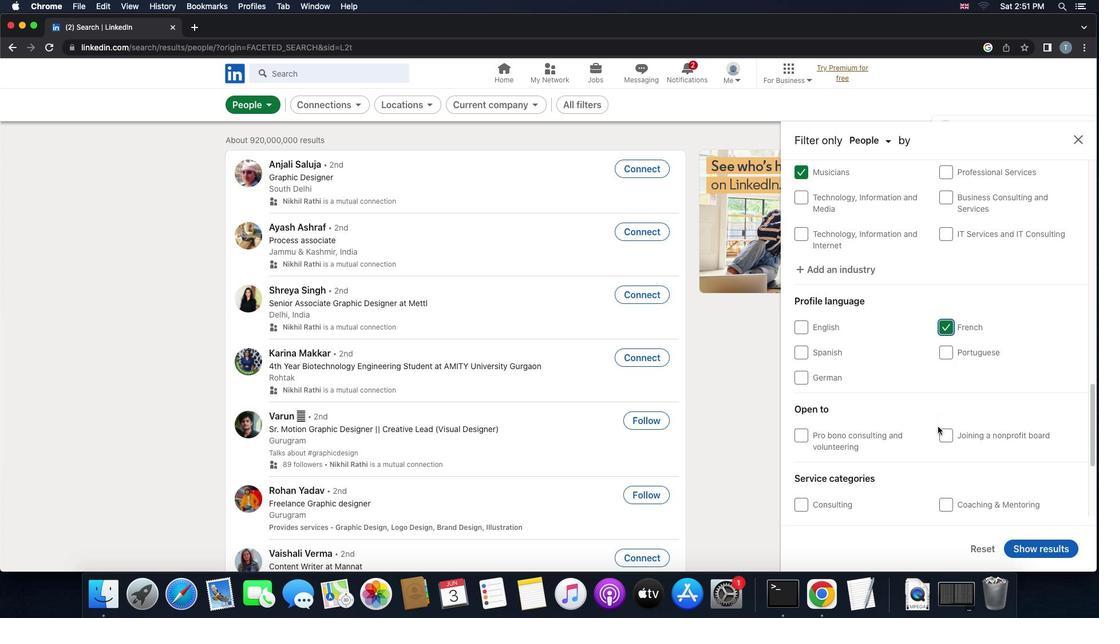 
Action: Mouse scrolled (938, 426) with delta (0, 0)
Screenshot: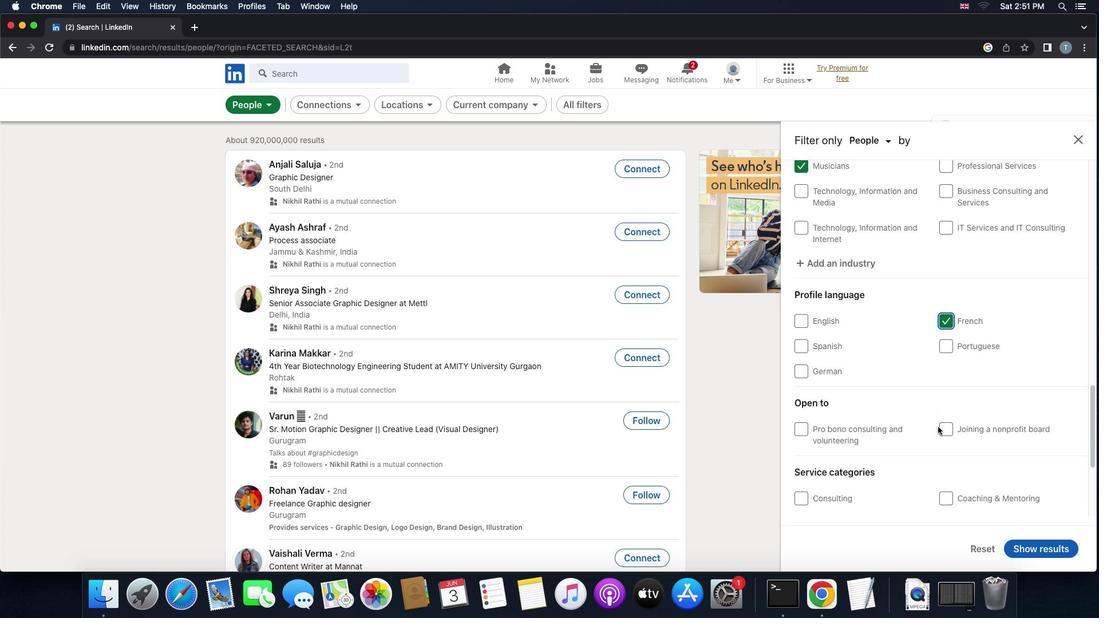
Action: Mouse scrolled (938, 426) with delta (0, -1)
Screenshot: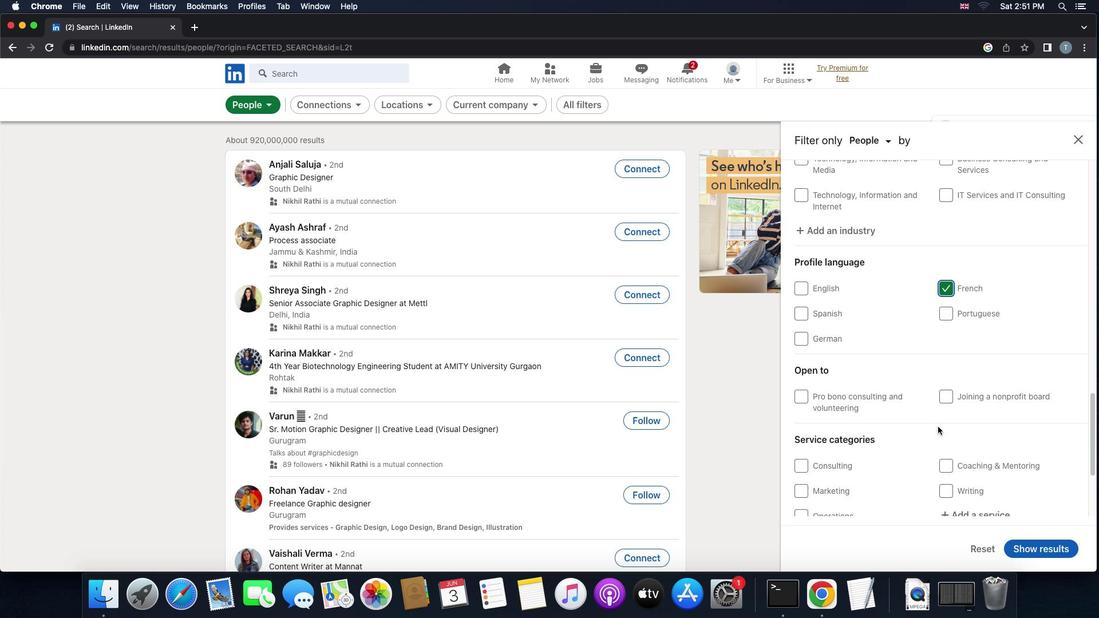 
Action: Mouse moved to (936, 432)
Screenshot: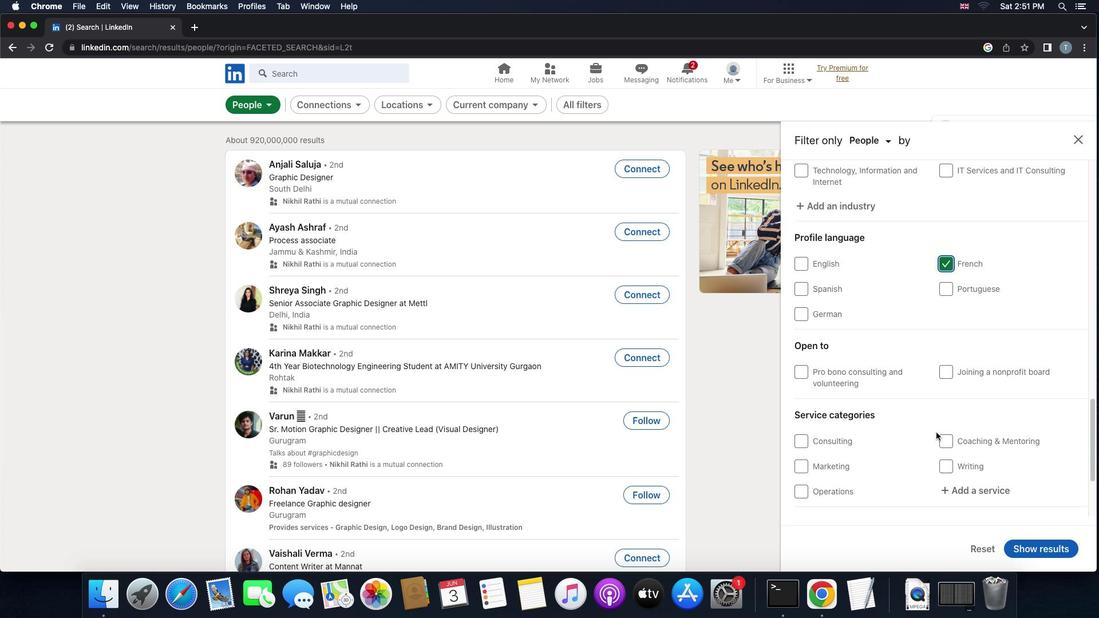 
Action: Mouse scrolled (936, 432) with delta (0, 0)
Screenshot: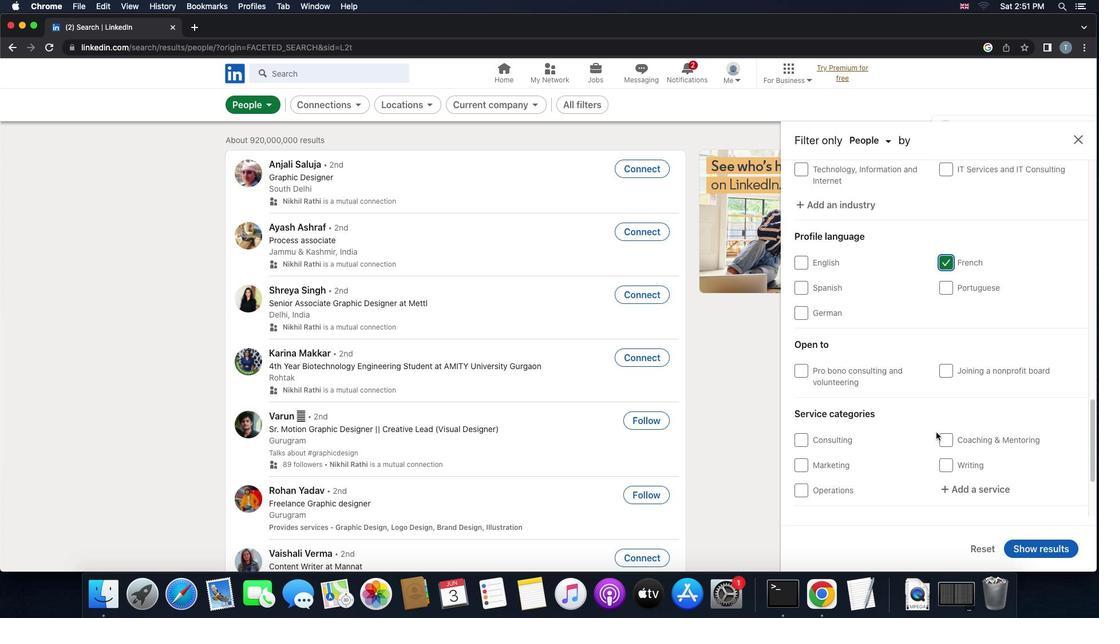 
Action: Mouse scrolled (936, 432) with delta (0, 0)
Screenshot: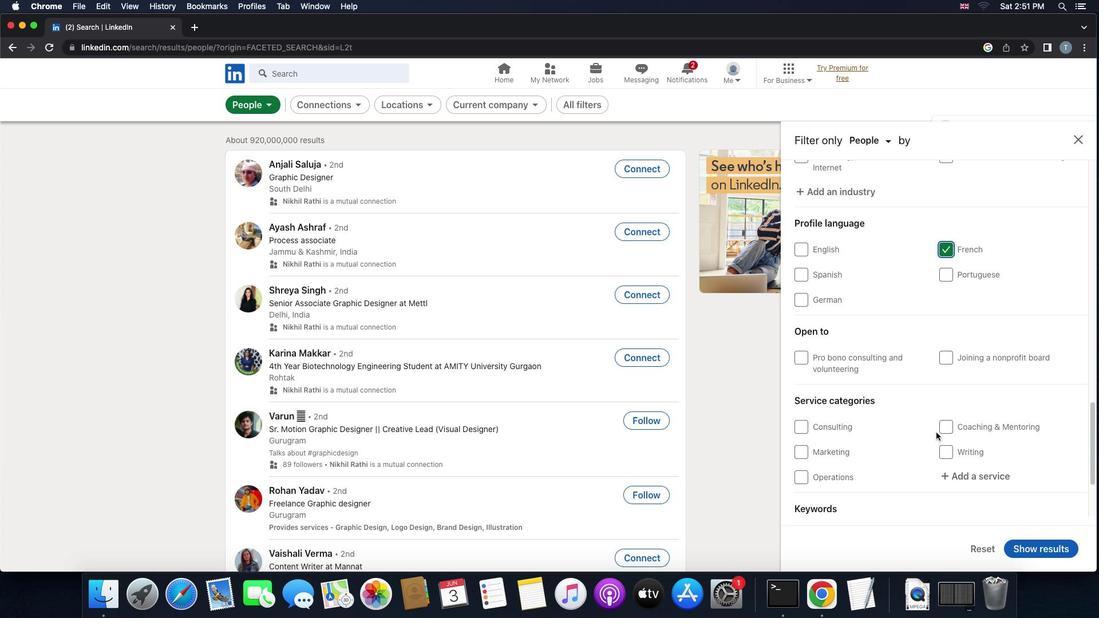
Action: Mouse scrolled (936, 432) with delta (0, -1)
Screenshot: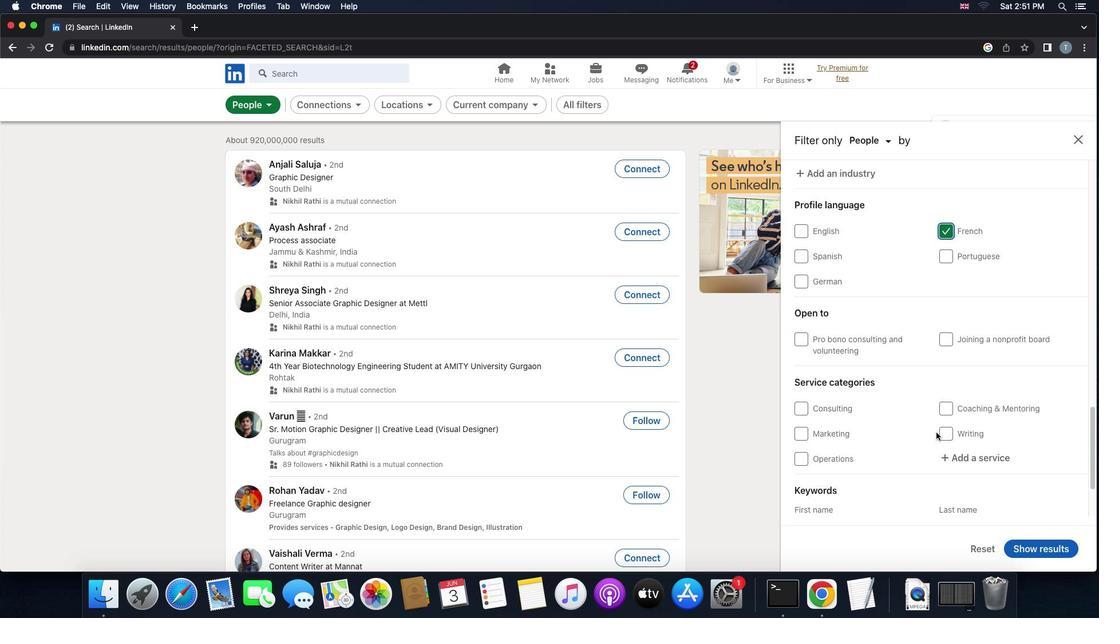 
Action: Mouse moved to (968, 412)
Screenshot: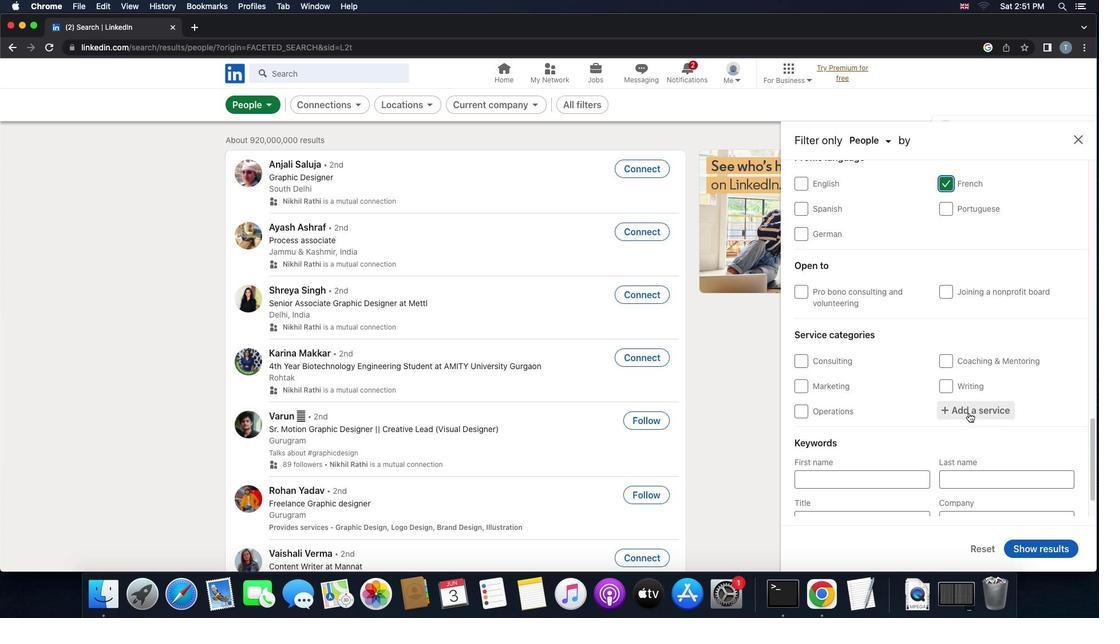 
Action: Mouse pressed left at (968, 412)
Screenshot: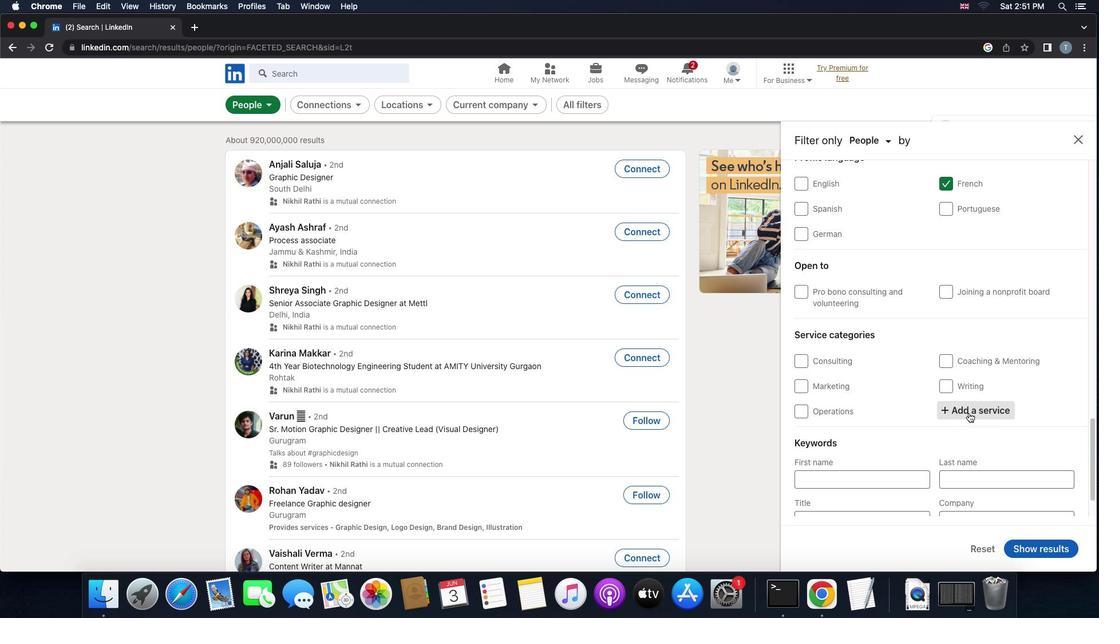 
Action: Mouse moved to (978, 416)
Screenshot: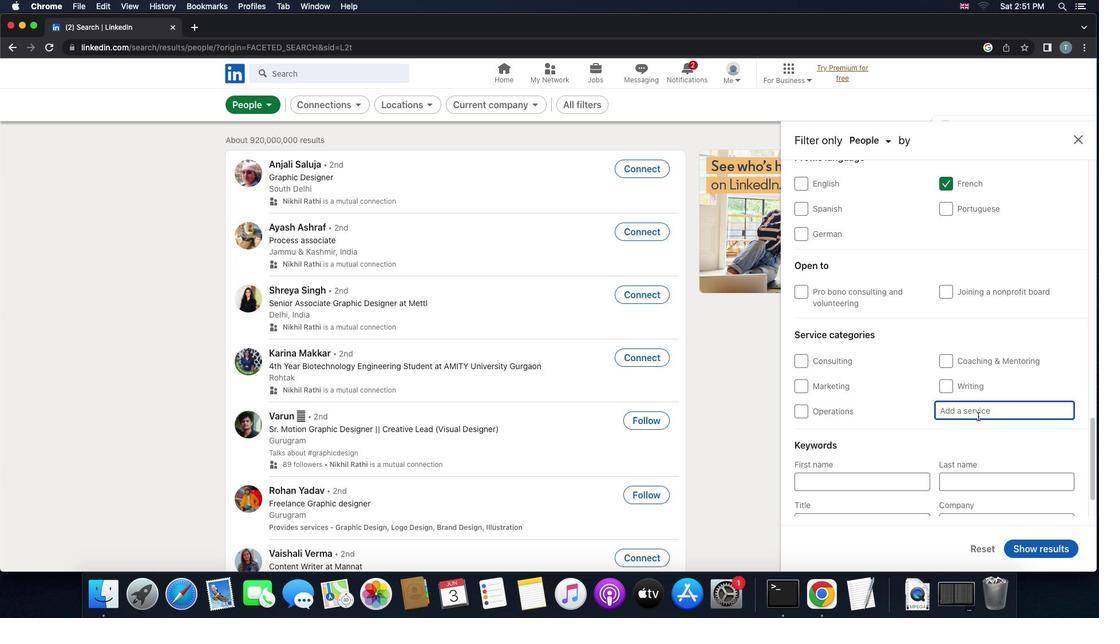 
Action: Key pressed 'a''c''c''o''u''n''t''i''n''g'
Screenshot: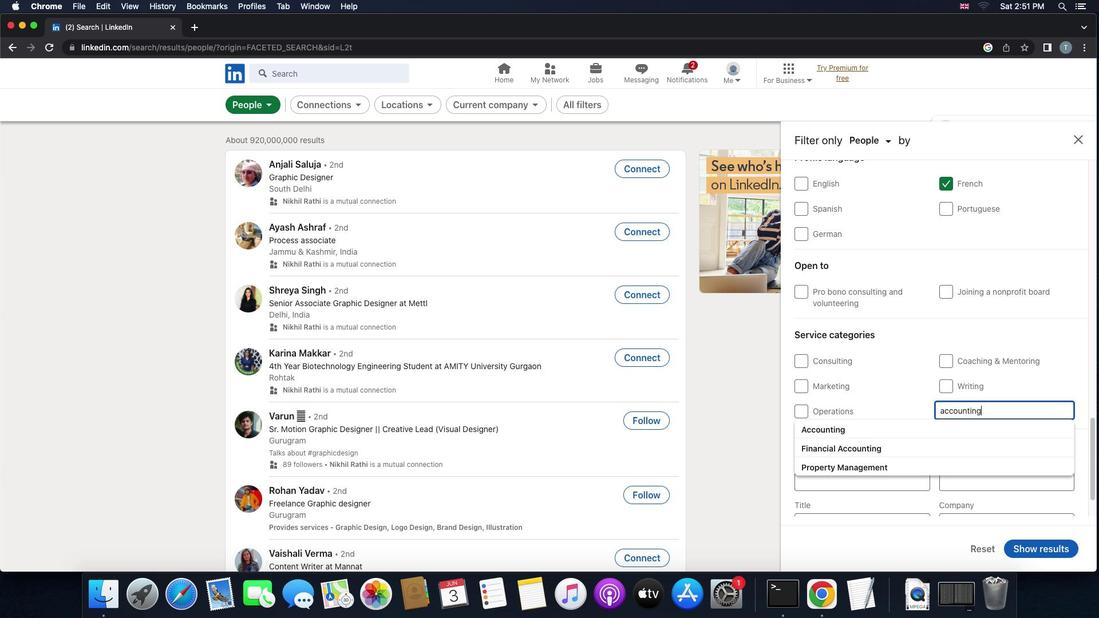 
Action: Mouse moved to (984, 432)
Screenshot: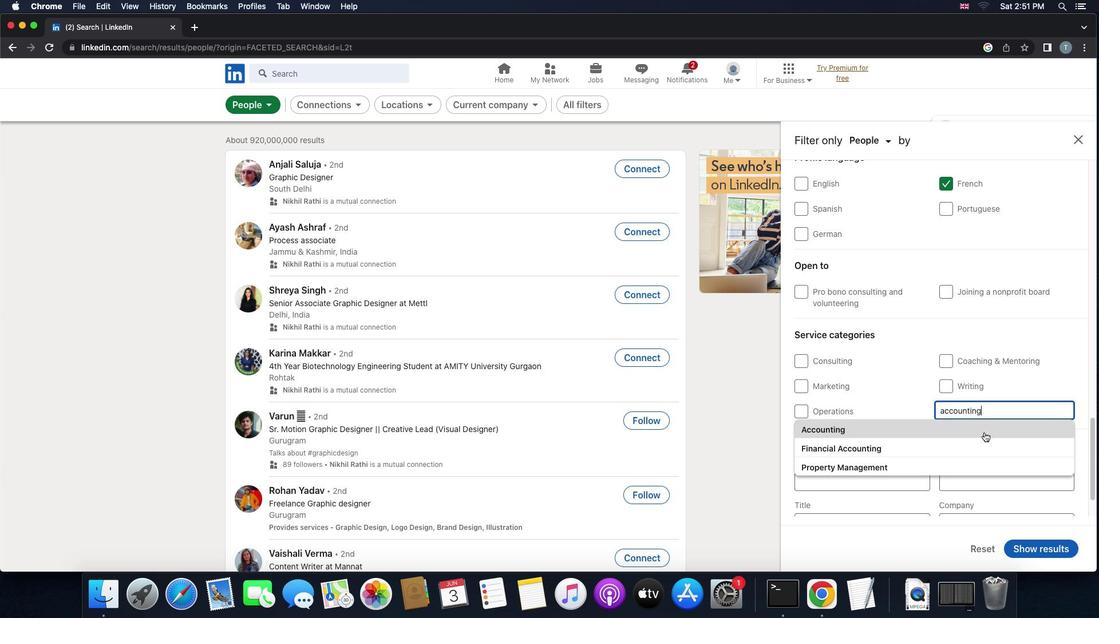
Action: Mouse pressed left at (984, 432)
Screenshot: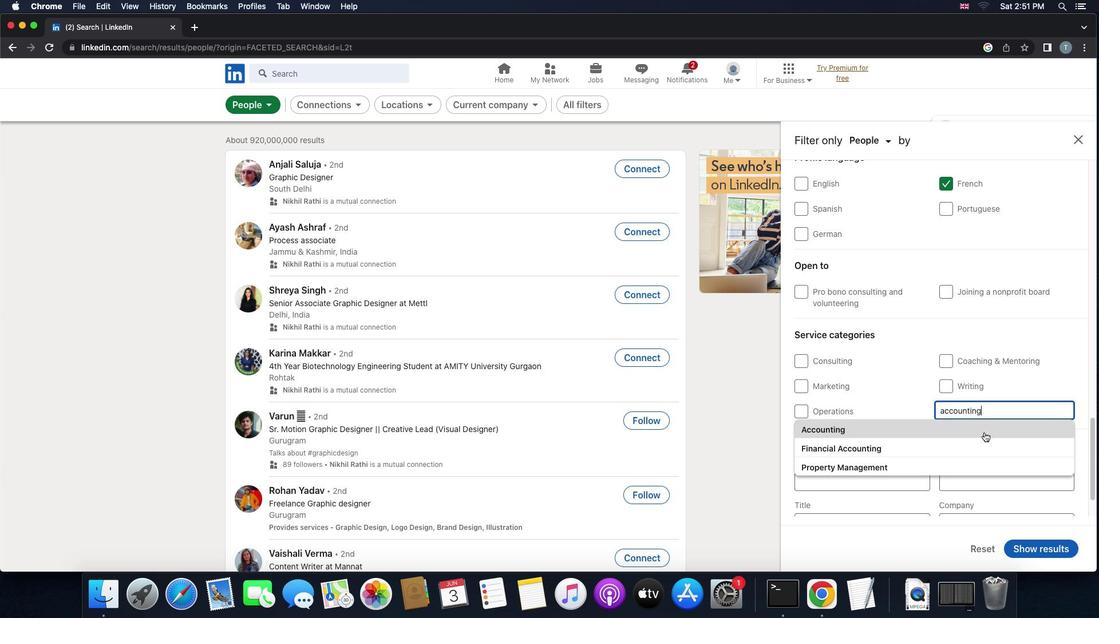 
Action: Mouse moved to (984, 432)
Screenshot: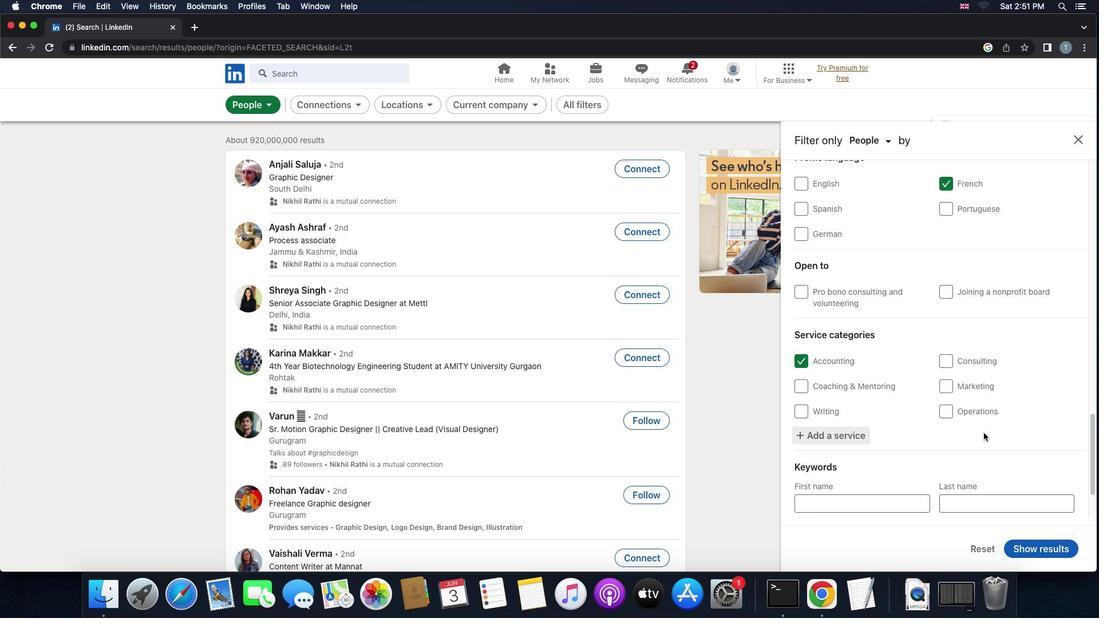 
Action: Mouse scrolled (984, 432) with delta (0, 0)
Screenshot: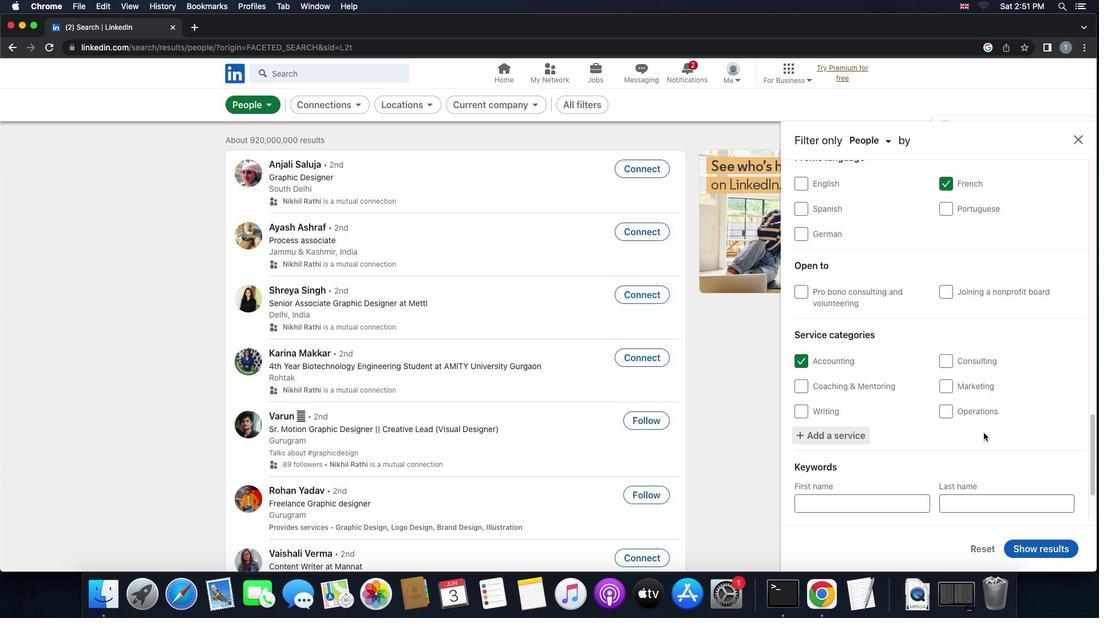 
Action: Mouse scrolled (984, 432) with delta (0, 0)
Screenshot: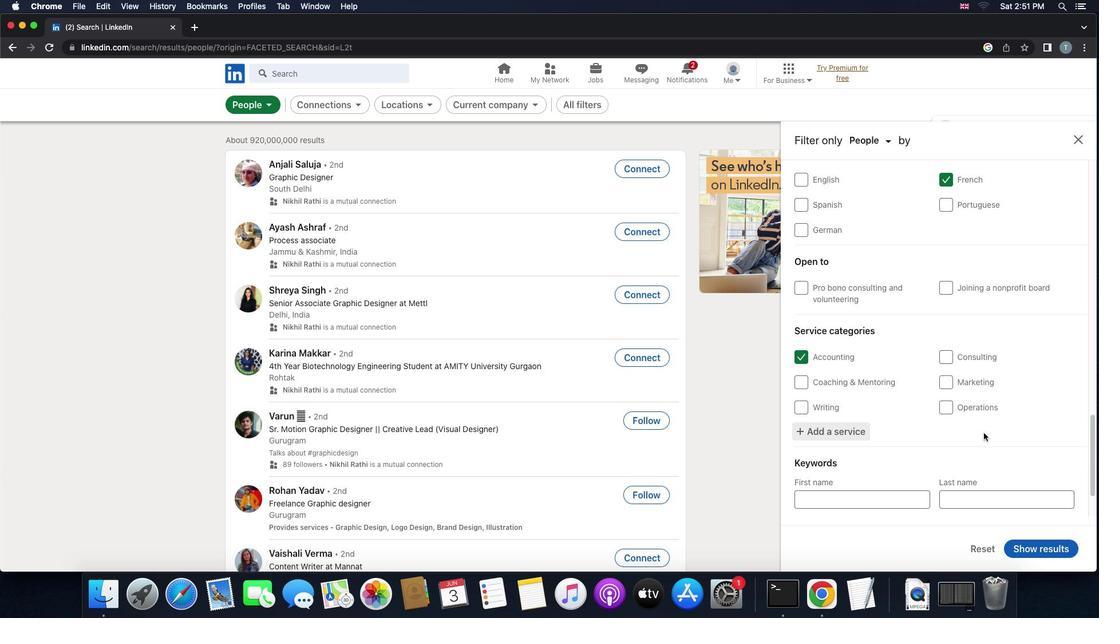 
Action: Mouse scrolled (984, 432) with delta (0, -1)
Screenshot: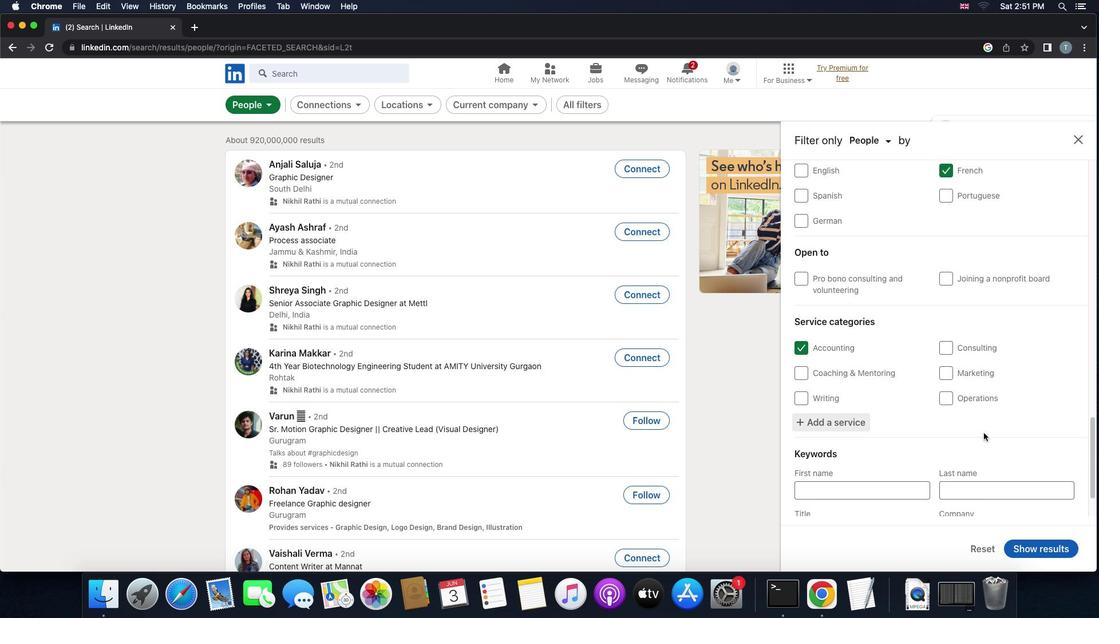 
Action: Mouse scrolled (984, 432) with delta (0, -1)
Screenshot: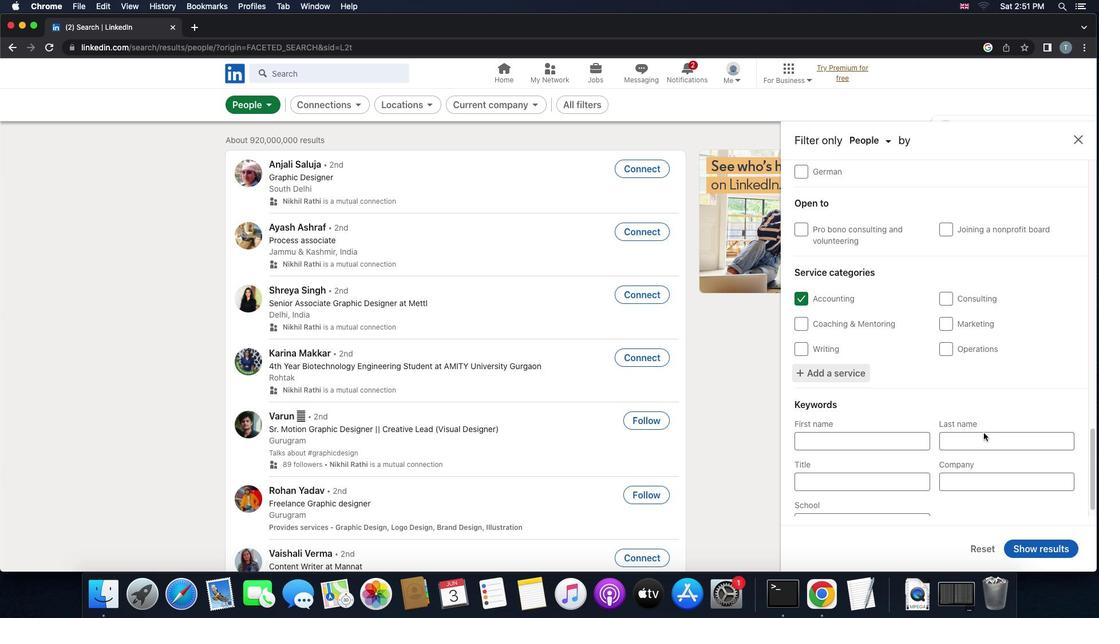 
Action: Mouse scrolled (984, 432) with delta (0, 0)
Screenshot: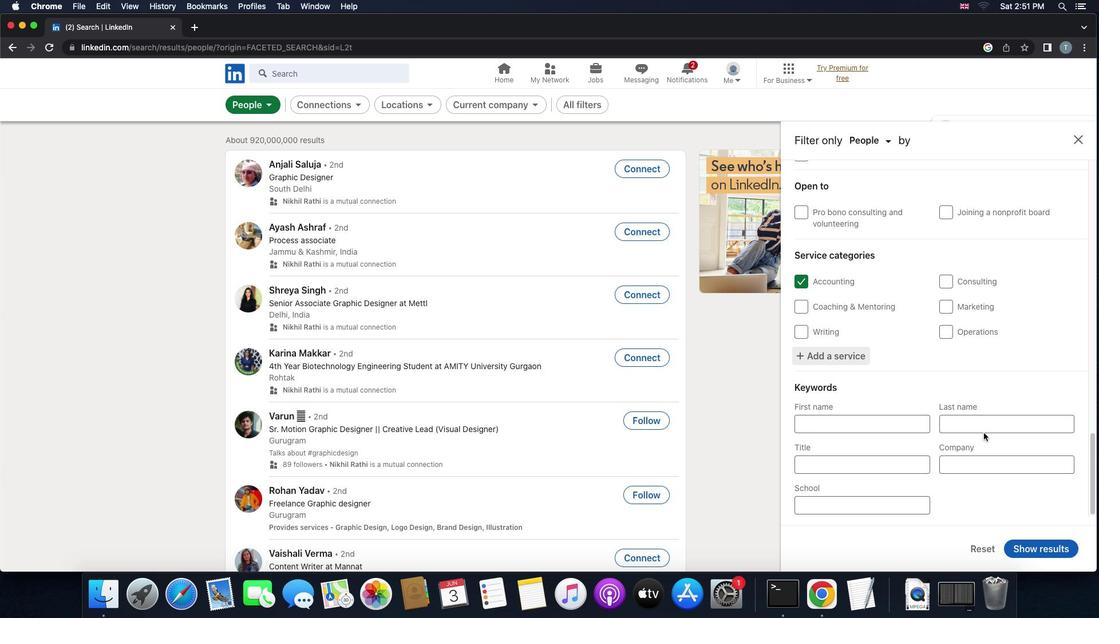 
Action: Mouse scrolled (984, 432) with delta (0, 0)
Screenshot: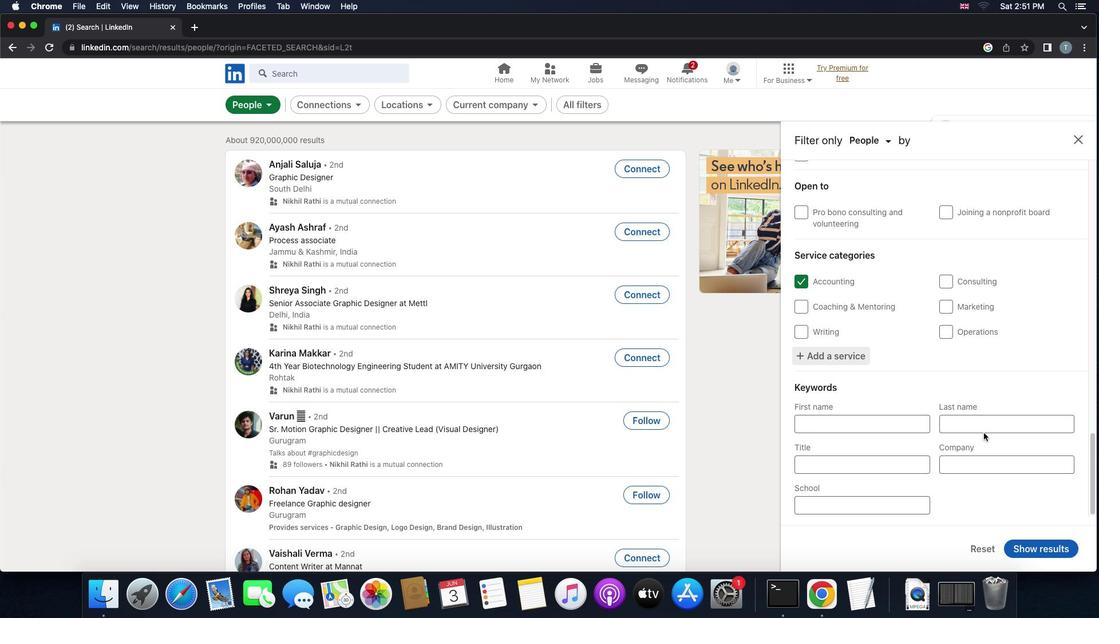 
Action: Mouse scrolled (984, 432) with delta (0, -1)
Screenshot: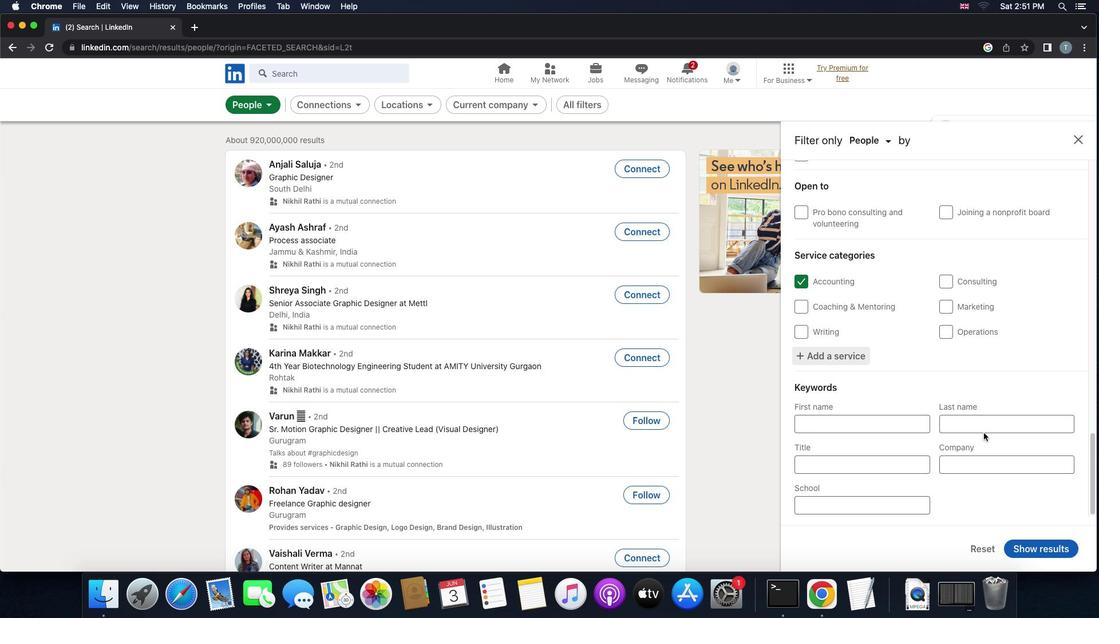 
Action: Mouse moved to (901, 460)
Screenshot: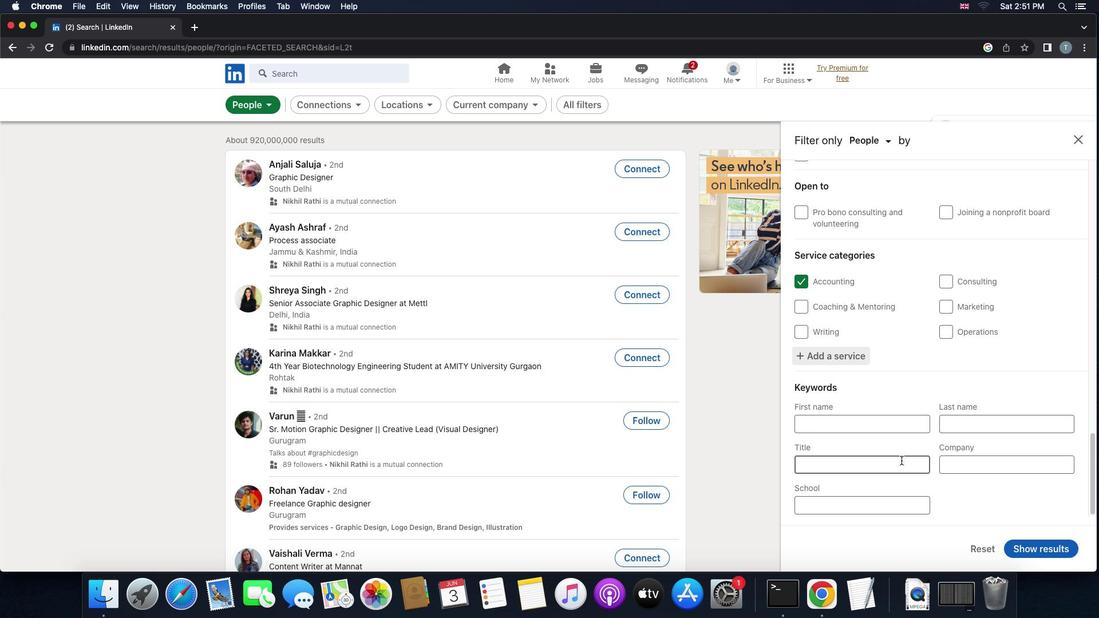 
Action: Mouse pressed left at (901, 460)
Screenshot: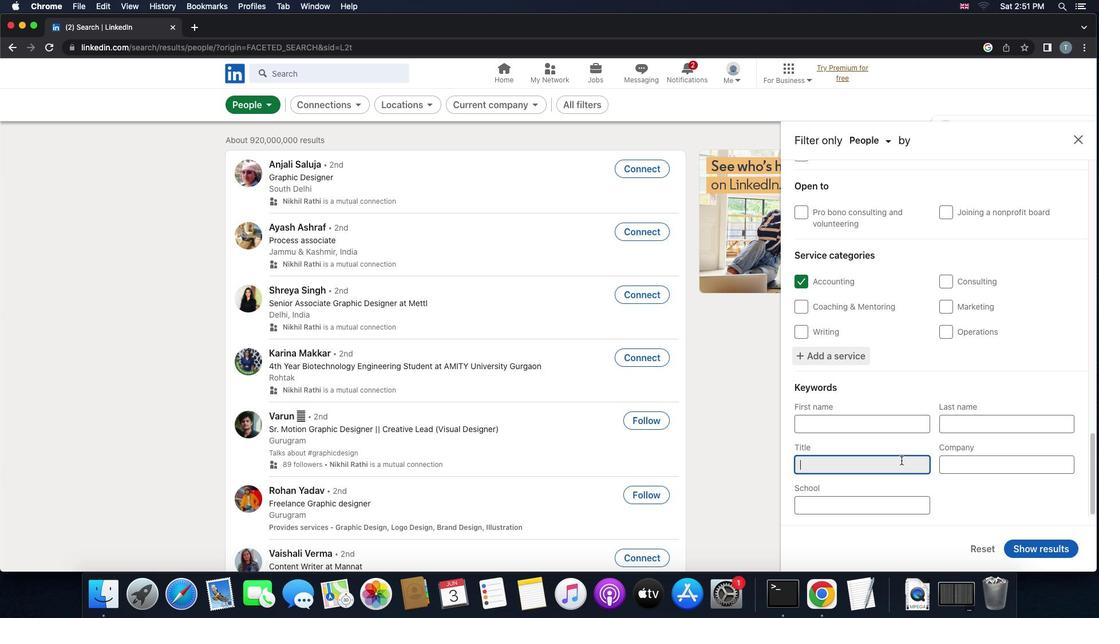 
Action: Key pressed 'p''r''o''p''r''i''e''t''o''r'
Screenshot: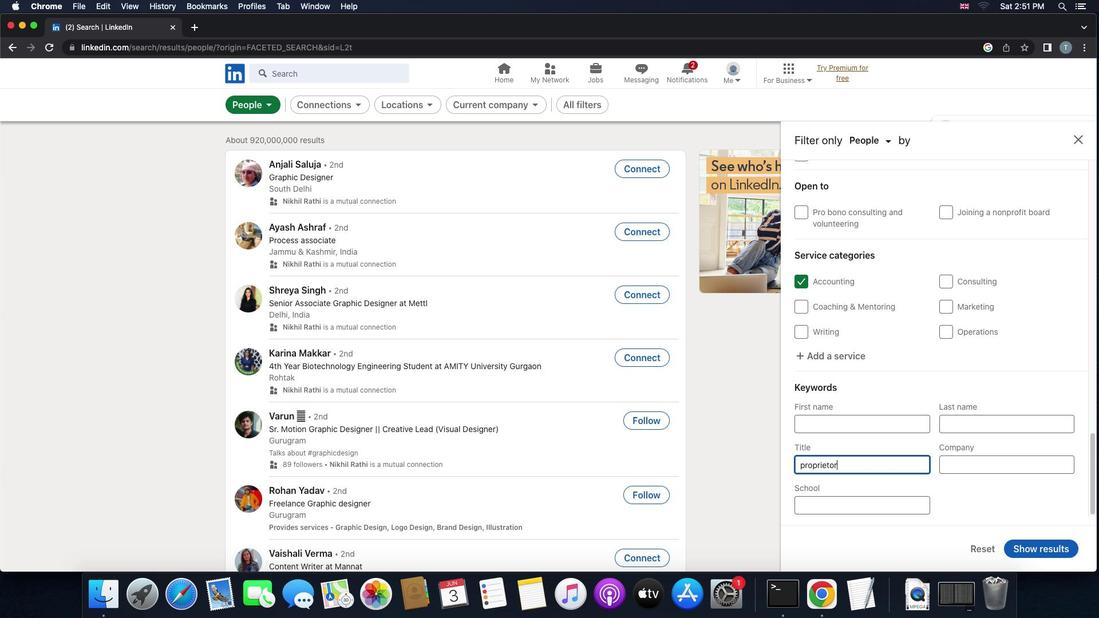 
Action: Mouse moved to (1031, 548)
Screenshot: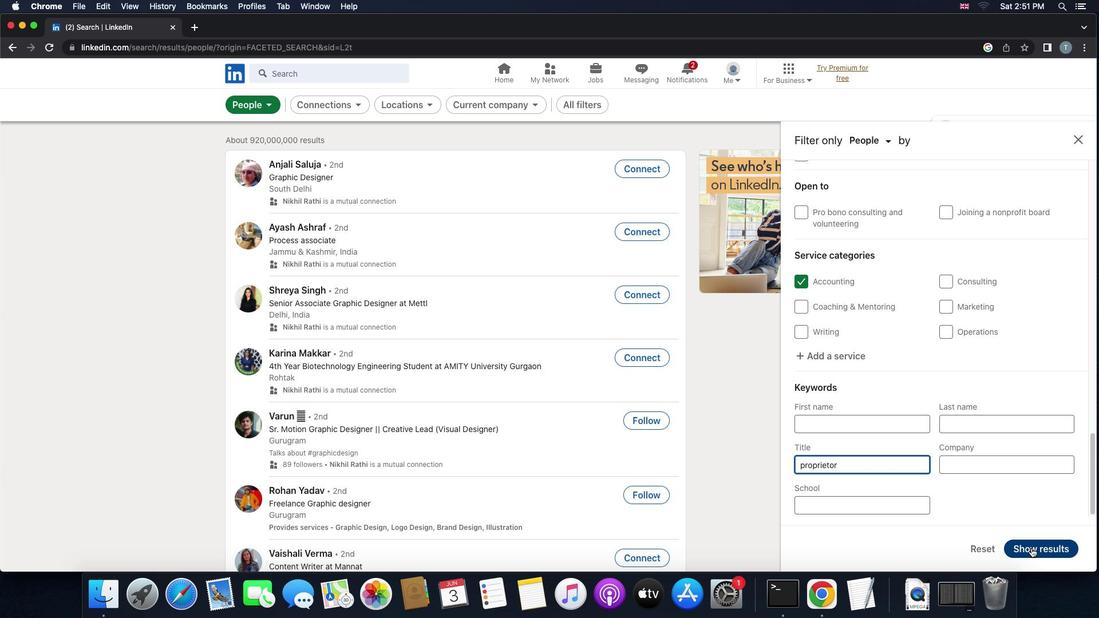 
Action: Mouse pressed left at (1031, 548)
Screenshot: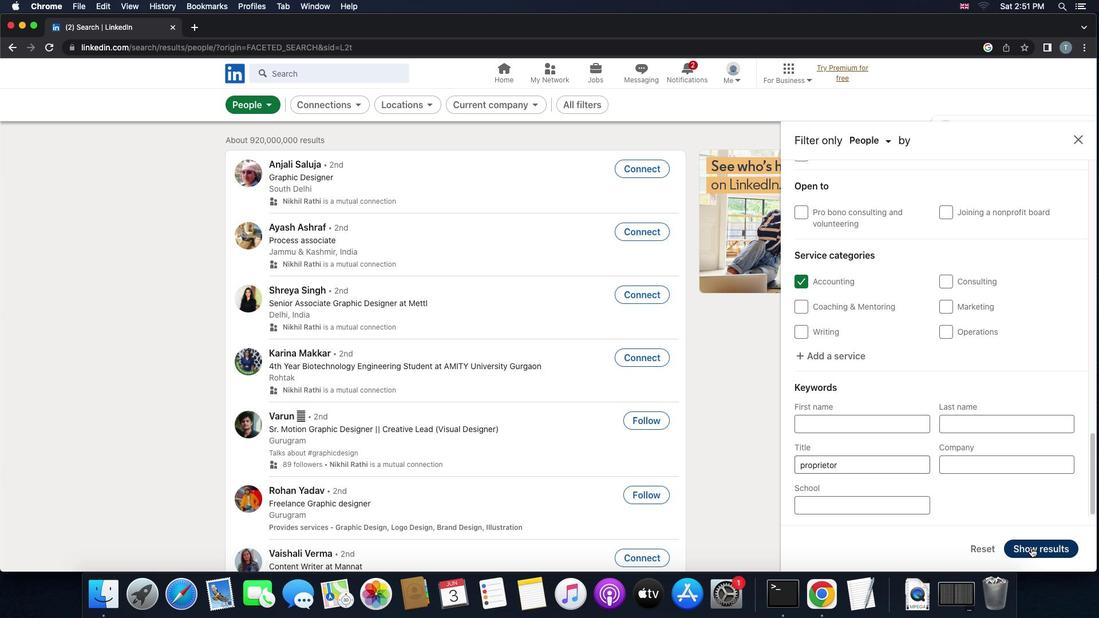 
